Task: Forward email and add a link Link0000000012 from Email0000000010 including the signature Sign0000000001 to Aakash.mishra@softage.net with a cc to Email0000000002@outlook.com with a subject Subject0000000011 and add a message Message0000000013. Forward email and add a link Link0000000012 from Email0000000010 including the signature Sign0000000001 to Aakash.mishra@softage.net with a cc to Email0000000002@outlook.com and bcc to Email0000000003@outlook.com@outlook.com with a subject Subject0000000011 and add a message Message0000000013. Forward email and add a link Link0000000012 from Email0000000010 including the signature Sign0000000001 to Aakash.mishra@softage.net; Email000000002 with a cc to Email0000000003@outlook.com@outlook.com; Email0000000004@outlook.com and bcc to Email0000000005@outlook.com@outlook.com with a subject Subject0000000011 and add a message Message0000000013. Forward email and add a link Link0000000012 from Email0000000010 including the signature Sign0000000001 to Aakash.mishra@softage.net with a cc to Email0000000002@outlook.com with a subject Subject0000000011 and add a message Message0000000013 and with an attachment of Attach0000000002. Forward email and add a link Link0000000012 from Email0000000010 including the signature Sign0000000001 to Aakash.mishra@softage.net with a cc to Email0000000002@outlook.com and bcc to Email0000000003@outlook.com@outlook.com with a subject Subject0000000011 and add a message Message0000000013 and with an attachment of Attach0000000003
Action: Mouse moved to (672, 287)
Screenshot: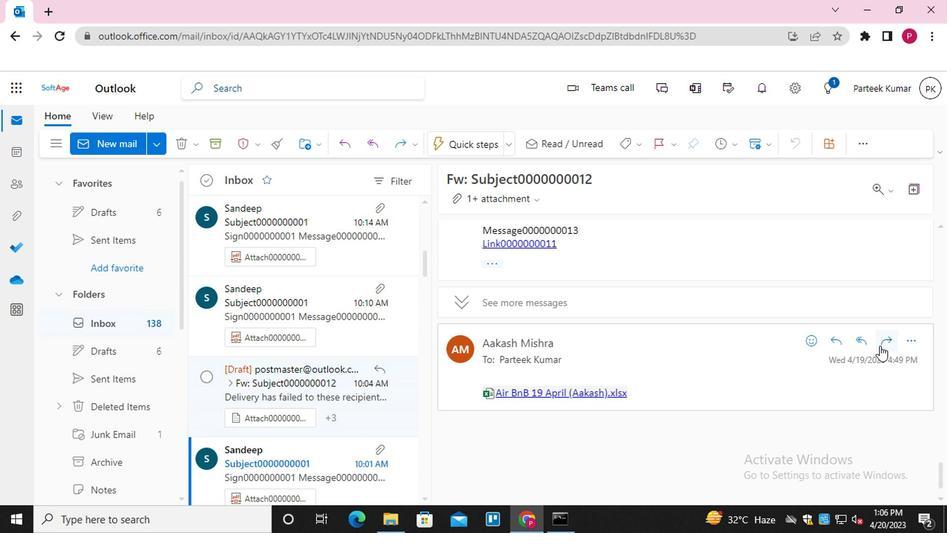 
Action: Mouse pressed left at (672, 287)
Screenshot: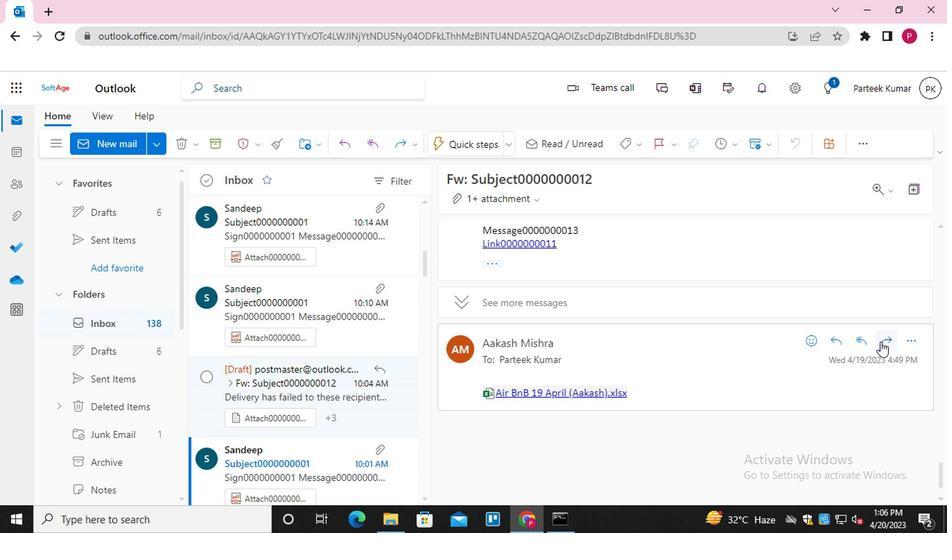 
Action: Mouse moved to (363, 288)
Screenshot: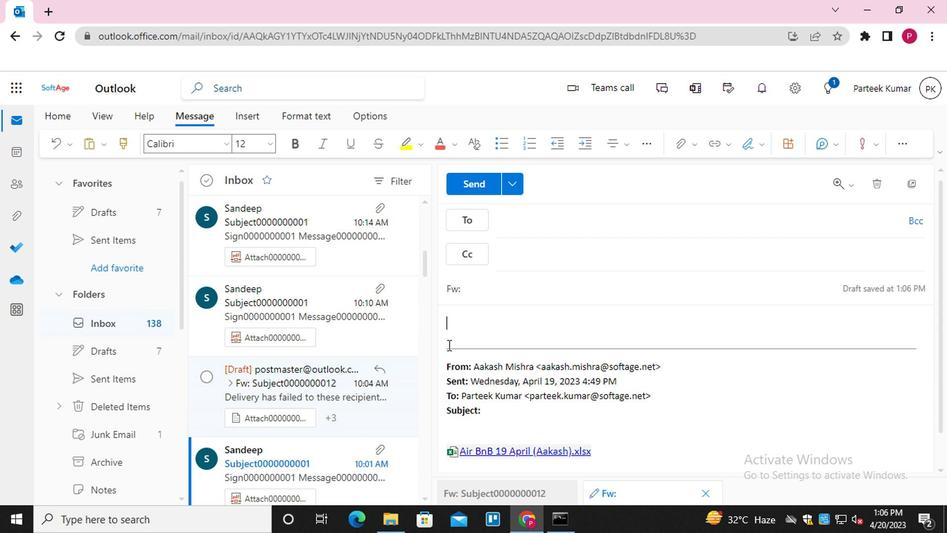 
Action: Mouse pressed left at (363, 288)
Screenshot: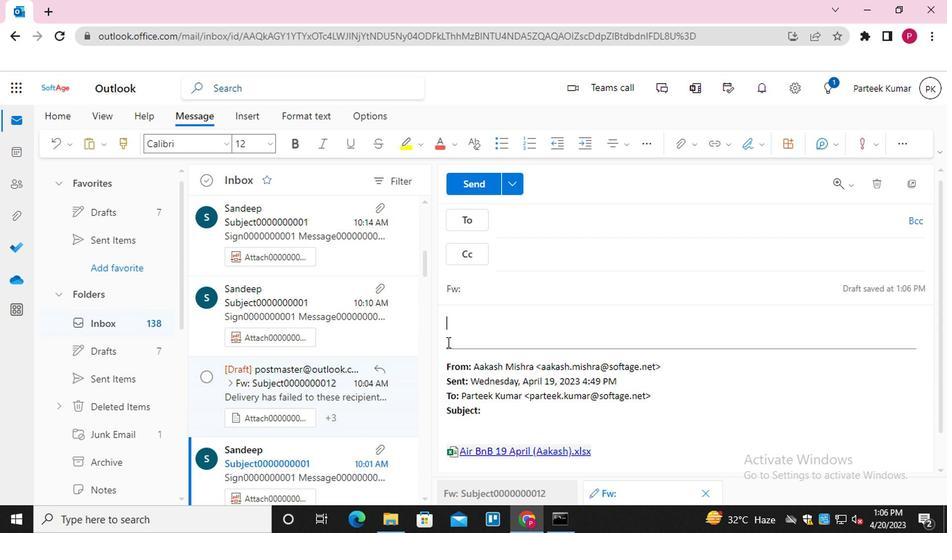 
Action: Mouse moved to (549, 148)
Screenshot: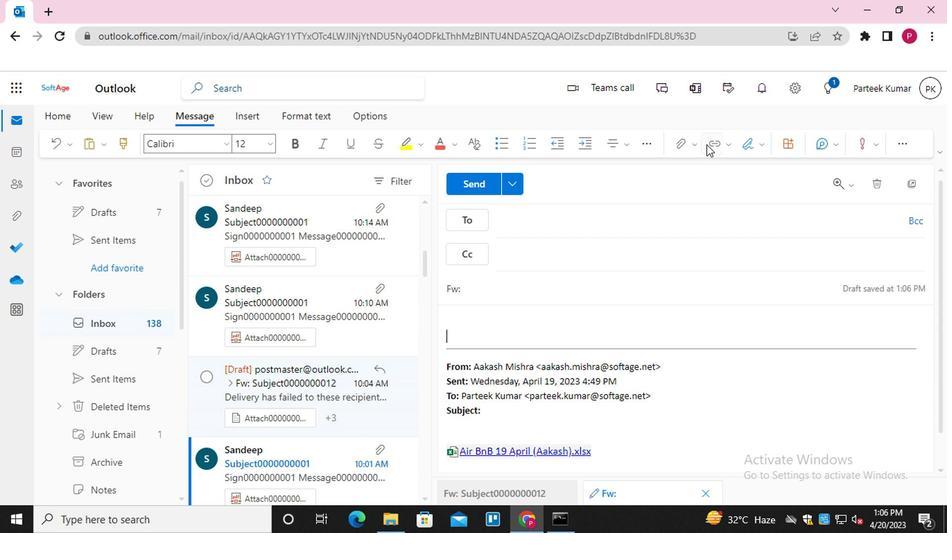 
Action: Mouse pressed left at (549, 148)
Screenshot: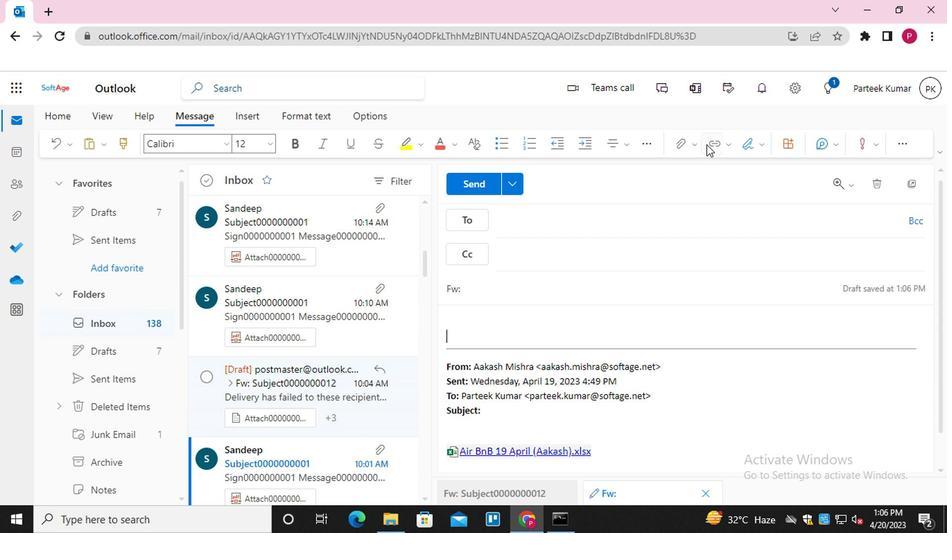 
Action: Mouse moved to (420, 242)
Screenshot: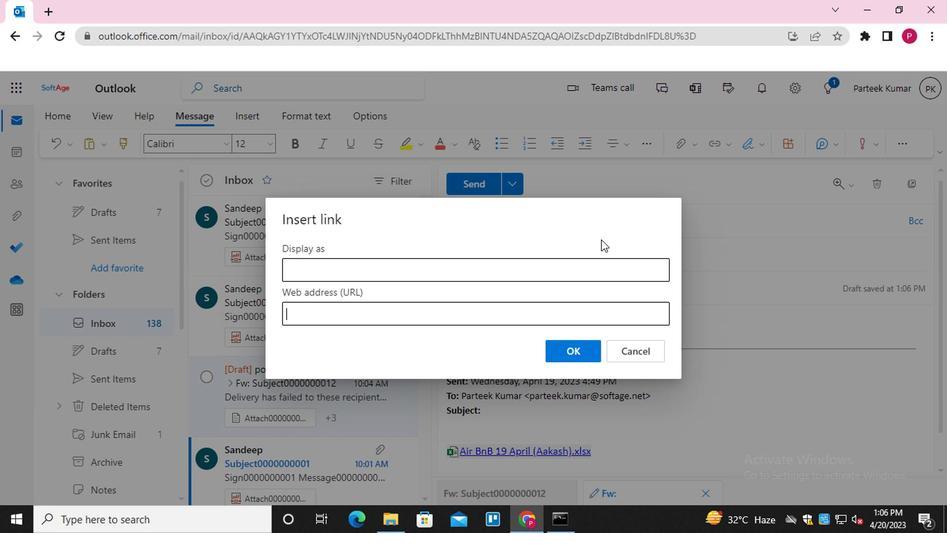 
Action: Mouse pressed left at (420, 242)
Screenshot: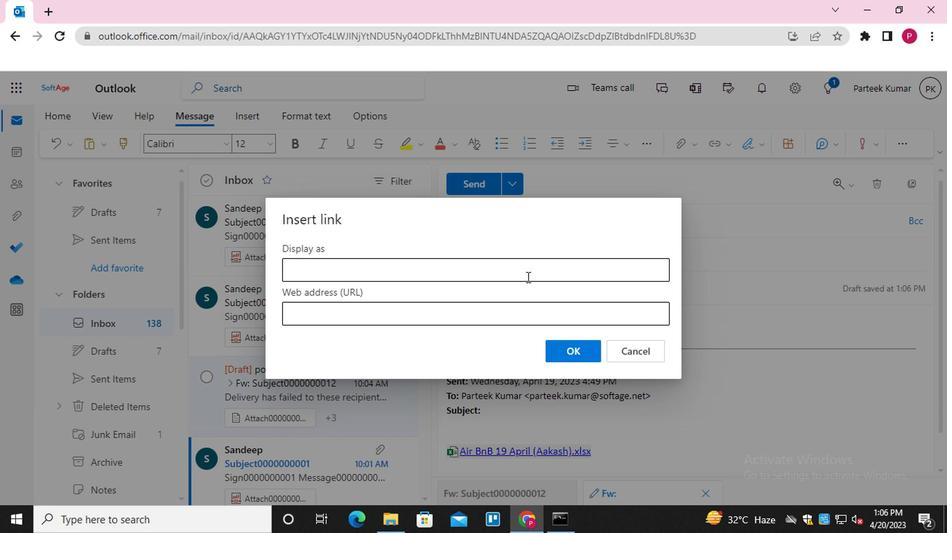 
Action: Mouse moved to (336, 316)
Screenshot: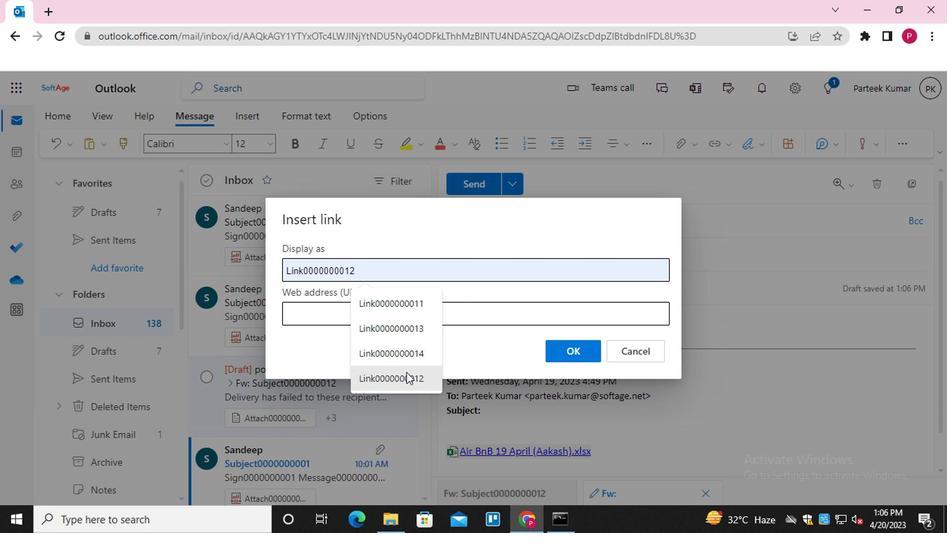 
Action: Mouse pressed left at (336, 316)
Screenshot: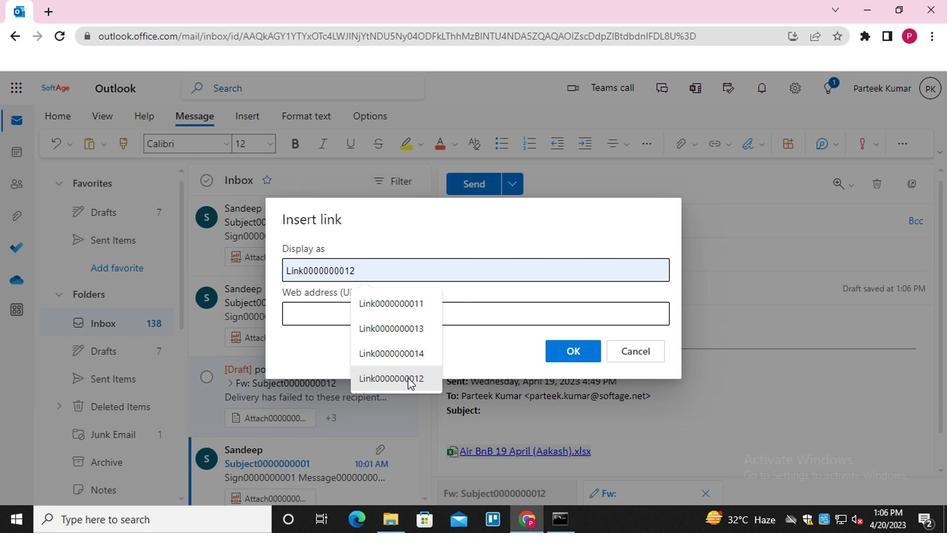 
Action: Mouse moved to (343, 270)
Screenshot: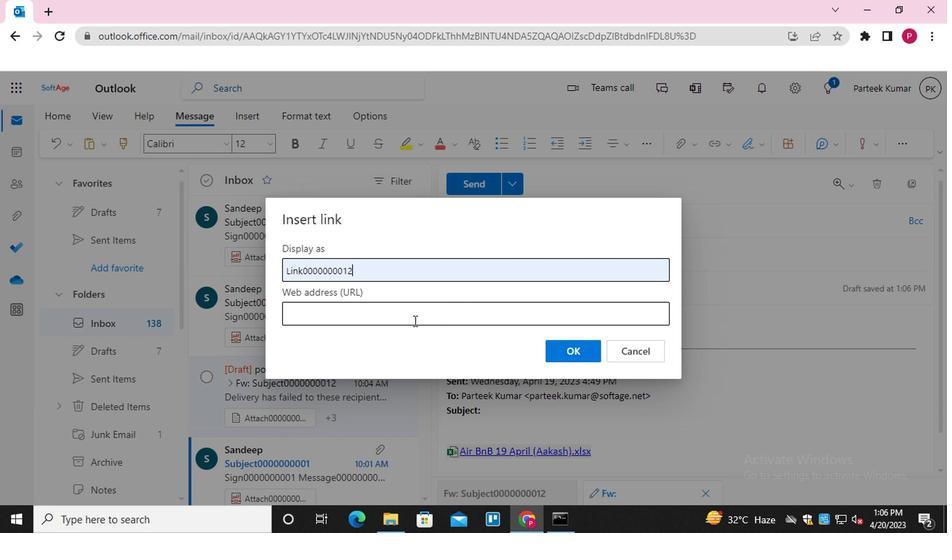 
Action: Mouse pressed left at (343, 270)
Screenshot: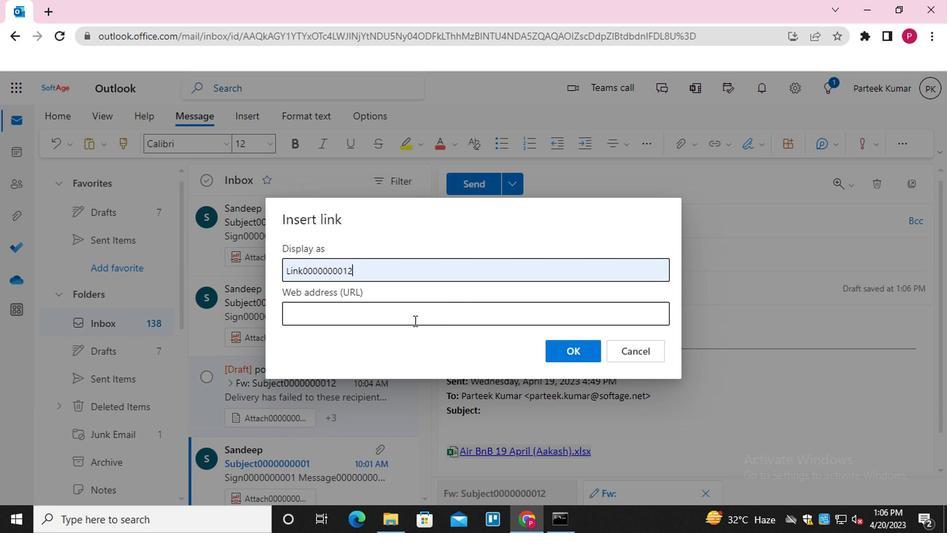 
Action: Mouse moved to (344, 343)
Screenshot: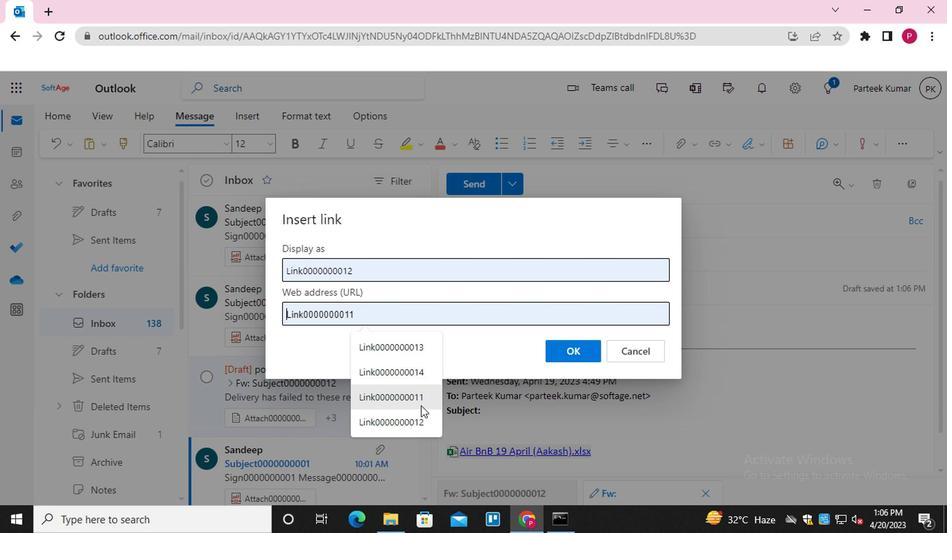 
Action: Mouse pressed left at (344, 343)
Screenshot: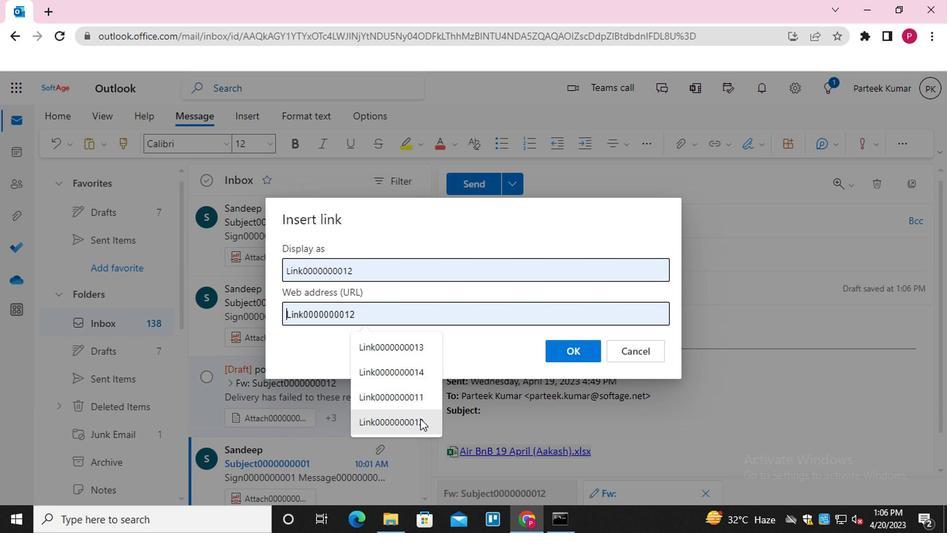 
Action: Mouse moved to (458, 290)
Screenshot: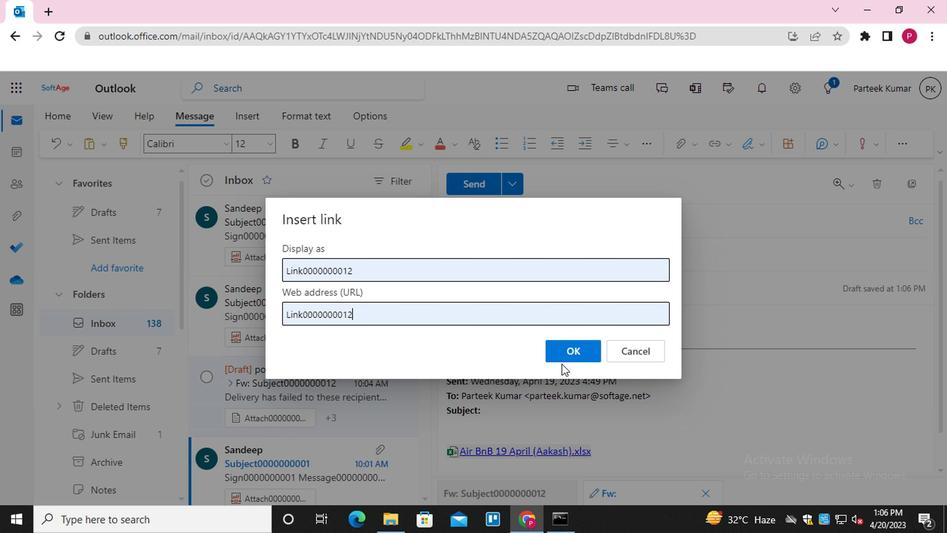
Action: Mouse pressed left at (458, 290)
Screenshot: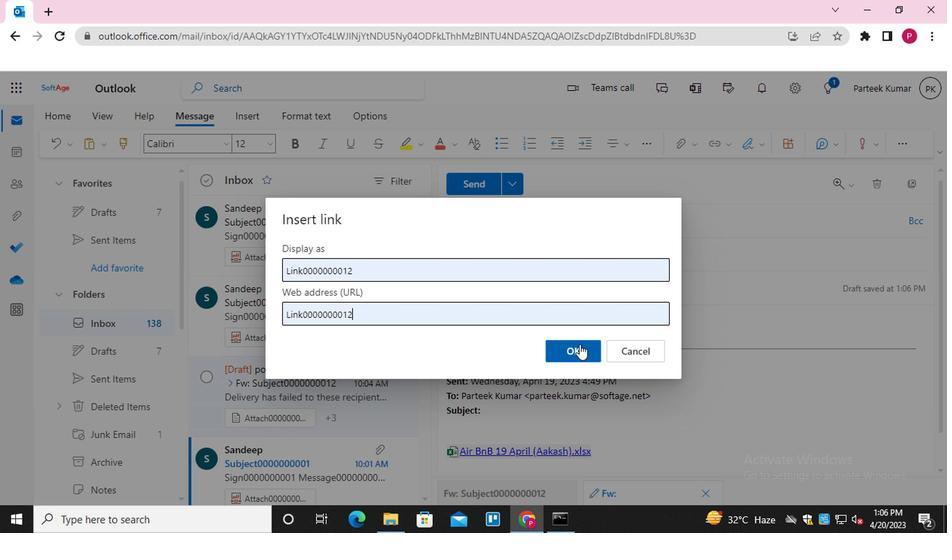 
Action: Mouse moved to (381, 273)
Screenshot: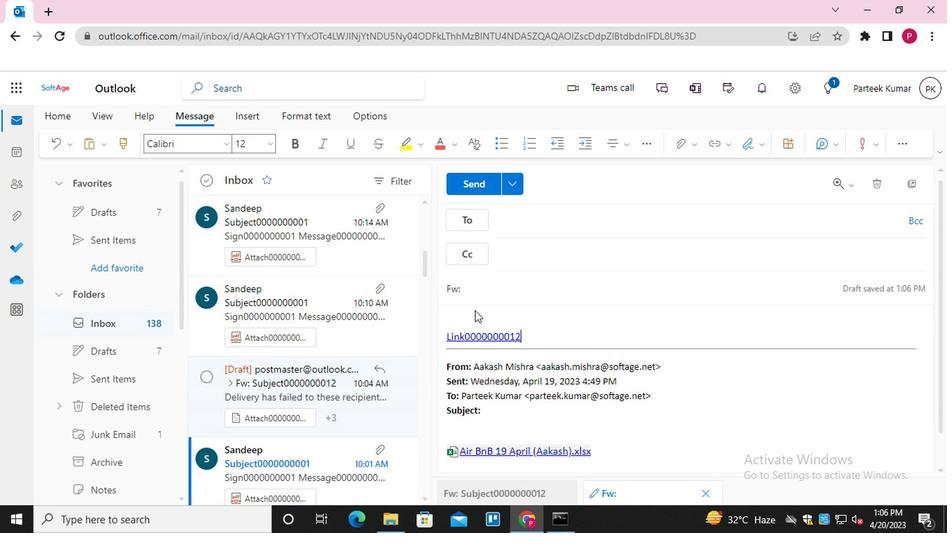 
Action: Mouse pressed left at (381, 273)
Screenshot: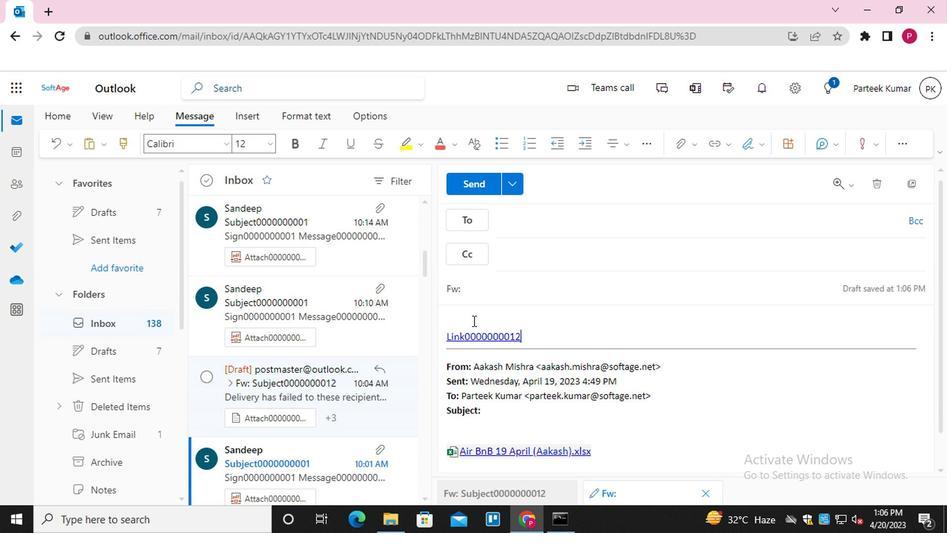 
Action: Mouse moved to (579, 148)
Screenshot: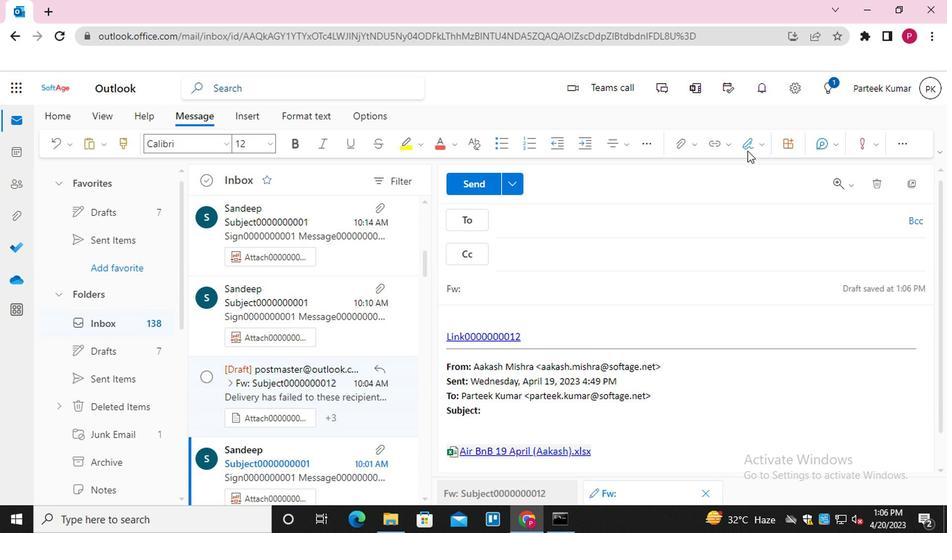 
Action: Mouse pressed left at (579, 148)
Screenshot: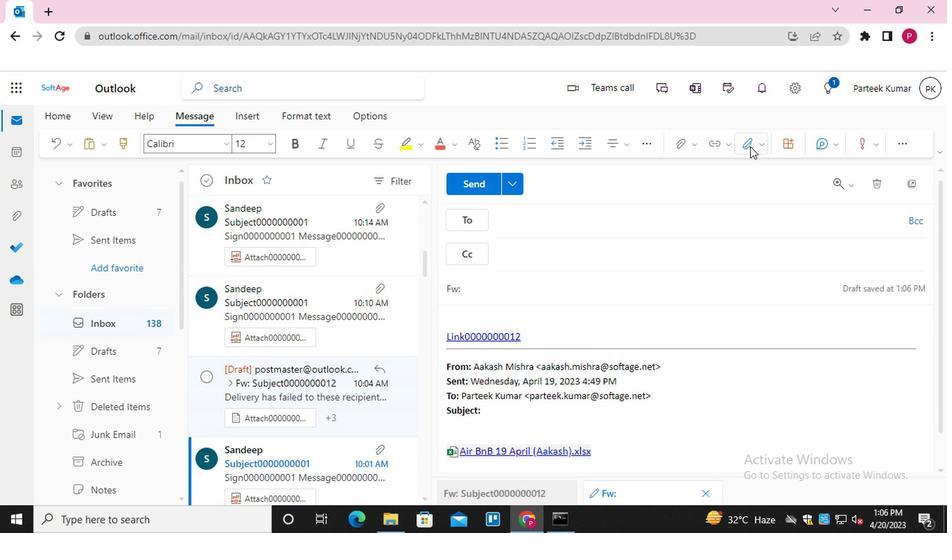 
Action: Mouse moved to (573, 170)
Screenshot: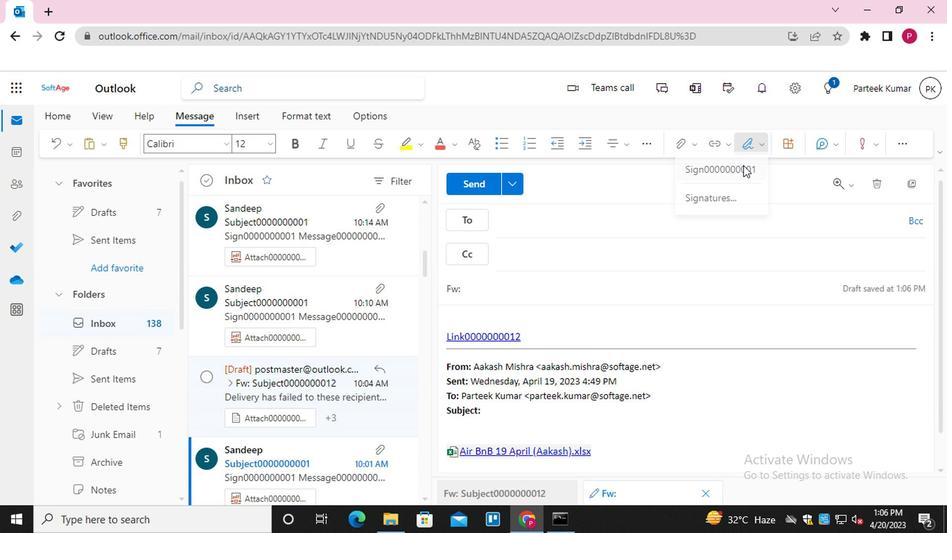 
Action: Mouse pressed left at (573, 170)
Screenshot: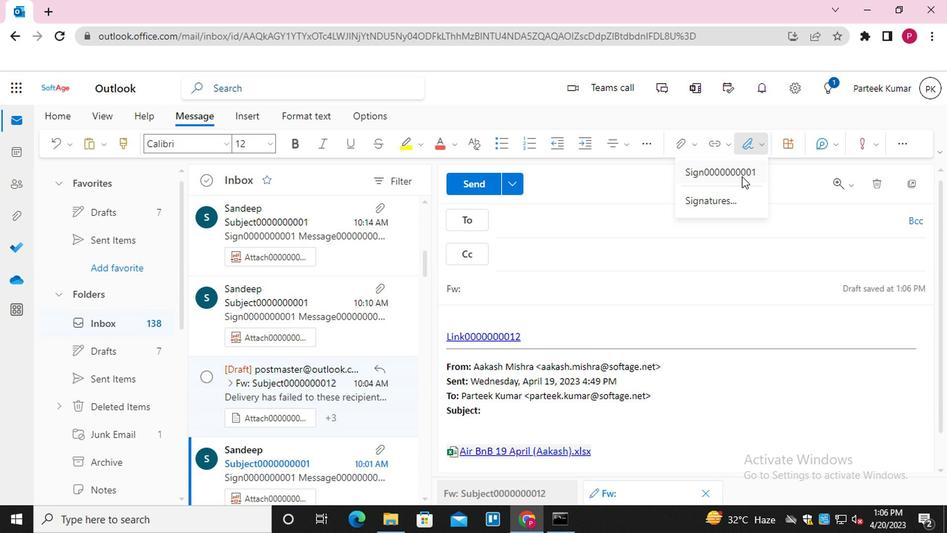 
Action: Mouse moved to (456, 201)
Screenshot: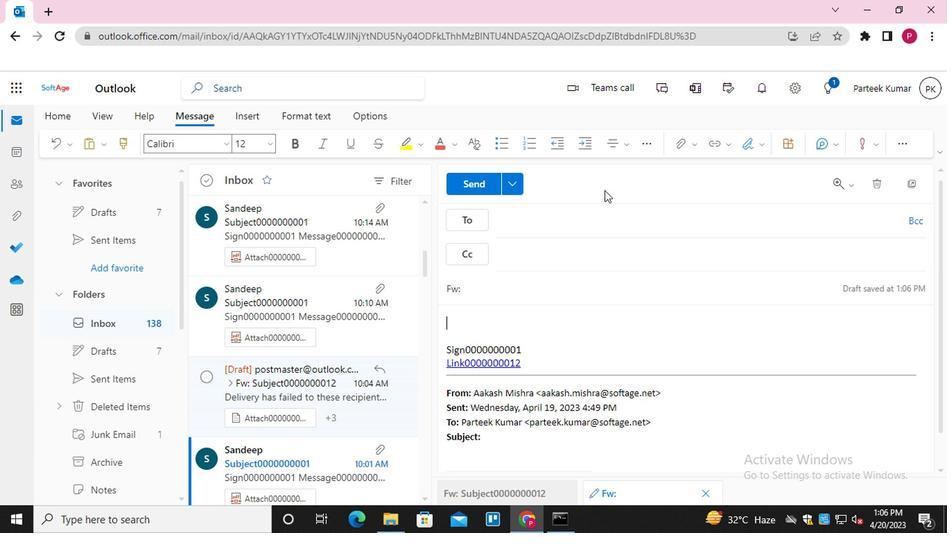 
Action: Mouse pressed left at (456, 201)
Screenshot: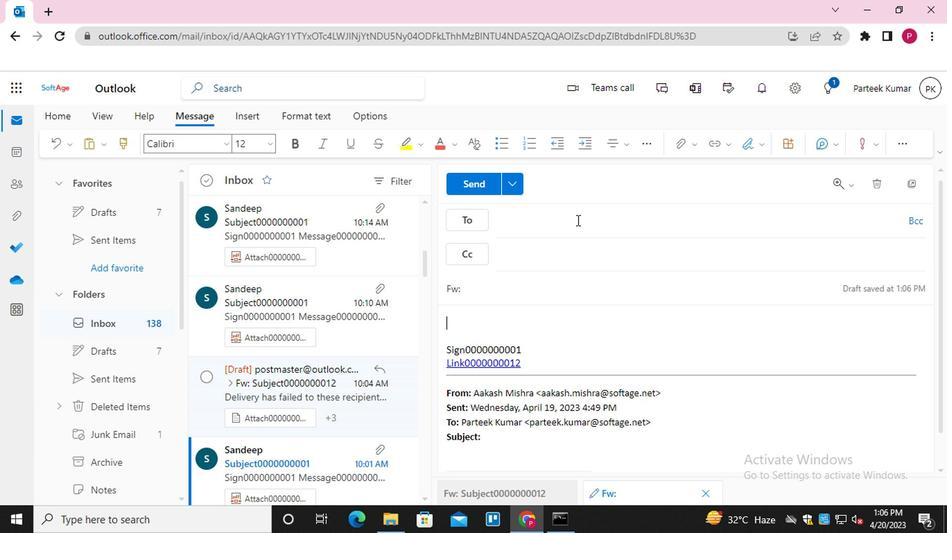 
Action: Mouse moved to (455, 274)
Screenshot: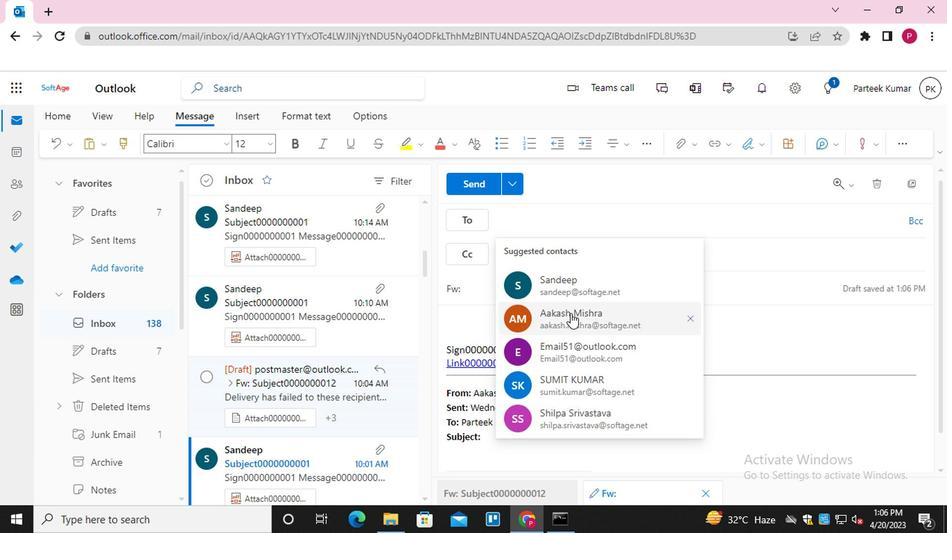 
Action: Mouse pressed left at (455, 274)
Screenshot: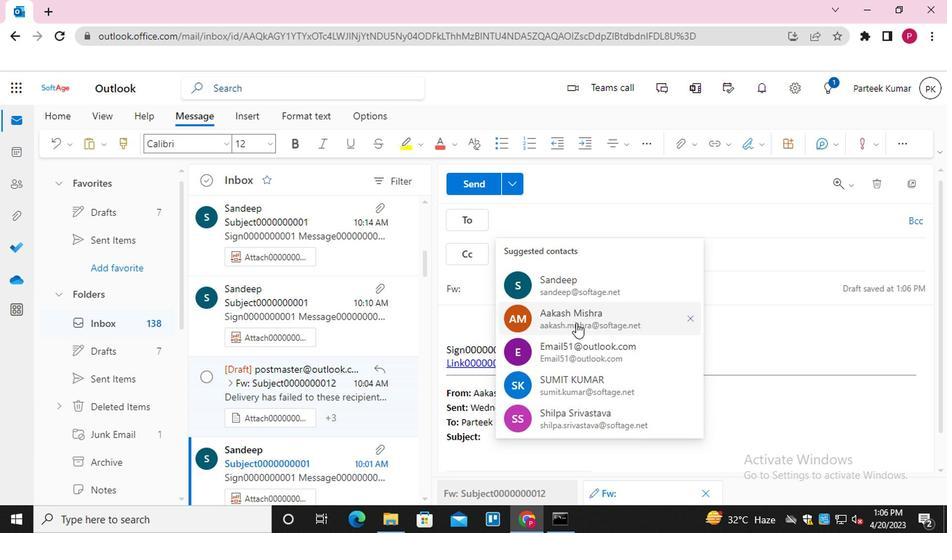 
Action: Mouse moved to (450, 228)
Screenshot: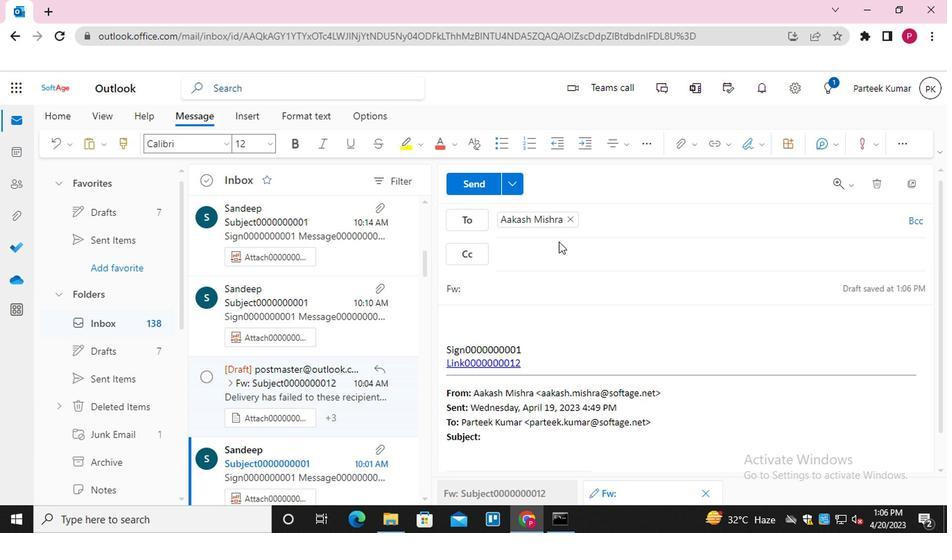 
Action: Mouse pressed left at (450, 228)
Screenshot: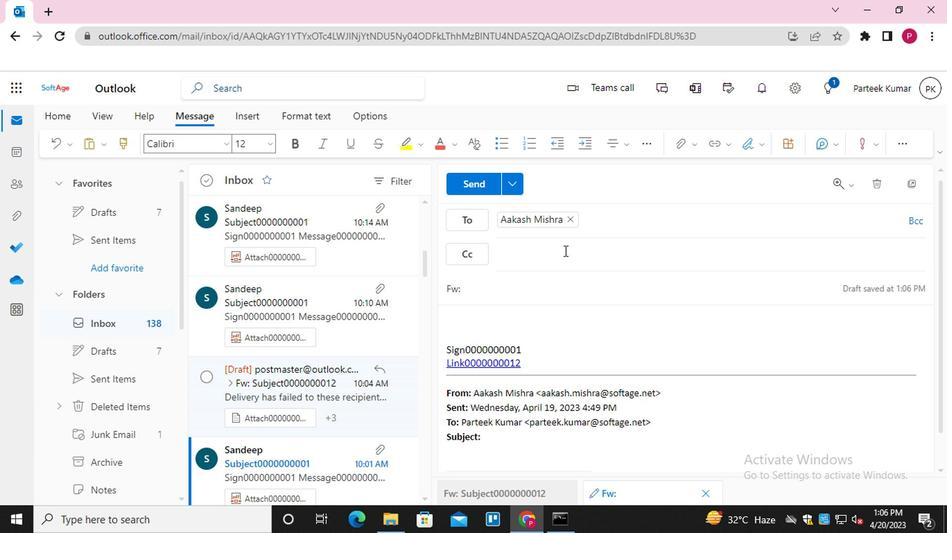 
Action: Key pressed <Key.shift>EMAIL0000000002<Key.enter>
Screenshot: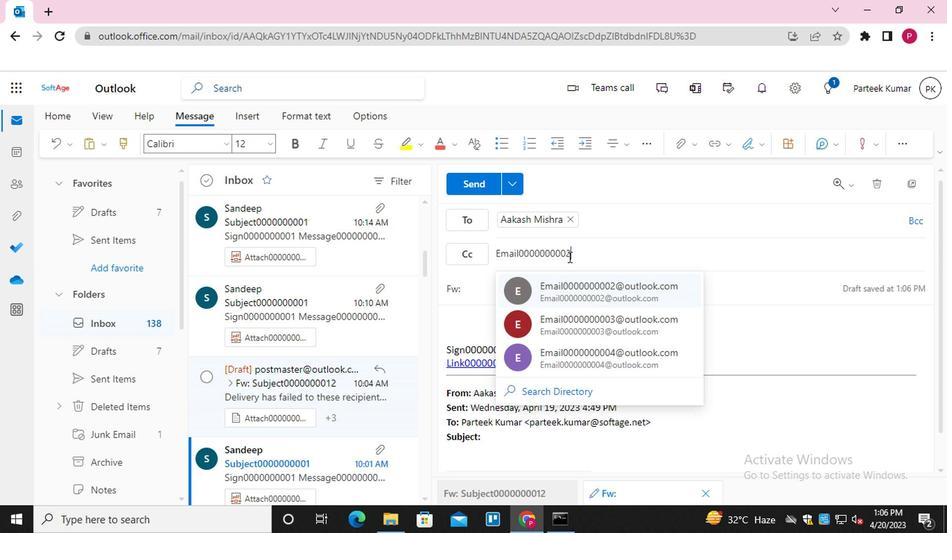 
Action: Mouse moved to (408, 260)
Screenshot: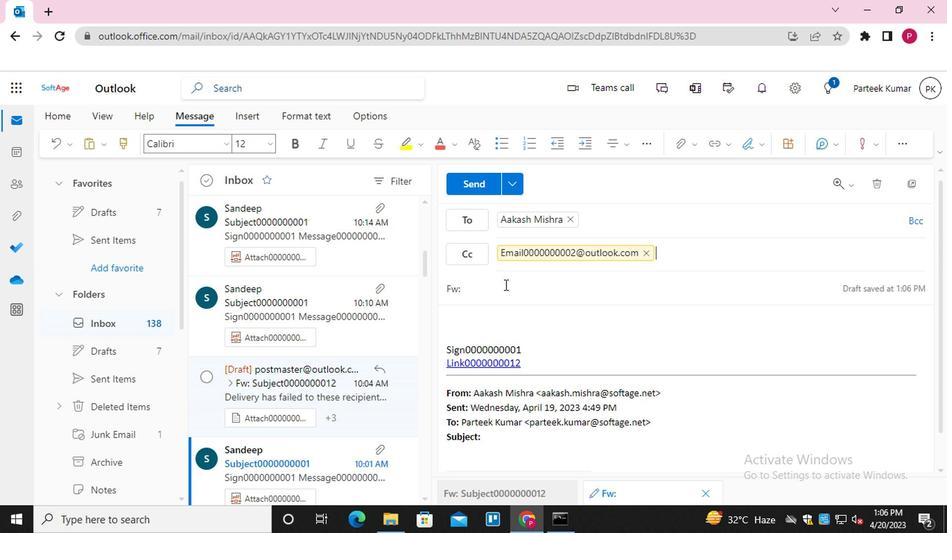 
Action: Mouse pressed left at (408, 260)
Screenshot: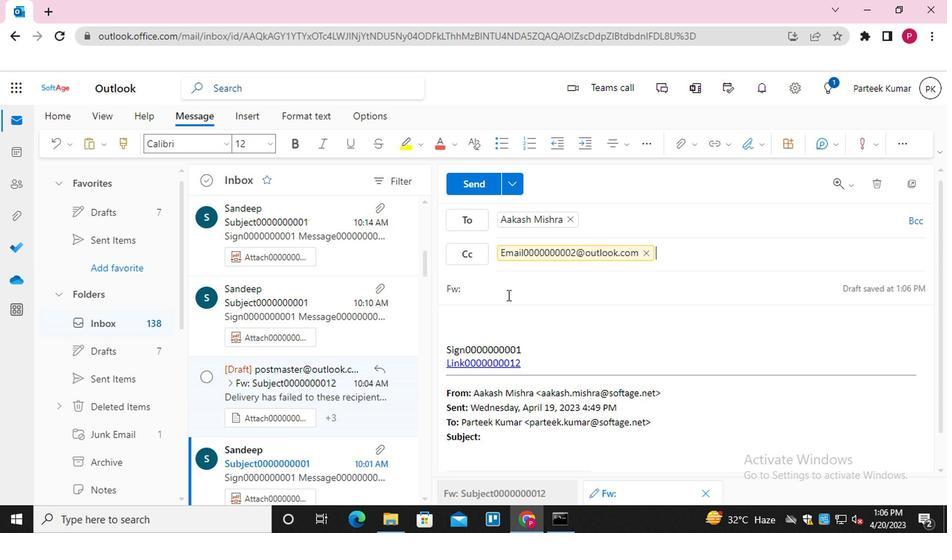 
Action: Mouse moved to (412, 248)
Screenshot: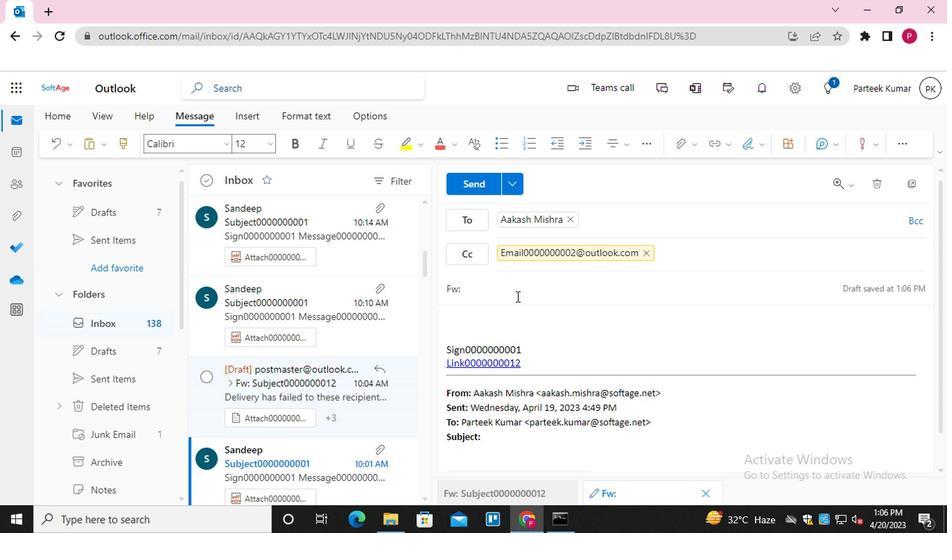 
Action: Mouse pressed left at (412, 248)
Screenshot: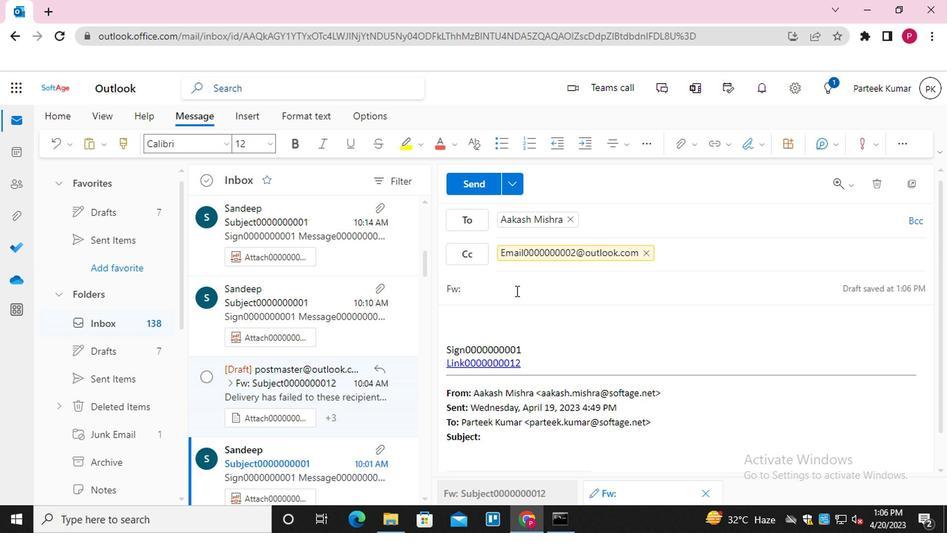 
Action: Mouse moved to (412, 248)
Screenshot: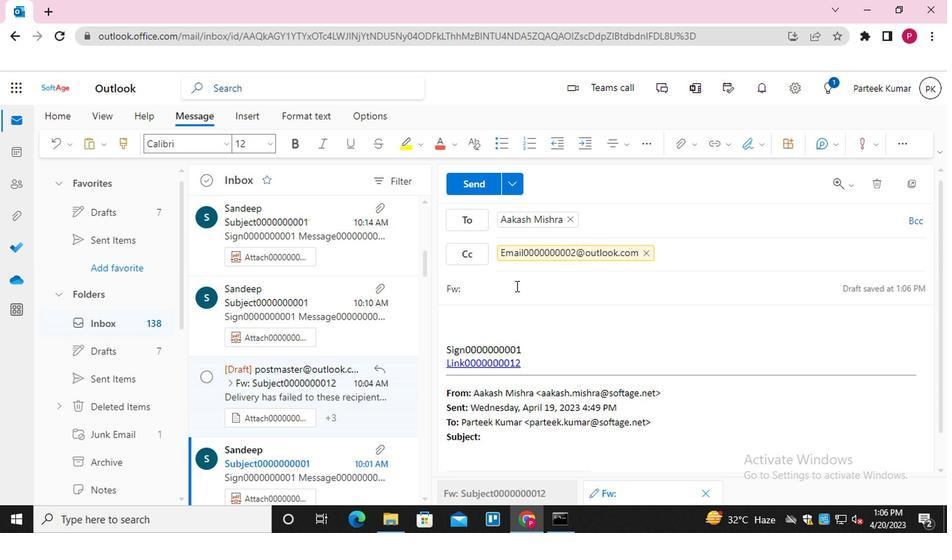 
Action: Key pressed <Key.shift>SUBJECT0000000011
Screenshot: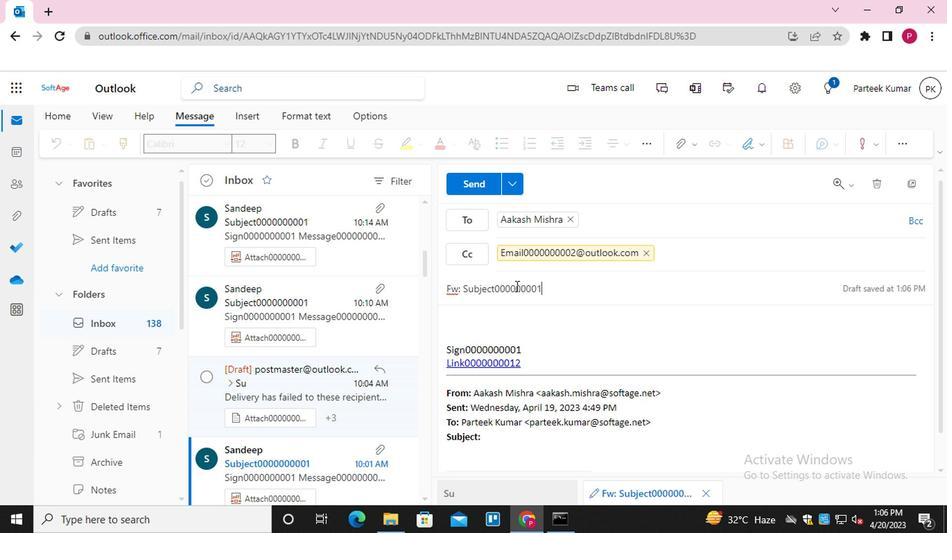 
Action: Mouse moved to (409, 286)
Screenshot: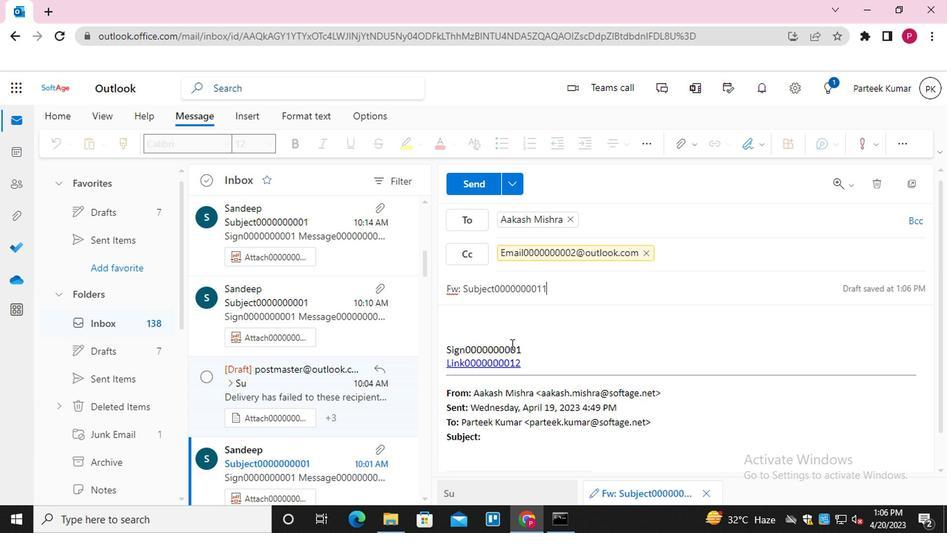 
Action: Mouse pressed left at (409, 286)
Screenshot: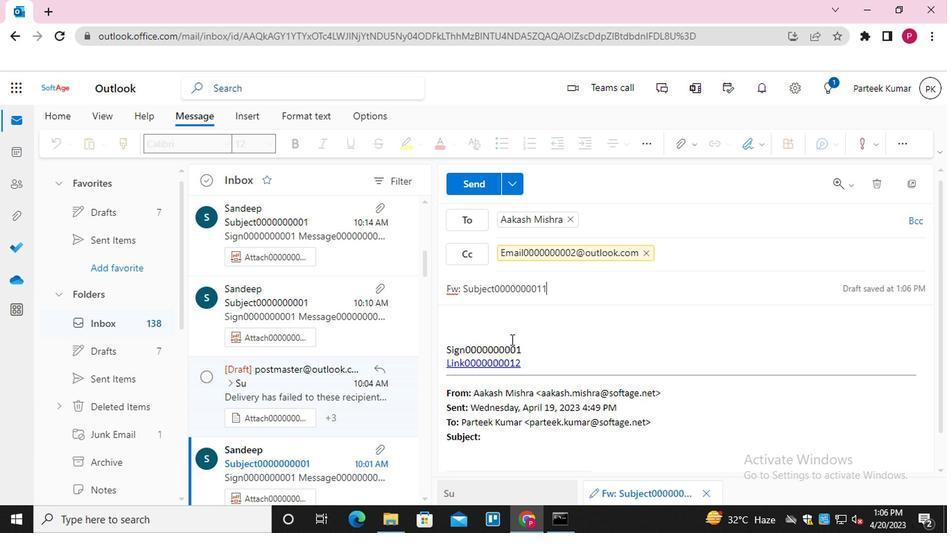 
Action: Key pressed <Key.shift_r><<Key.backspace><Key.shift_r>MESSS<Key.backspace>AGE0000000013
Screenshot: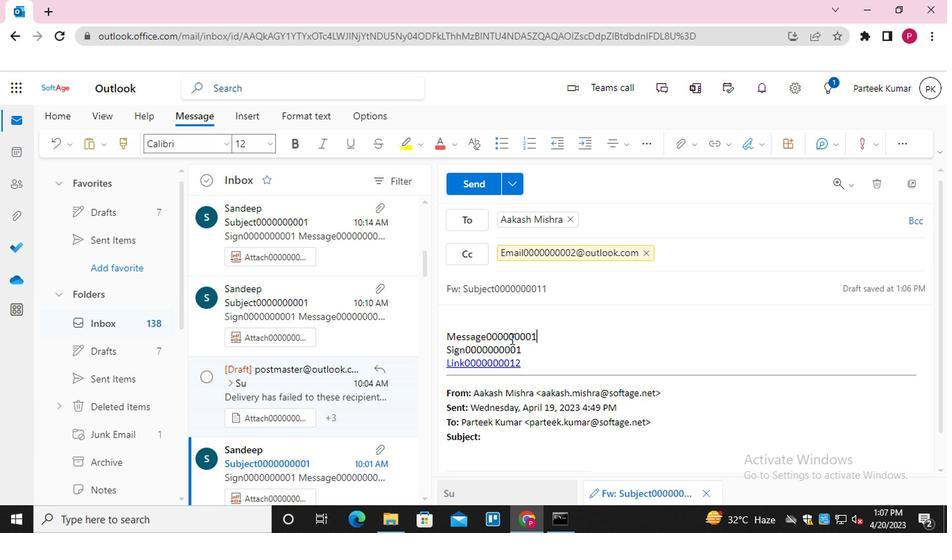 
Action: Mouse moved to (384, 181)
Screenshot: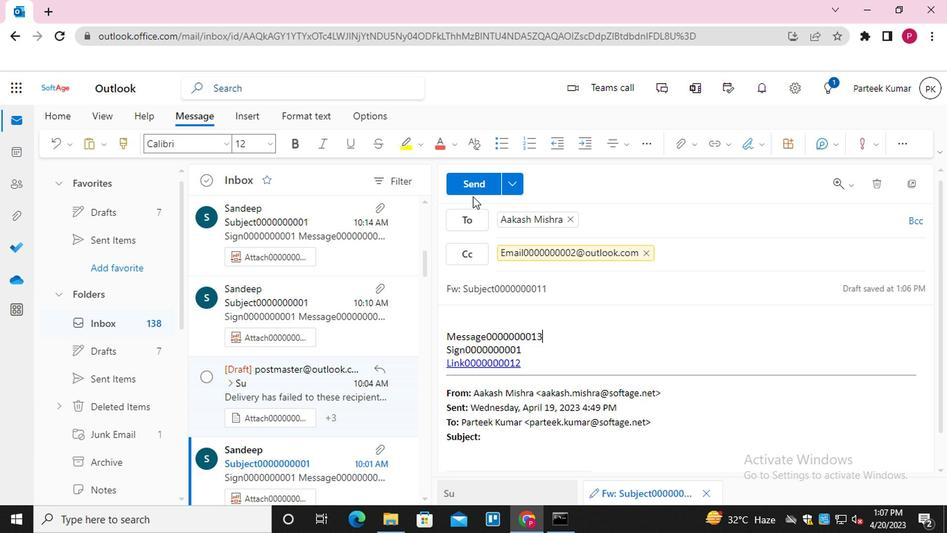 
Action: Mouse pressed left at (384, 181)
Screenshot: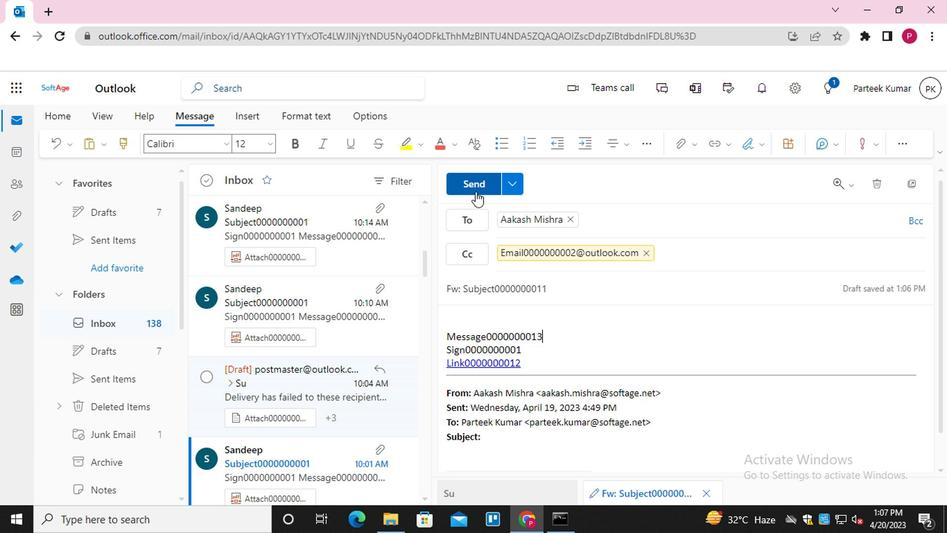 
Action: Mouse moved to (677, 287)
Screenshot: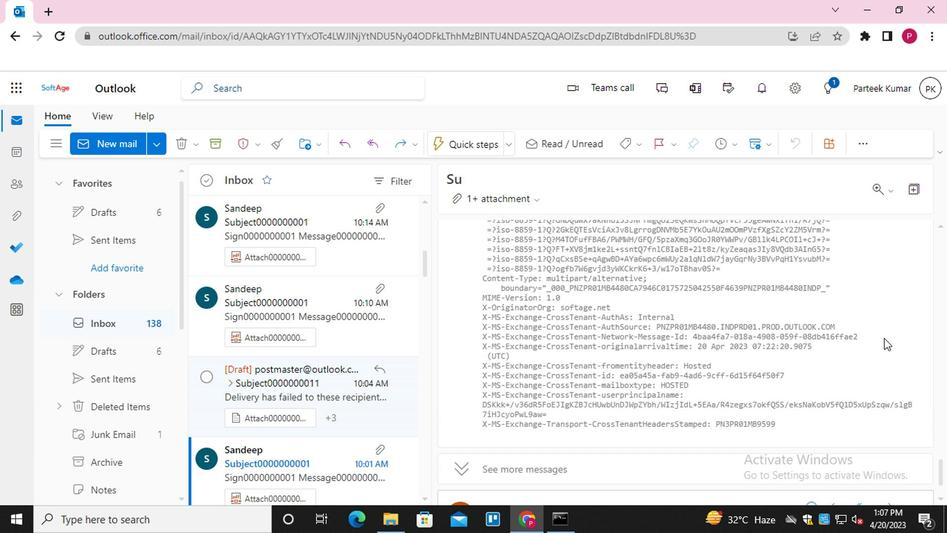 
Action: Mouse pressed left at (677, 287)
Screenshot: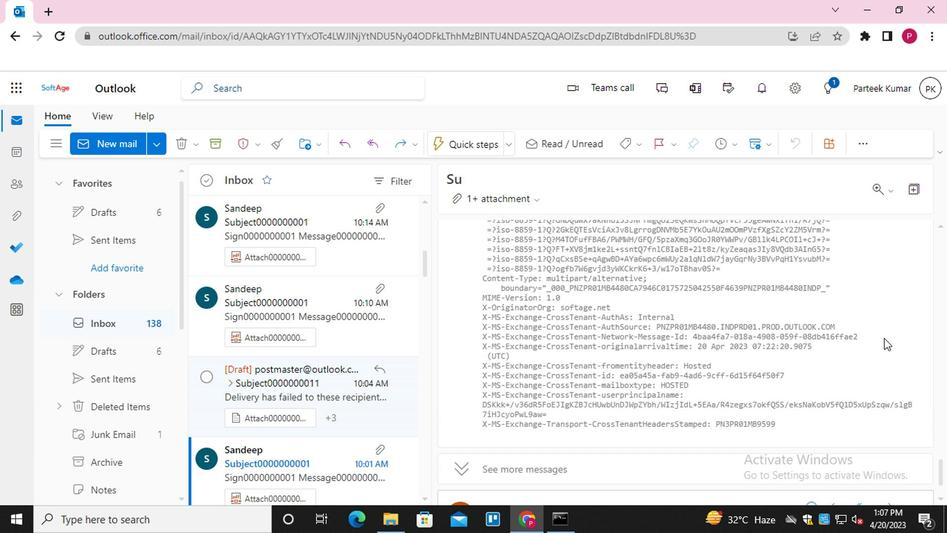 
Action: Mouse scrolled (677, 286) with delta (0, 0)
Screenshot: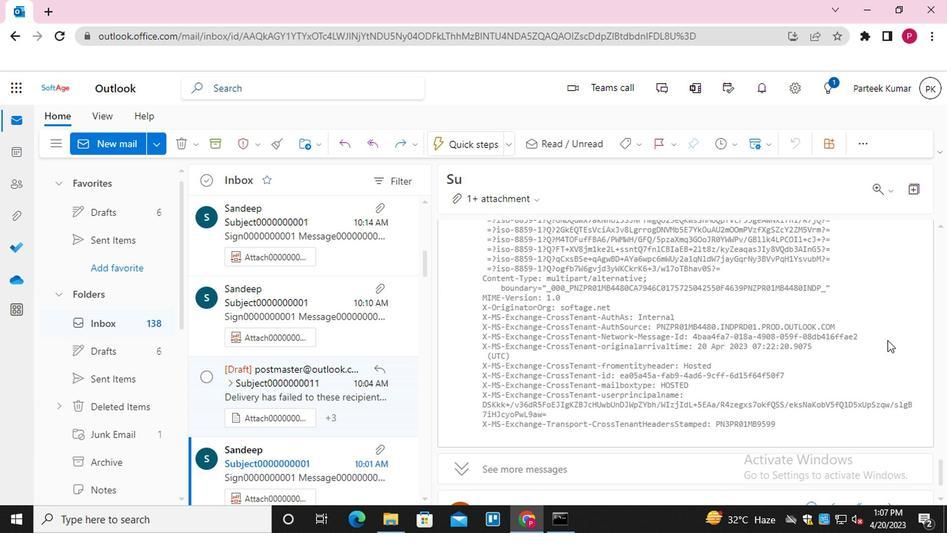 
Action: Mouse scrolled (677, 286) with delta (0, 0)
Screenshot: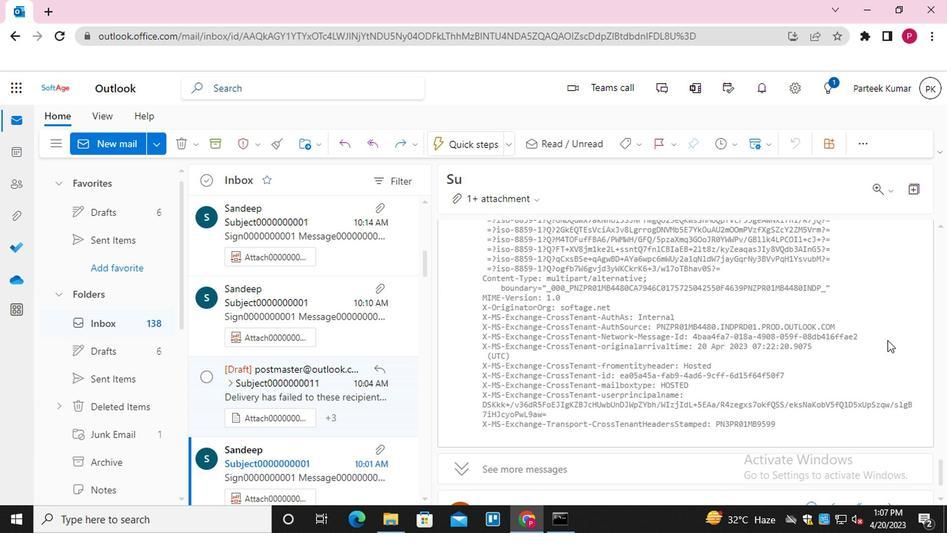 
Action: Mouse scrolled (677, 286) with delta (0, 0)
Screenshot: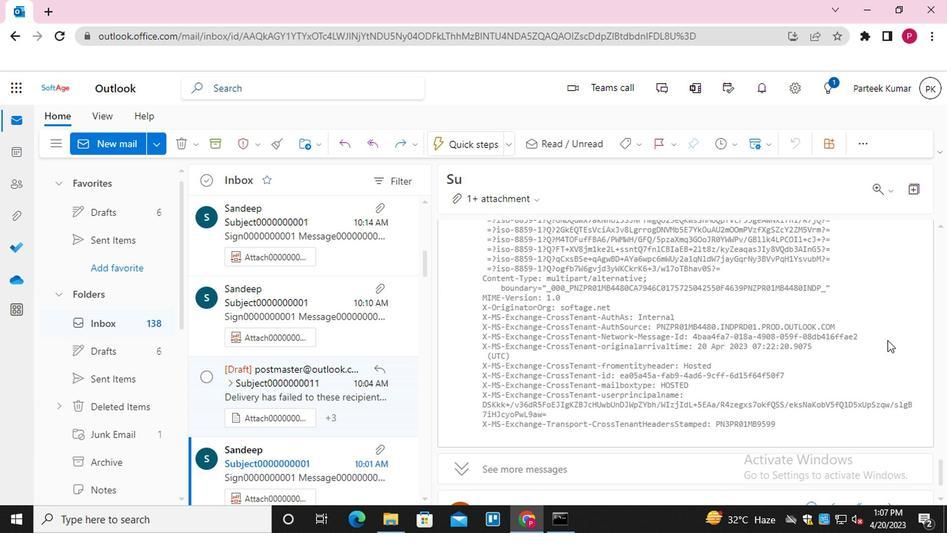 
Action: Mouse scrolled (677, 286) with delta (0, 0)
Screenshot: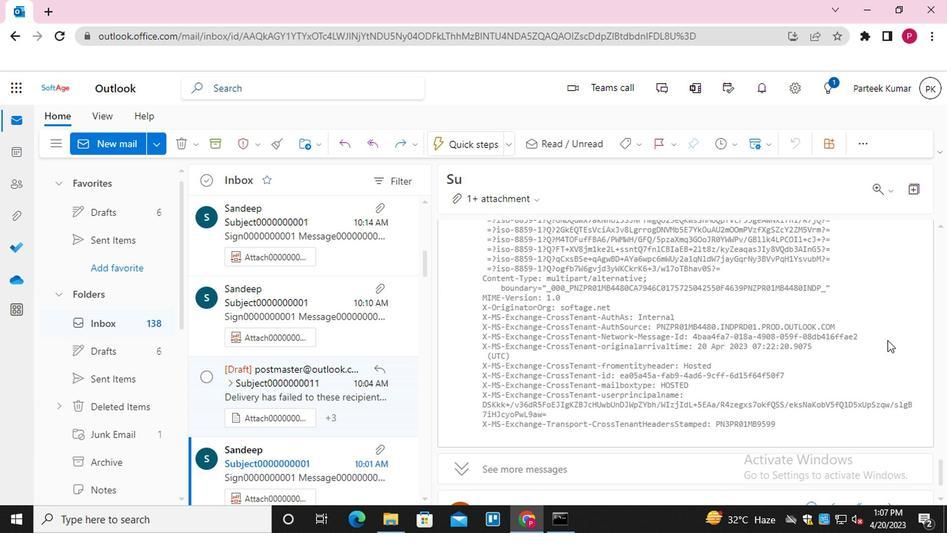 
Action: Mouse moved to (675, 285)
Screenshot: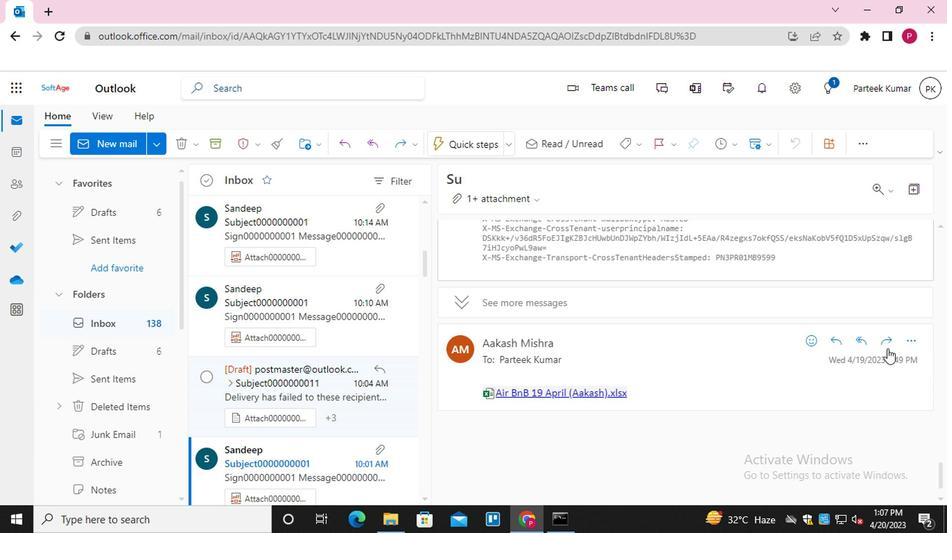 
Action: Mouse pressed left at (675, 285)
Screenshot: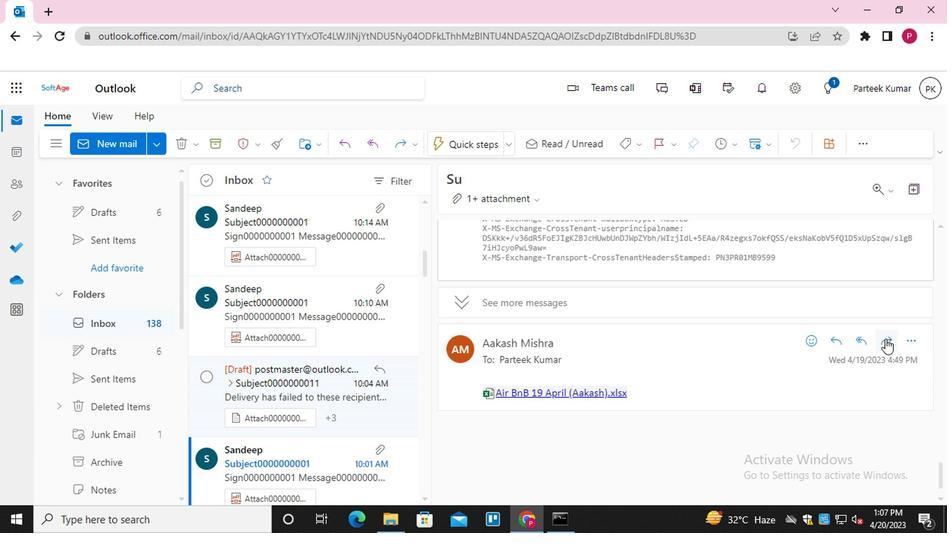 
Action: Mouse moved to (364, 285)
Screenshot: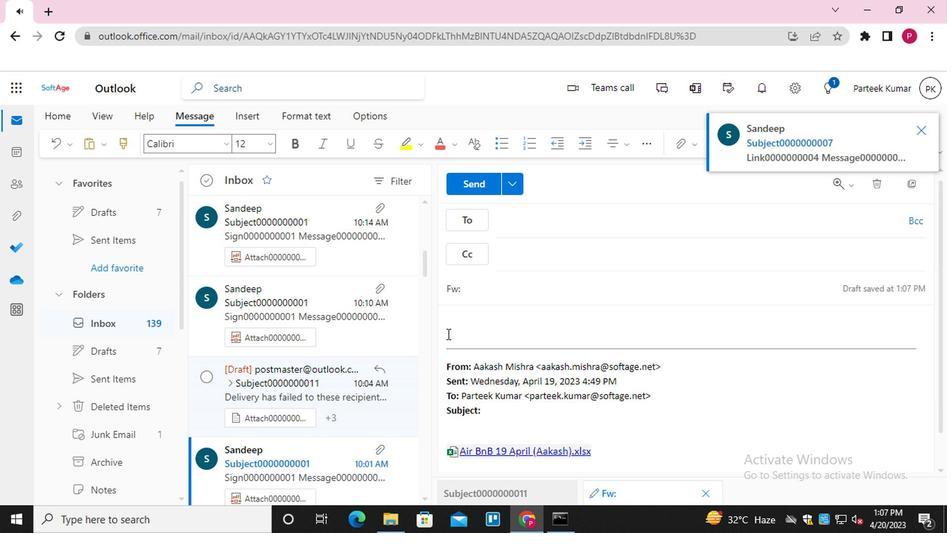 
Action: Mouse pressed left at (364, 285)
Screenshot: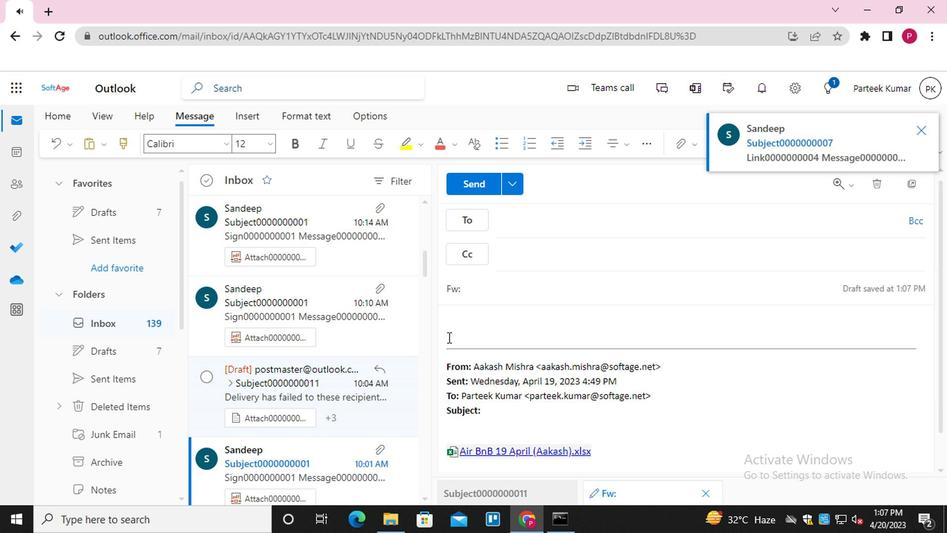 
Action: Mouse moved to (700, 137)
Screenshot: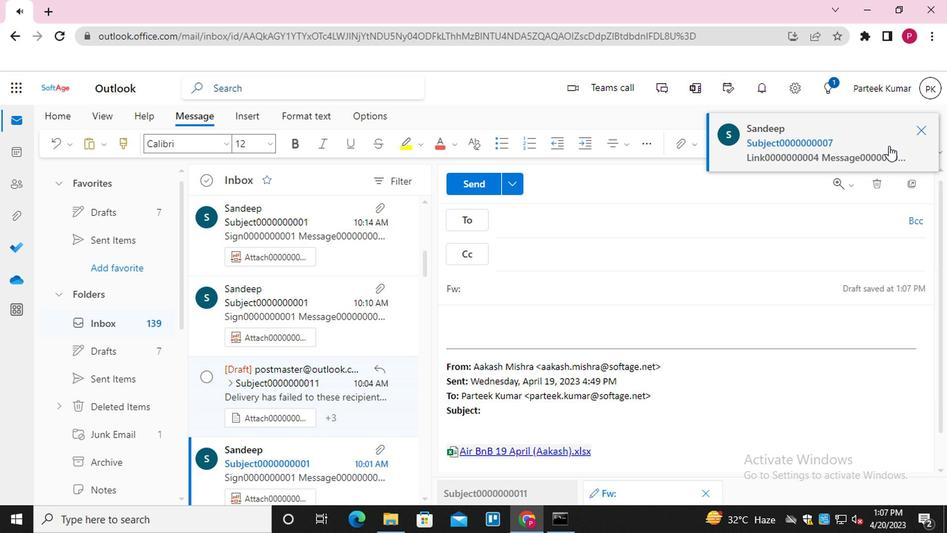 
Action: Mouse pressed left at (700, 137)
Screenshot: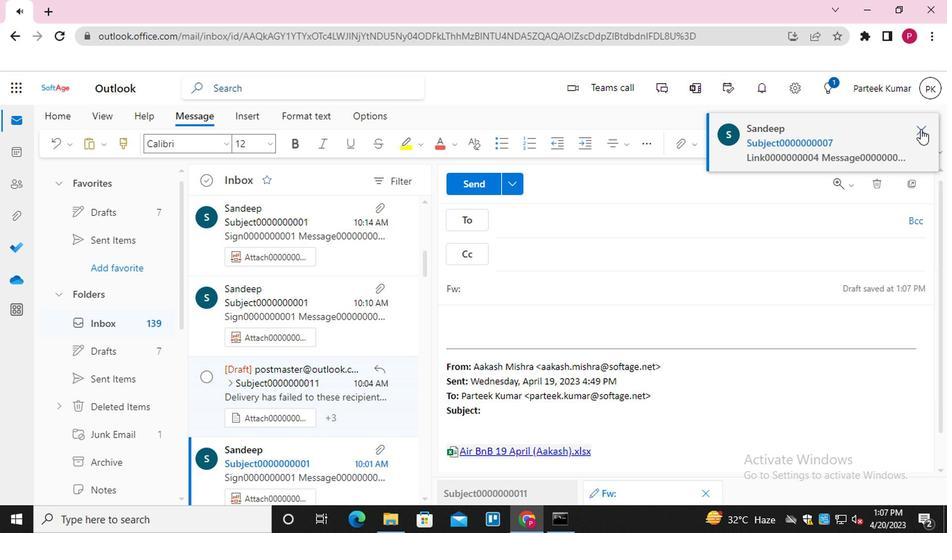 
Action: Mouse moved to (365, 281)
Screenshot: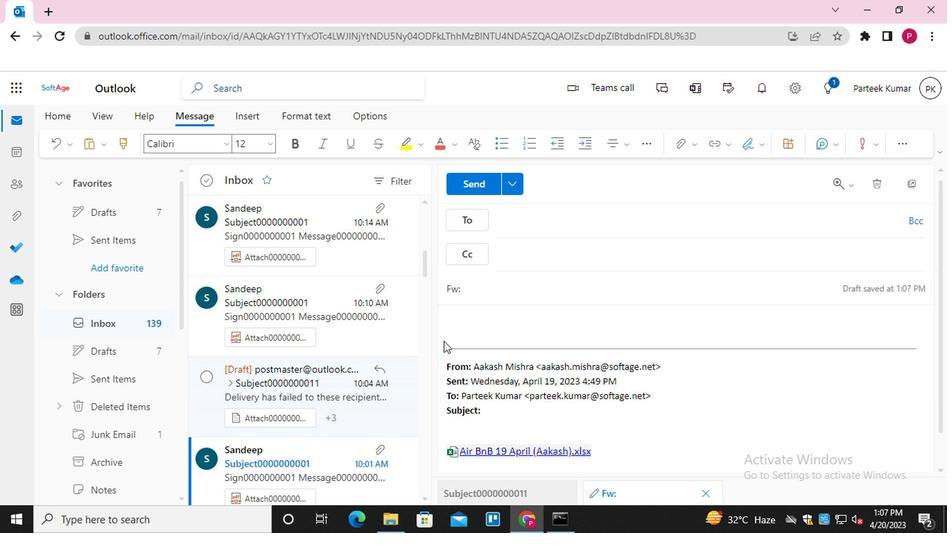 
Action: Mouse pressed left at (365, 281)
Screenshot: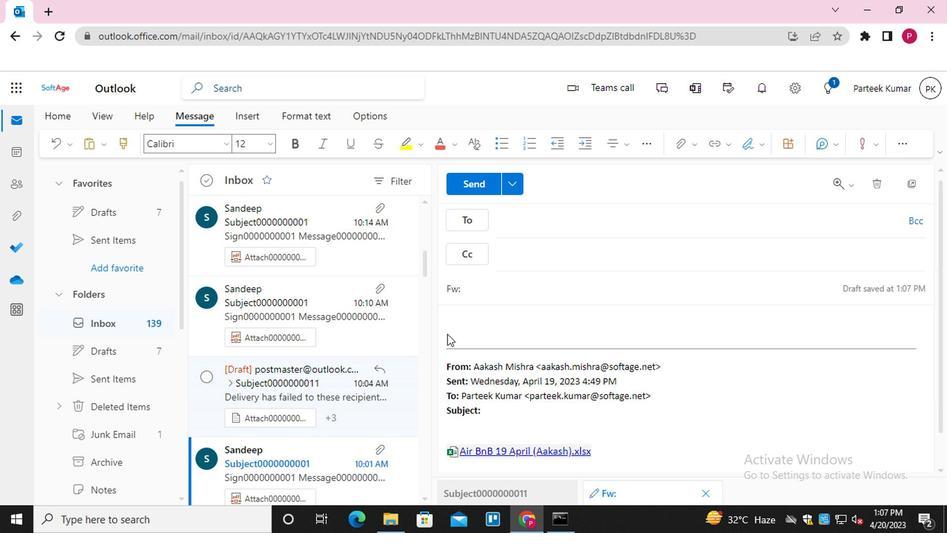 
Action: Mouse moved to (701, 136)
Screenshot: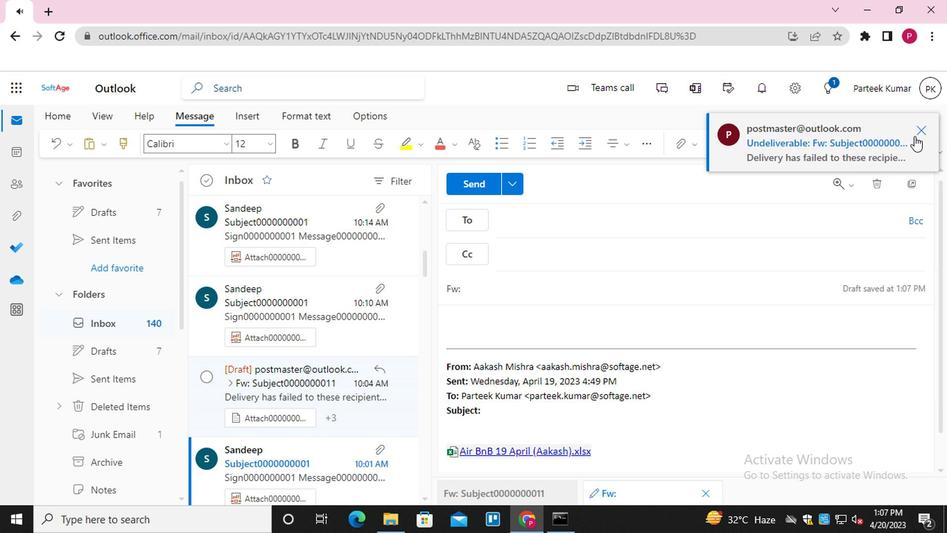 
Action: Mouse pressed left at (701, 136)
Screenshot: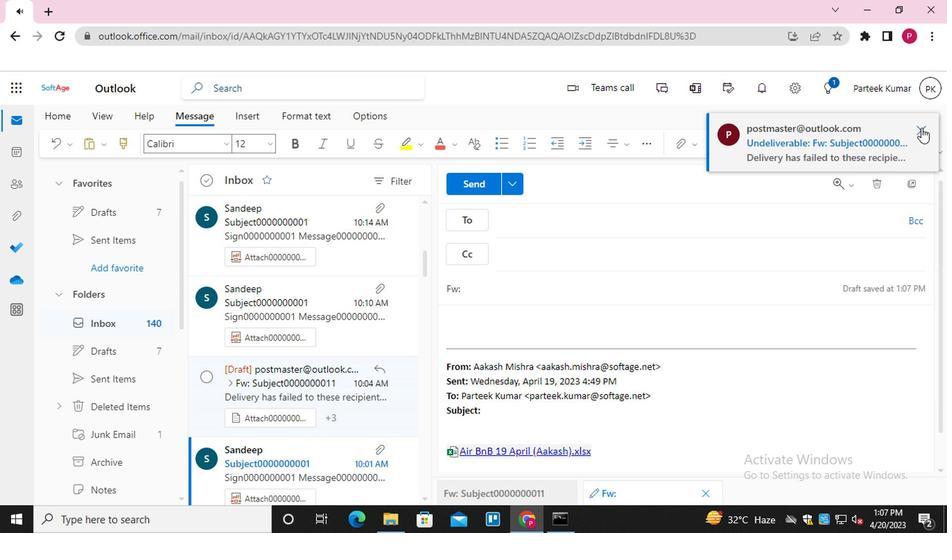 
Action: Mouse moved to (373, 282)
Screenshot: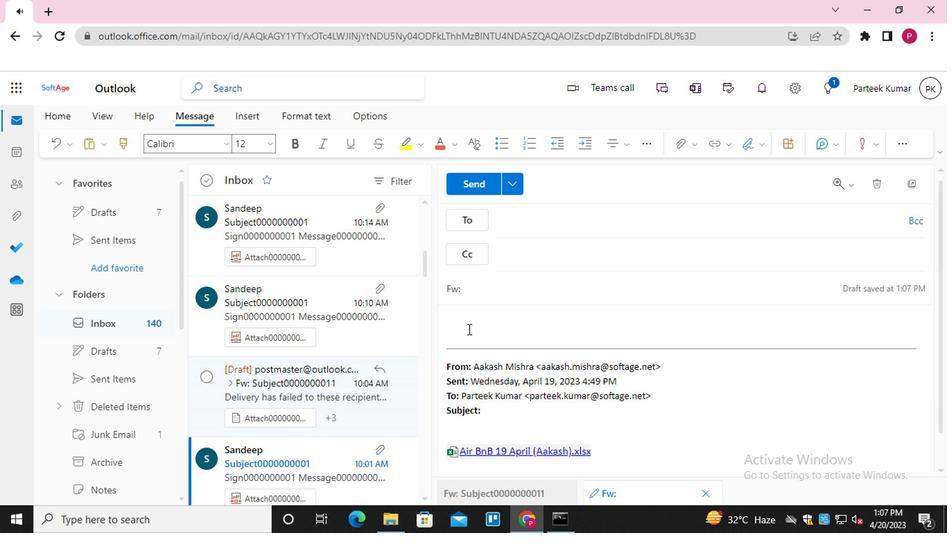 
Action: Mouse pressed left at (373, 282)
Screenshot: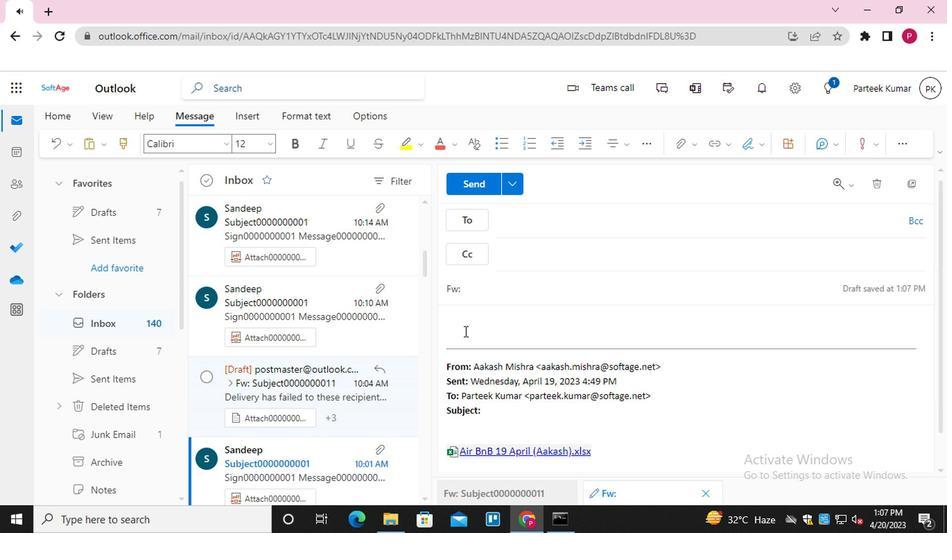 
Action: Mouse moved to (552, 150)
Screenshot: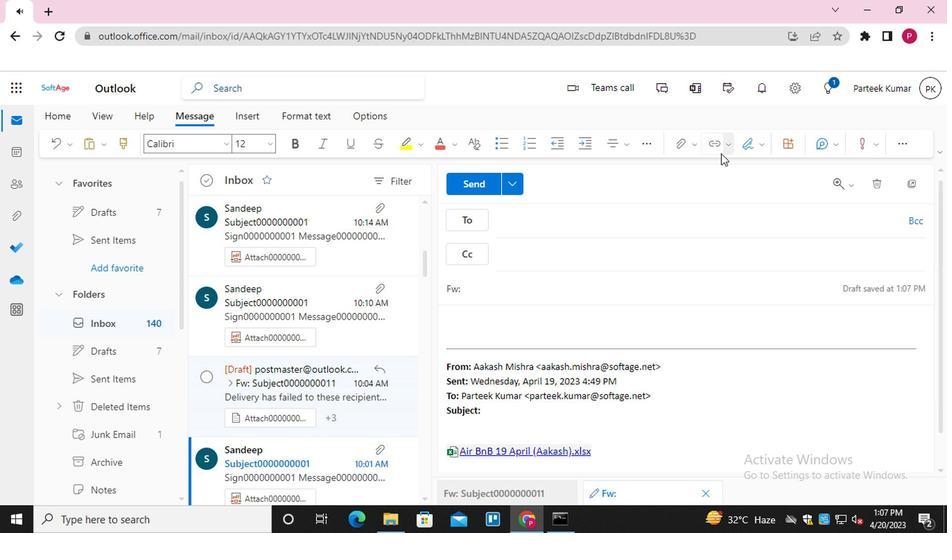 
Action: Mouse pressed left at (552, 150)
Screenshot: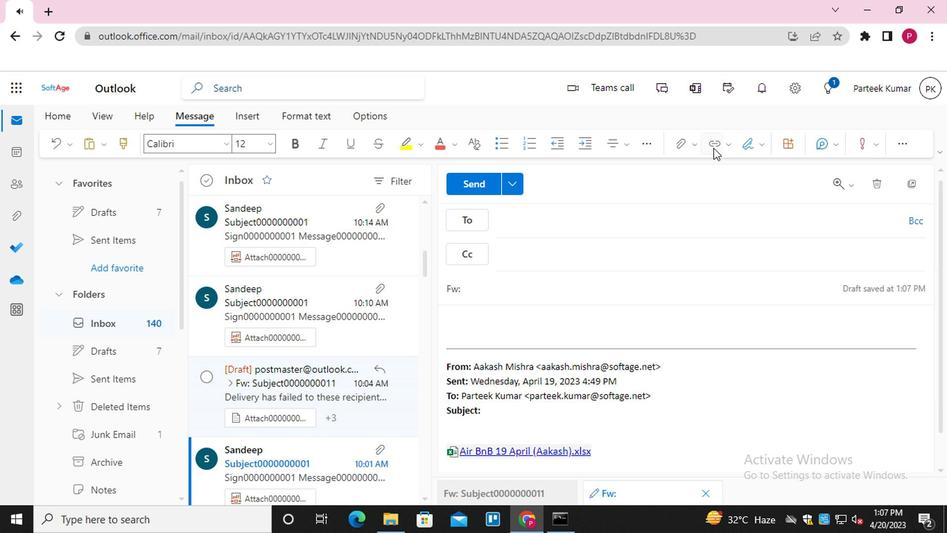 
Action: Mouse moved to (425, 233)
Screenshot: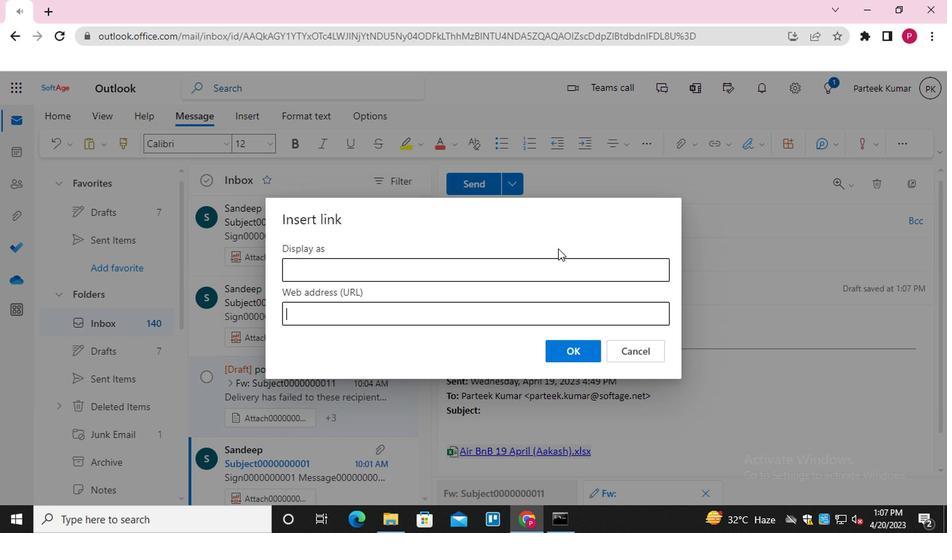 
Action: Mouse pressed left at (425, 233)
Screenshot: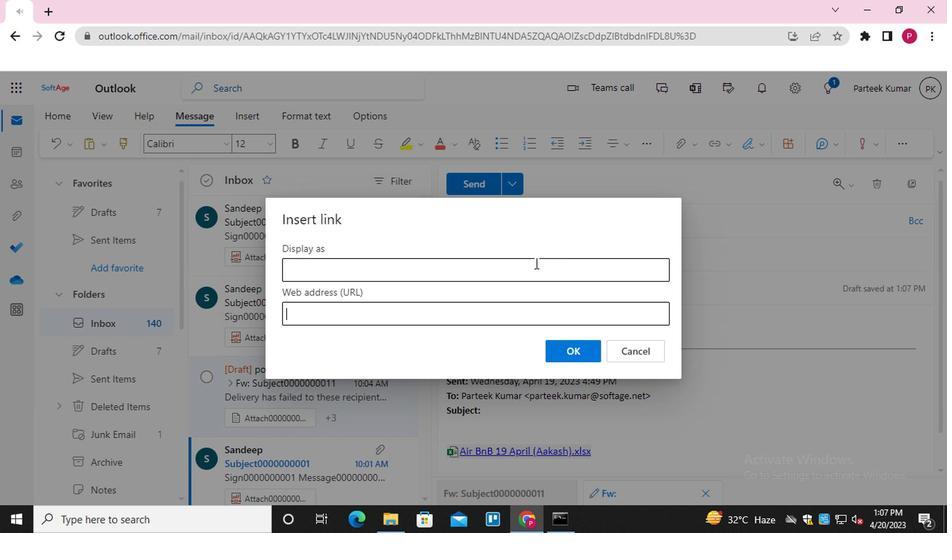 
Action: Mouse moved to (343, 311)
Screenshot: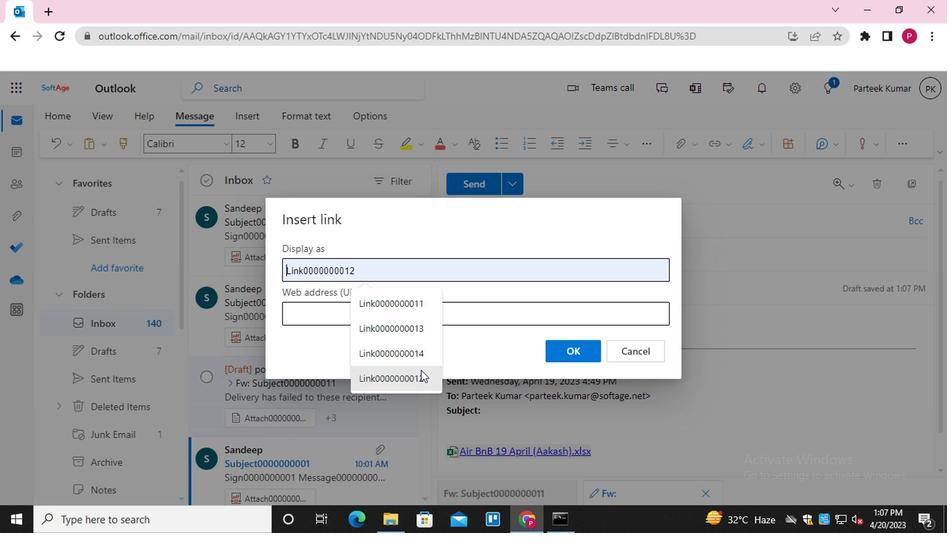 
Action: Mouse pressed left at (343, 311)
Screenshot: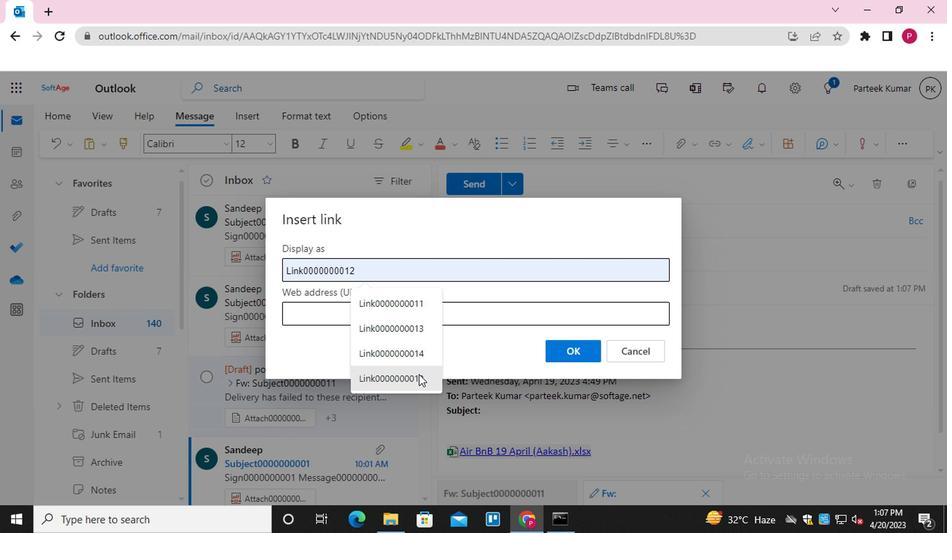 
Action: Mouse moved to (354, 273)
Screenshot: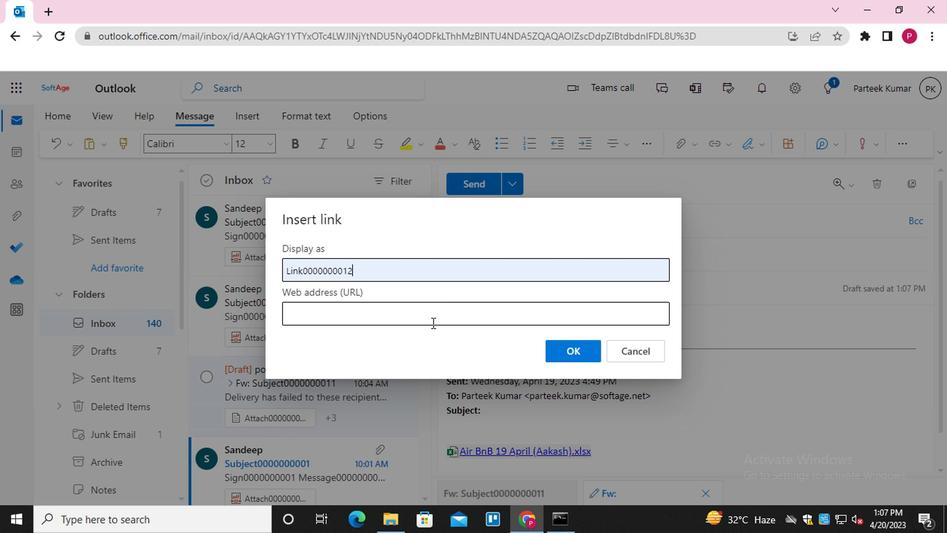 
Action: Mouse pressed left at (354, 273)
Screenshot: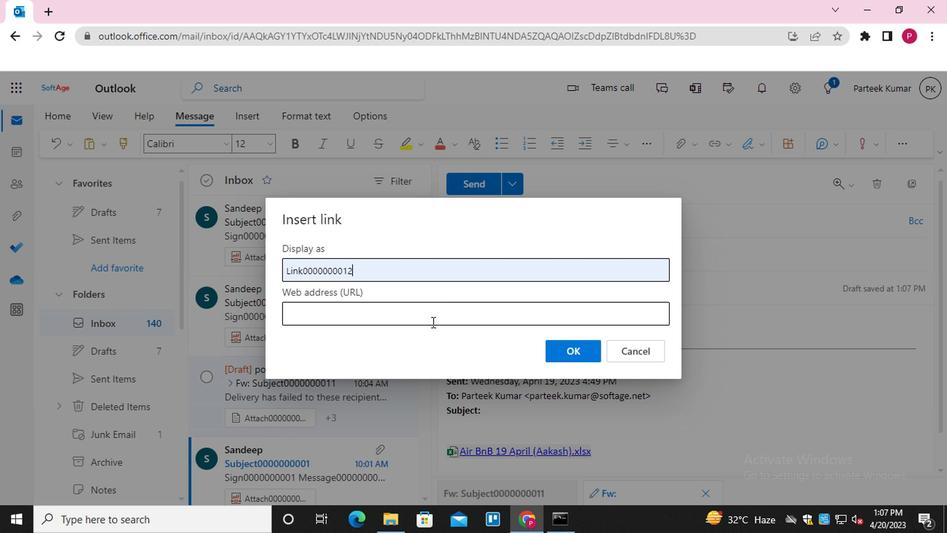 
Action: Mouse moved to (342, 350)
Screenshot: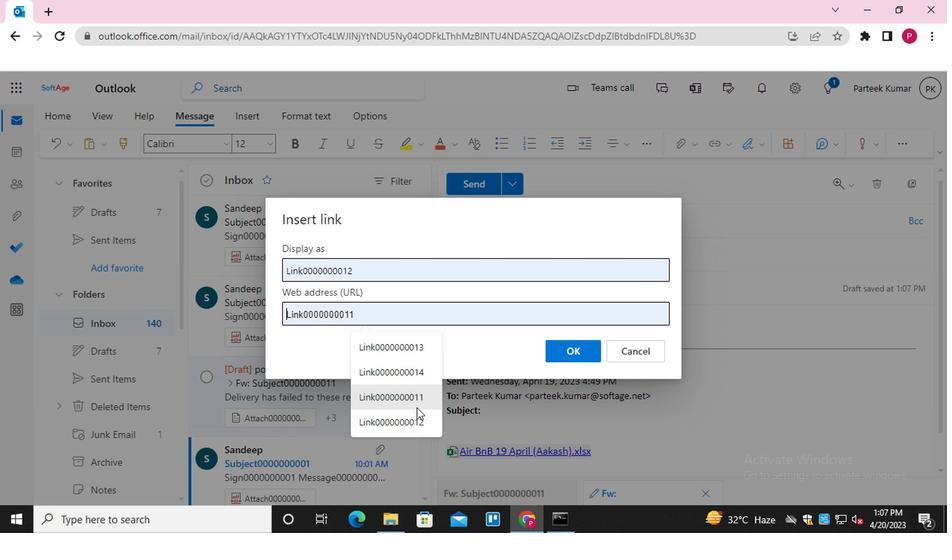 
Action: Mouse pressed left at (342, 350)
Screenshot: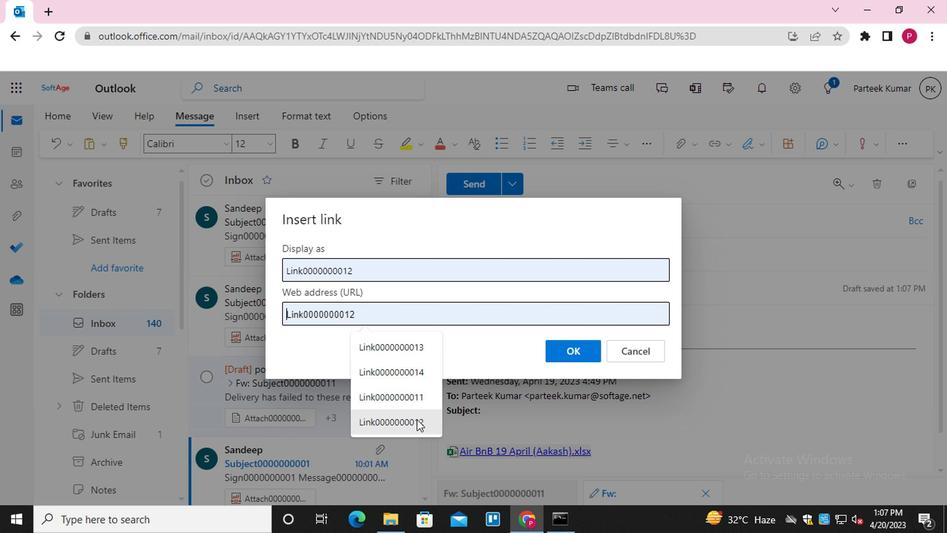
Action: Mouse moved to (452, 297)
Screenshot: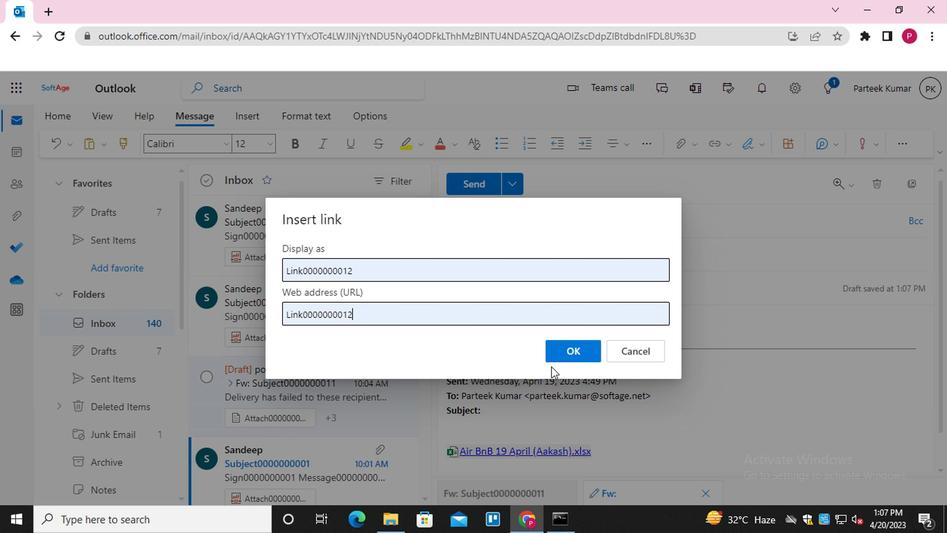 
Action: Mouse pressed left at (452, 297)
Screenshot: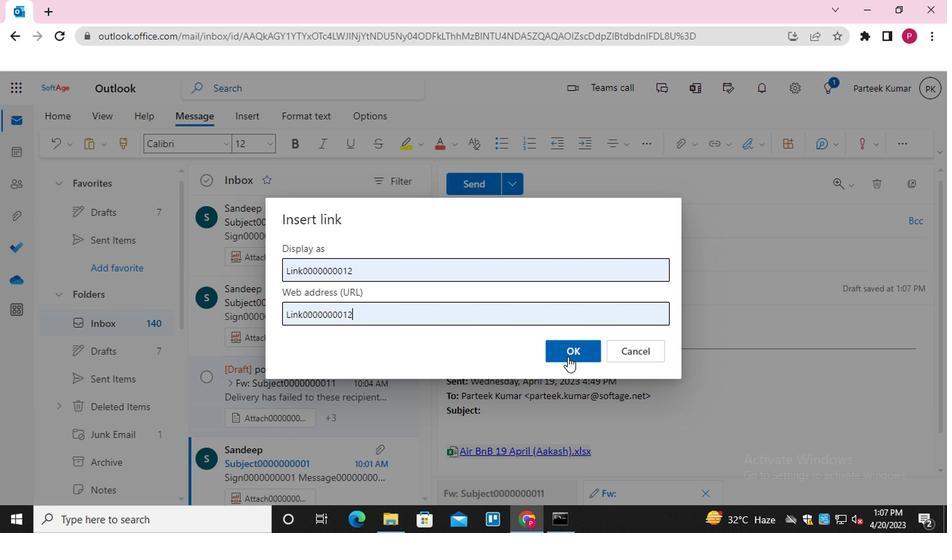 
Action: Mouse moved to (405, 272)
Screenshot: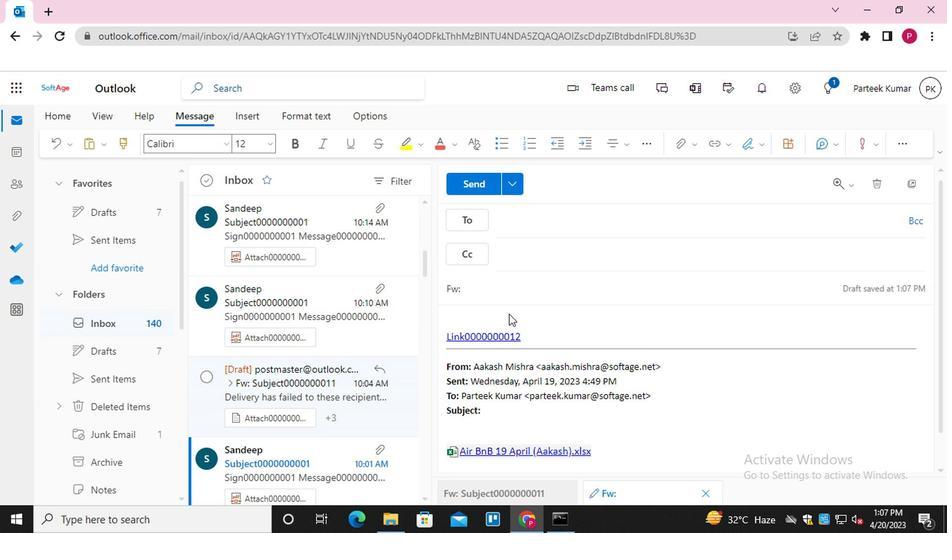 
Action: Mouse pressed left at (405, 272)
Screenshot: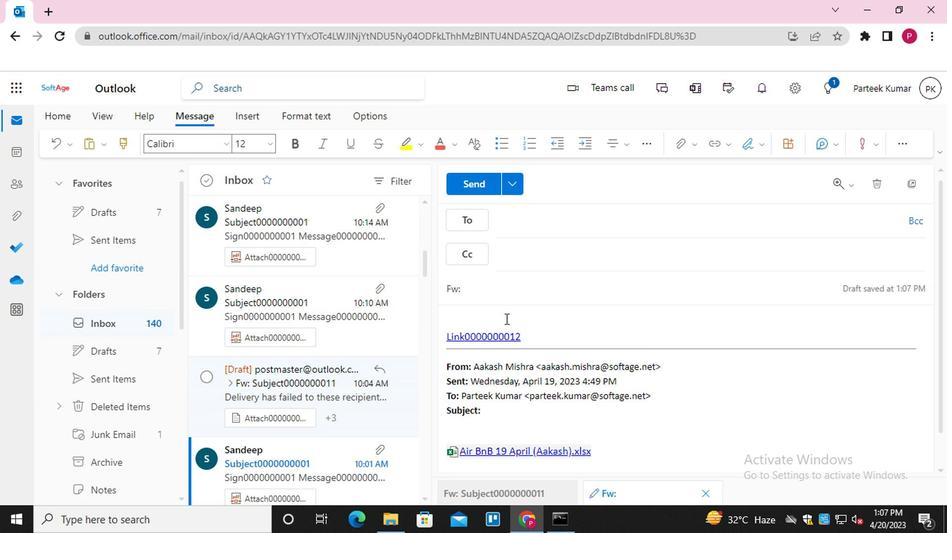 
Action: Mouse moved to (580, 146)
Screenshot: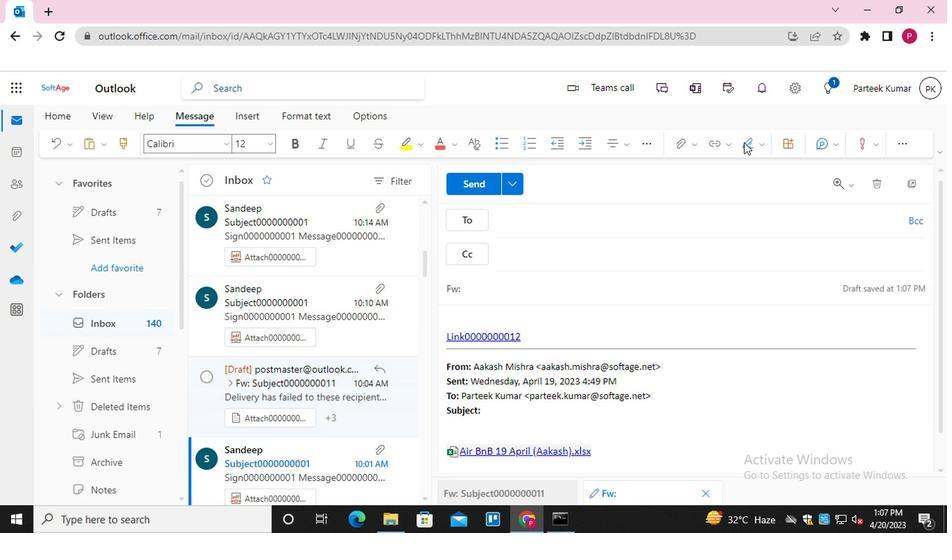 
Action: Mouse pressed left at (580, 146)
Screenshot: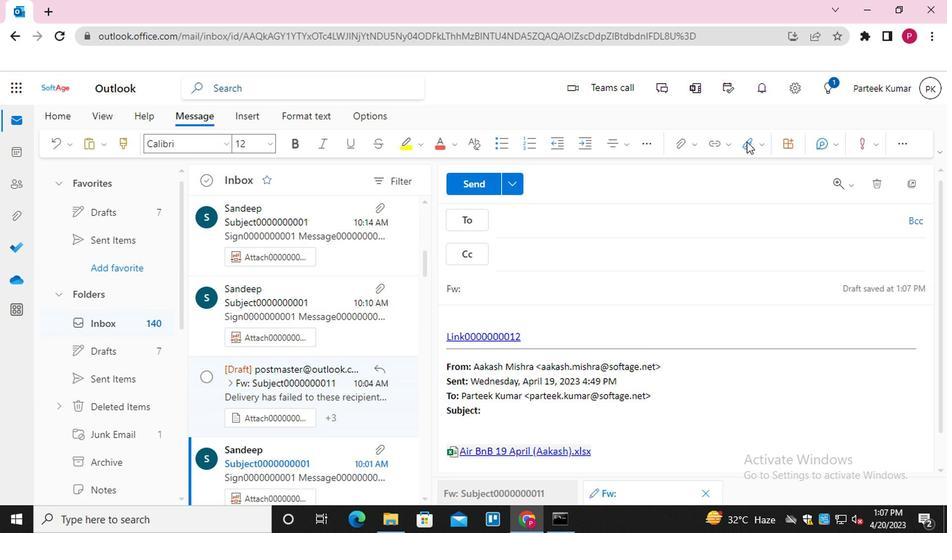 
Action: Mouse moved to (577, 144)
Screenshot: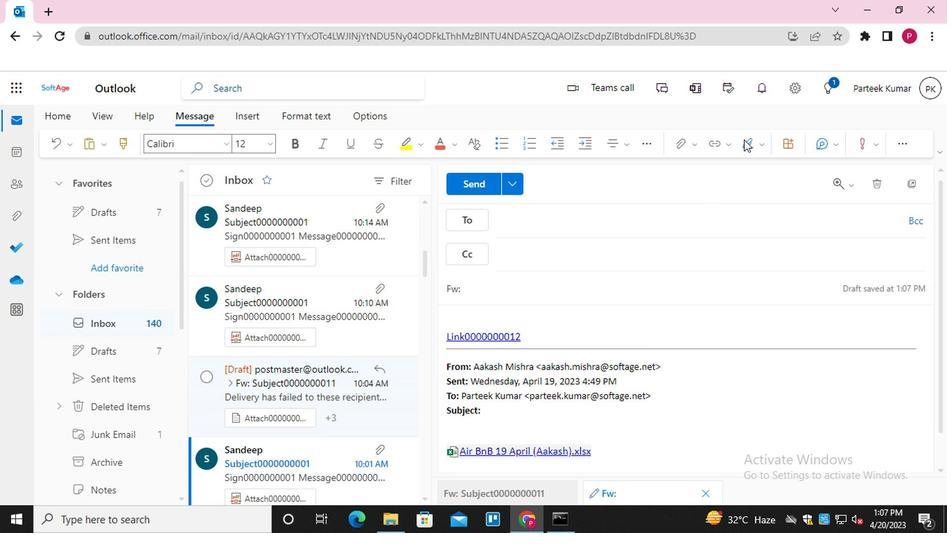
Action: Mouse pressed left at (577, 144)
Screenshot: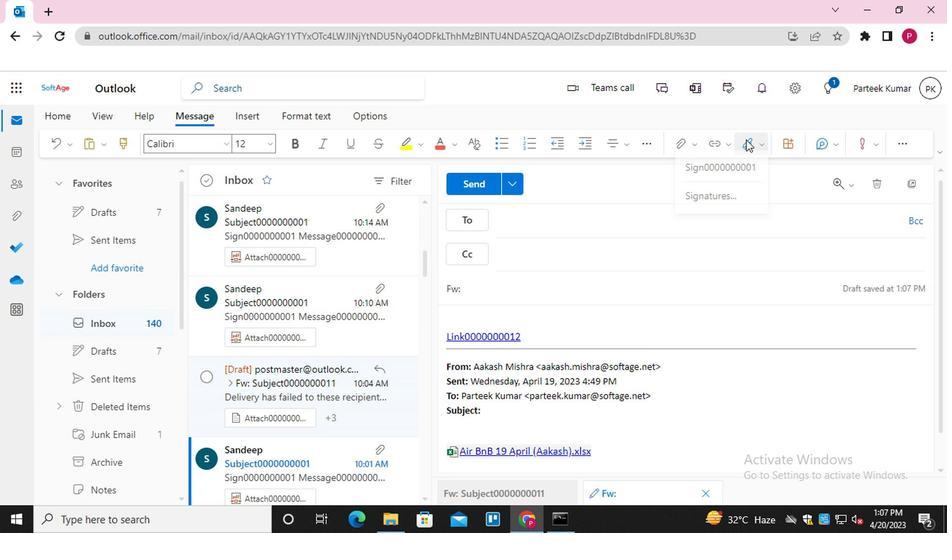 
Action: Mouse moved to (575, 148)
Screenshot: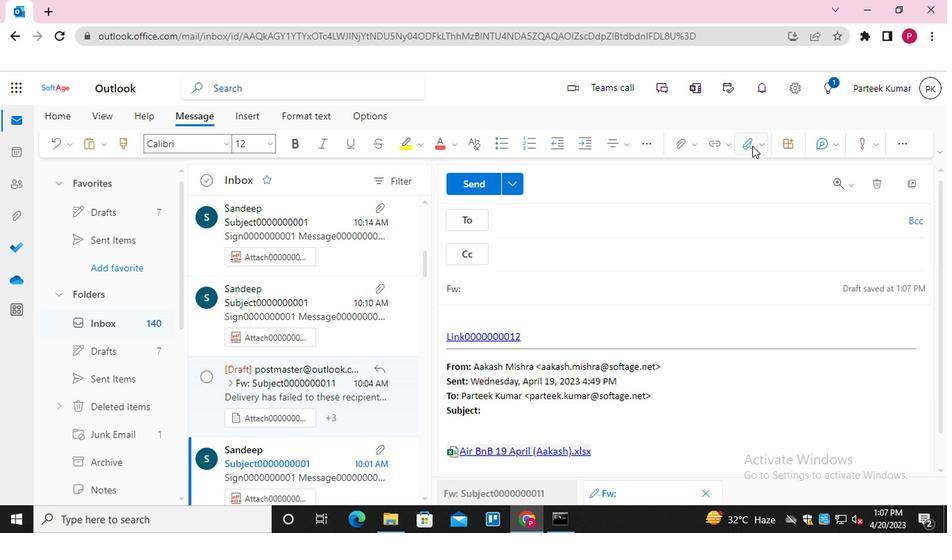 
Action: Mouse pressed left at (575, 148)
Screenshot: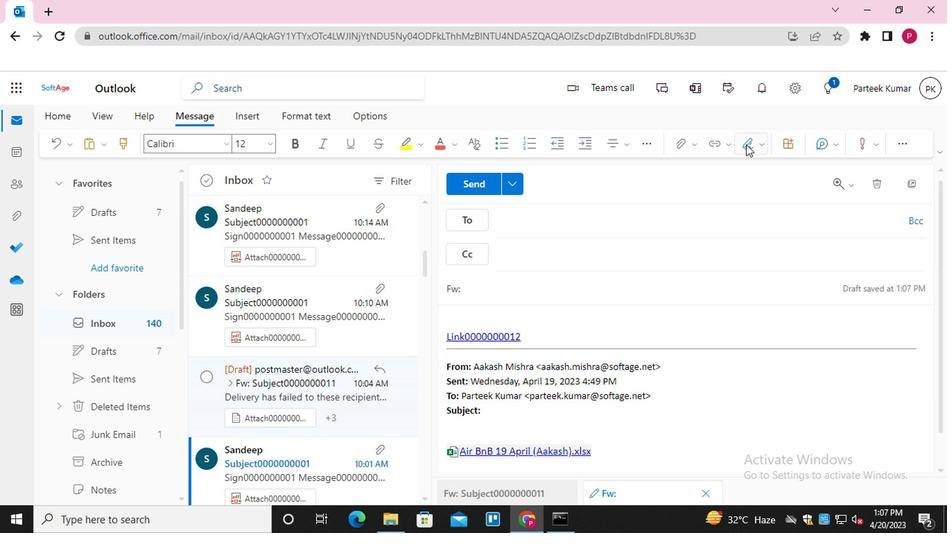 
Action: Mouse moved to (555, 170)
Screenshot: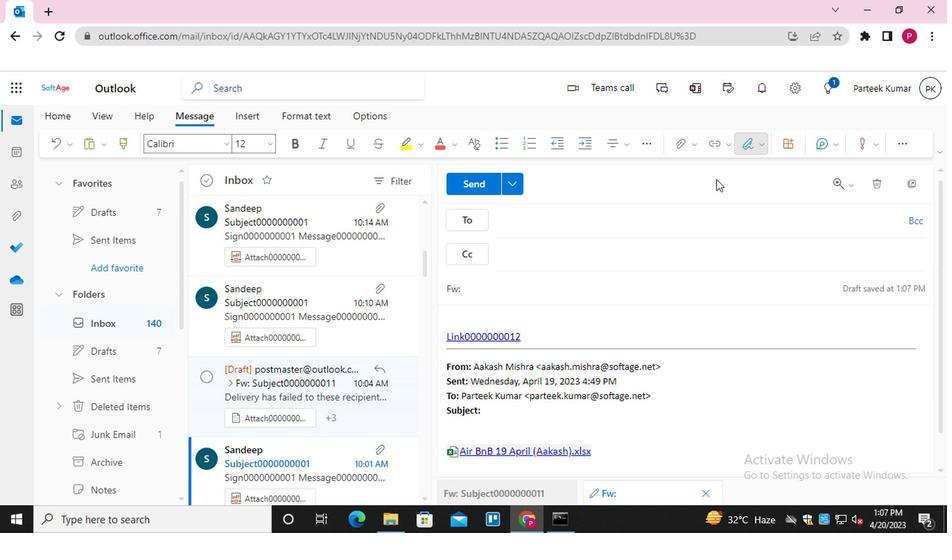 
Action: Mouse pressed left at (555, 170)
Screenshot: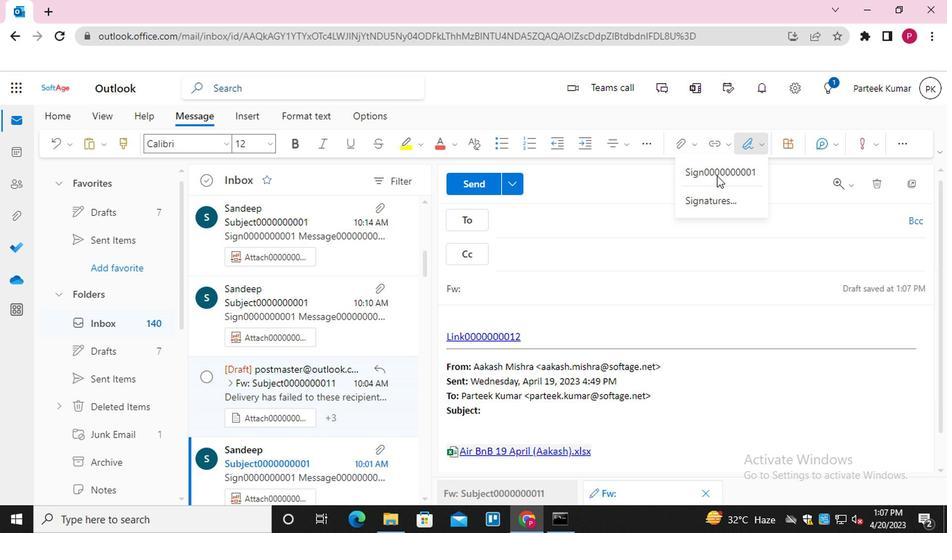 
Action: Mouse moved to (466, 196)
Screenshot: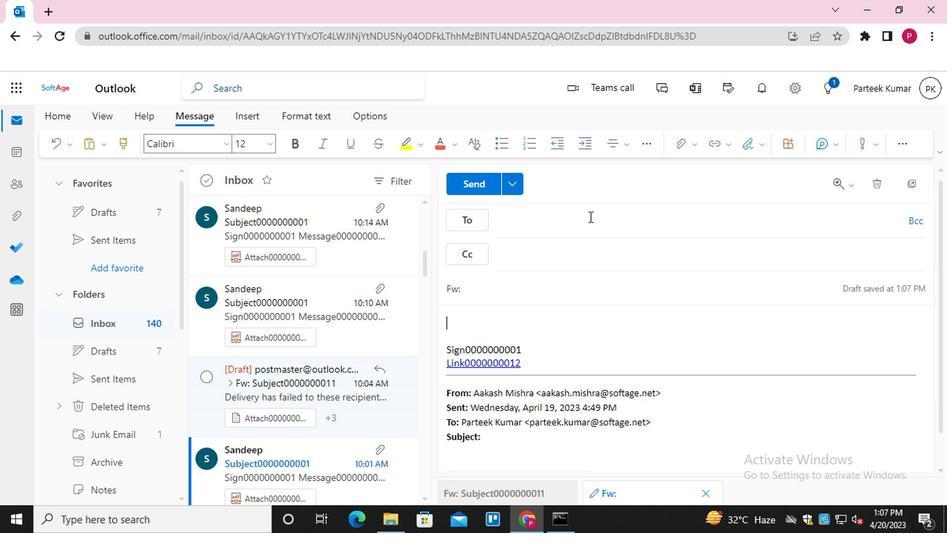 
Action: Mouse pressed left at (466, 196)
Screenshot: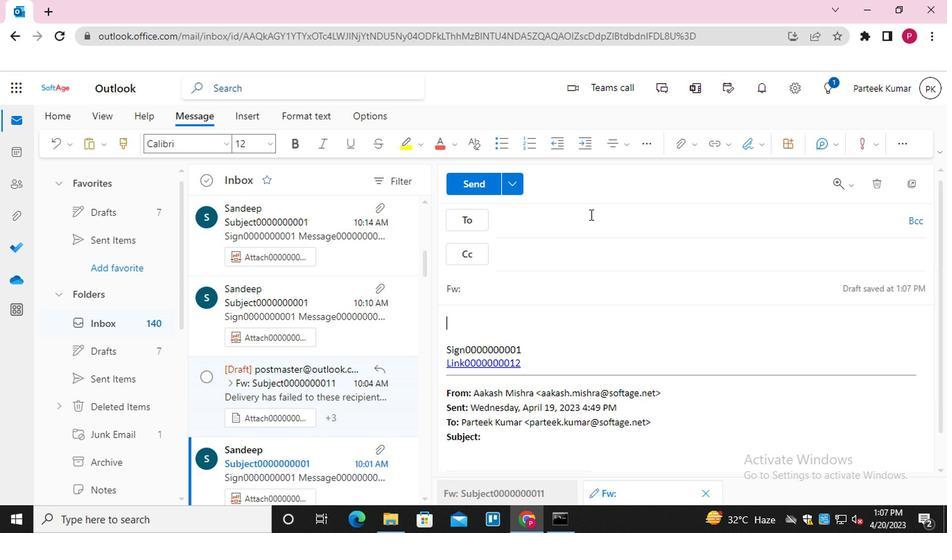
Action: Mouse moved to (443, 268)
Screenshot: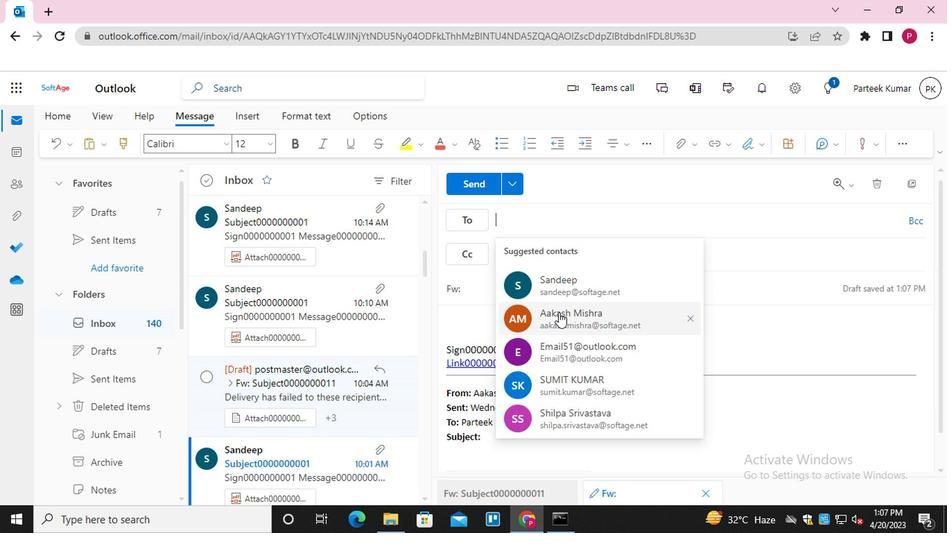 
Action: Mouse pressed left at (443, 268)
Screenshot: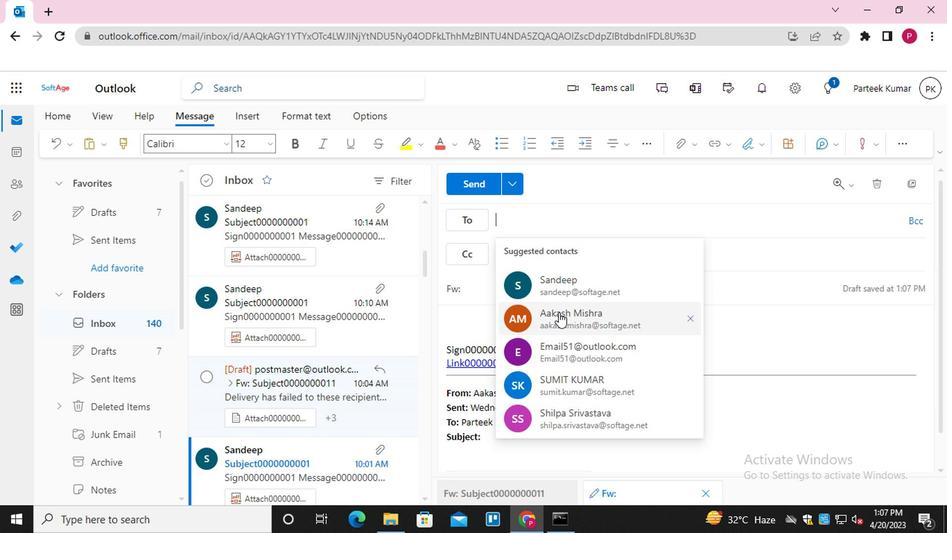 
Action: Mouse moved to (467, 218)
Screenshot: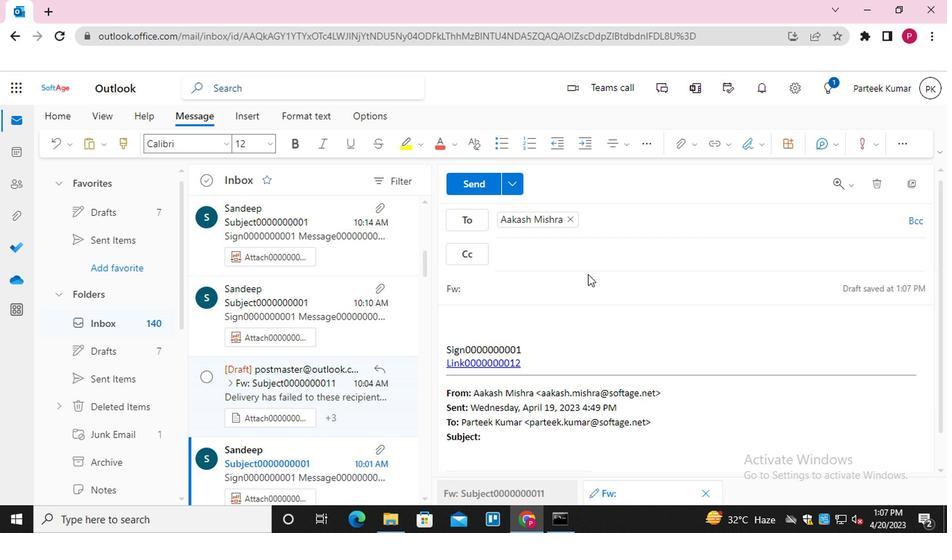 
Action: Mouse pressed left at (467, 218)
Screenshot: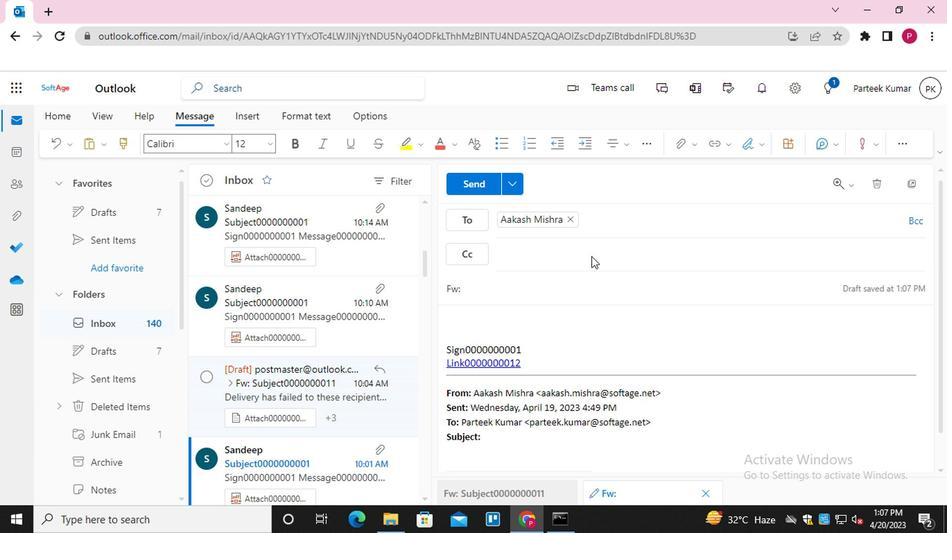 
Action: Mouse moved to (462, 223)
Screenshot: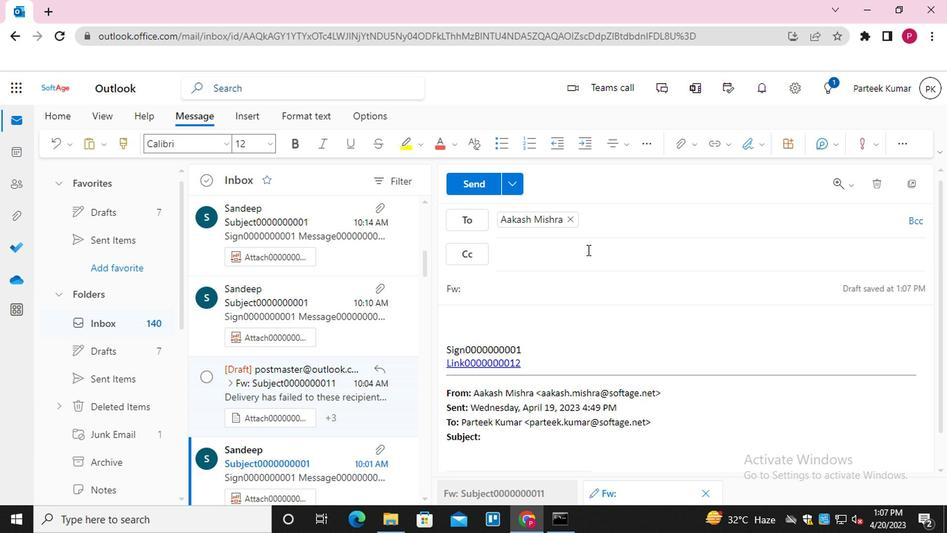 
Action: Mouse pressed left at (462, 223)
Screenshot: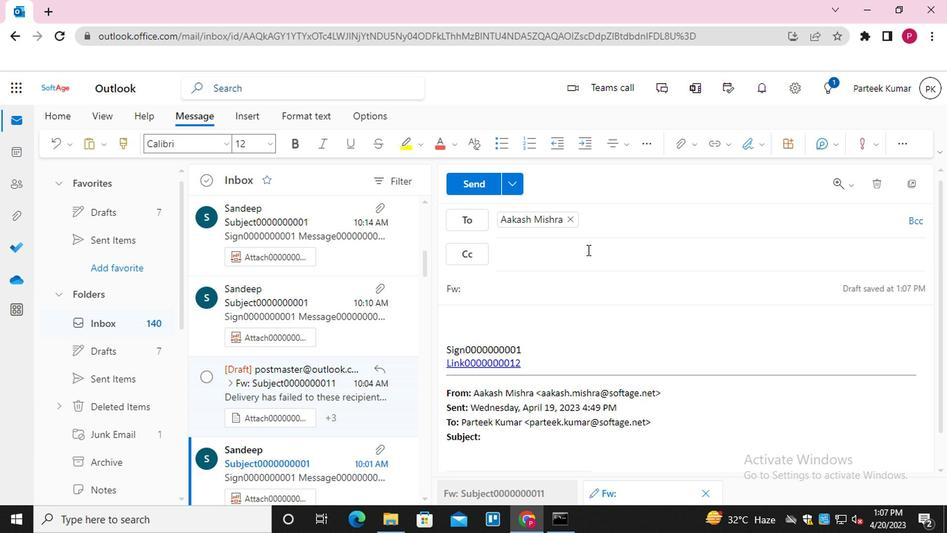 
Action: Key pressed <Key.shift>EMAIL0000000002<Key.enter>
Screenshot: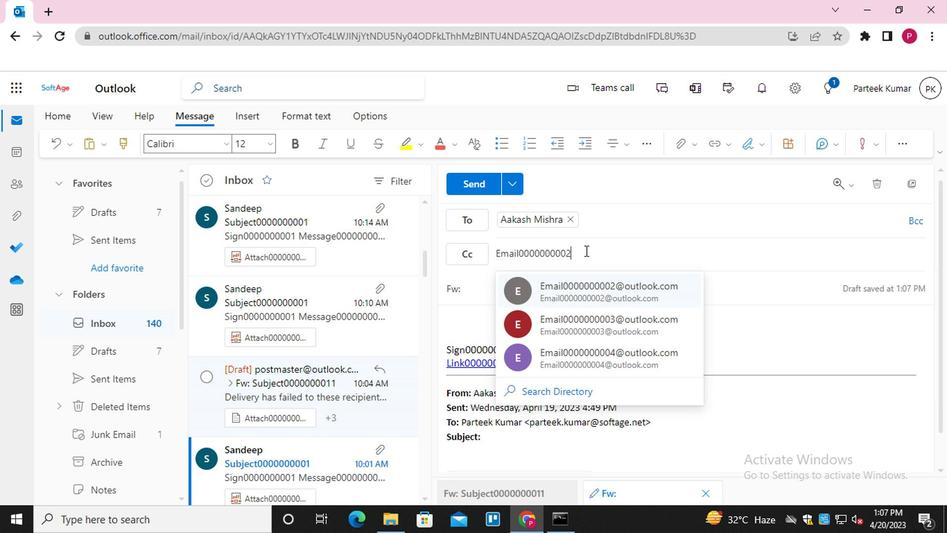 
Action: Mouse moved to (692, 201)
Screenshot: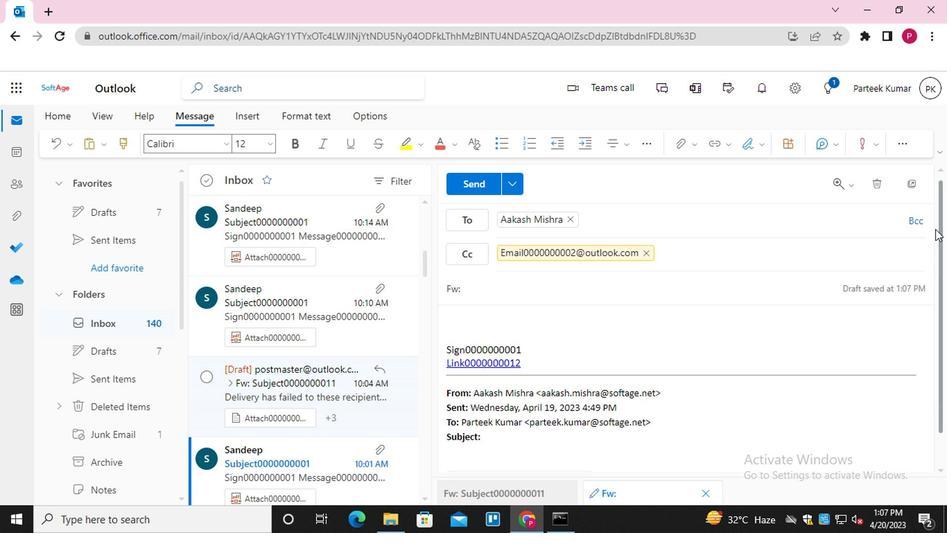 
Action: Mouse pressed left at (692, 201)
Screenshot: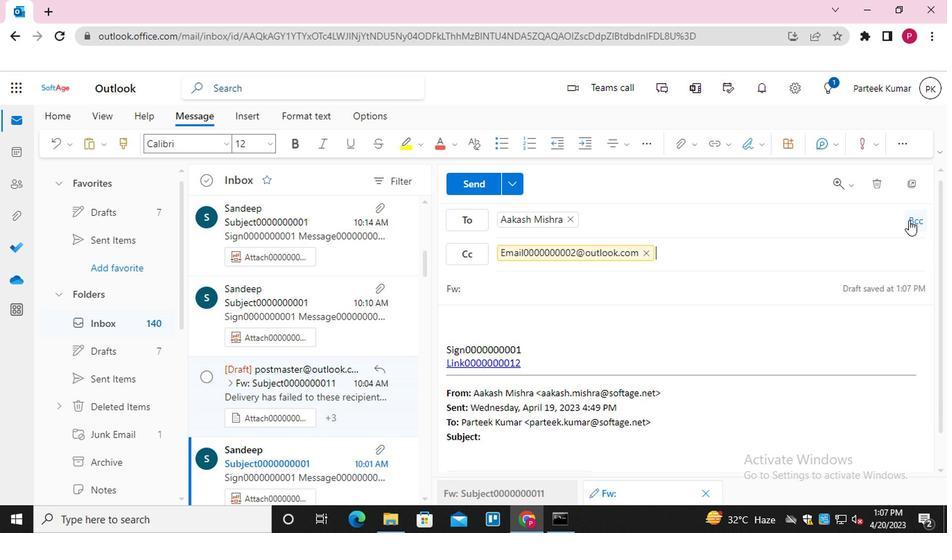 
Action: Mouse moved to (456, 249)
Screenshot: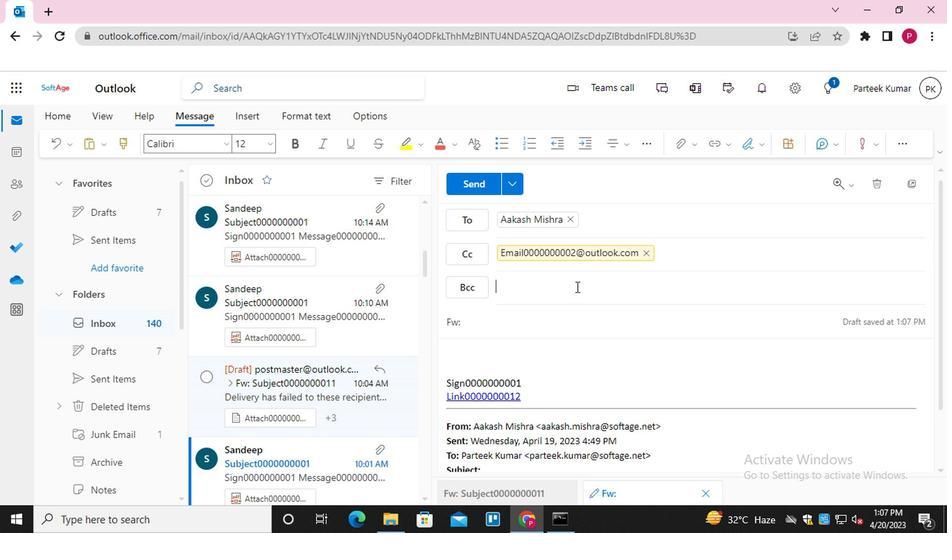 
Action: Key pressed <Key.shift>EMAIL0000000005<Key.backspace>3<Key.enter>
Screenshot: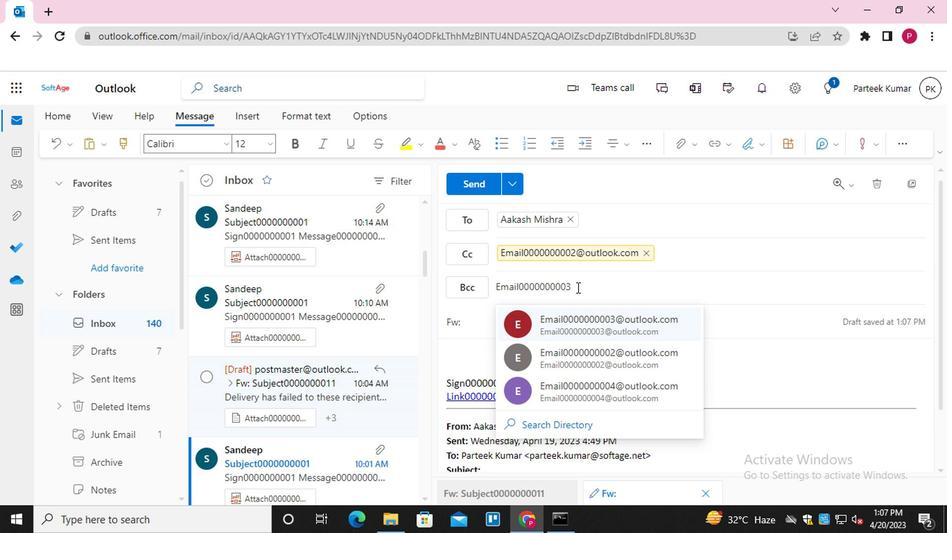 
Action: Mouse moved to (406, 275)
Screenshot: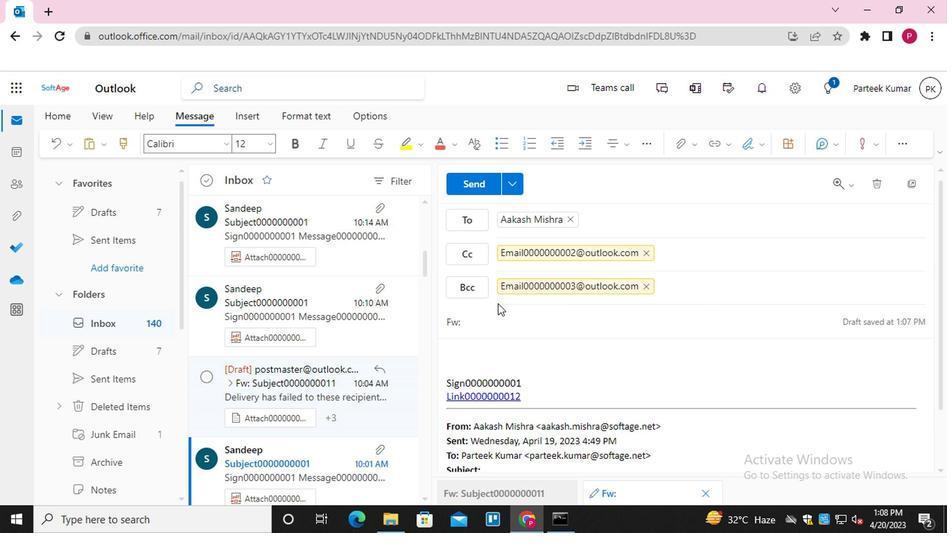 
Action: Mouse pressed left at (406, 275)
Screenshot: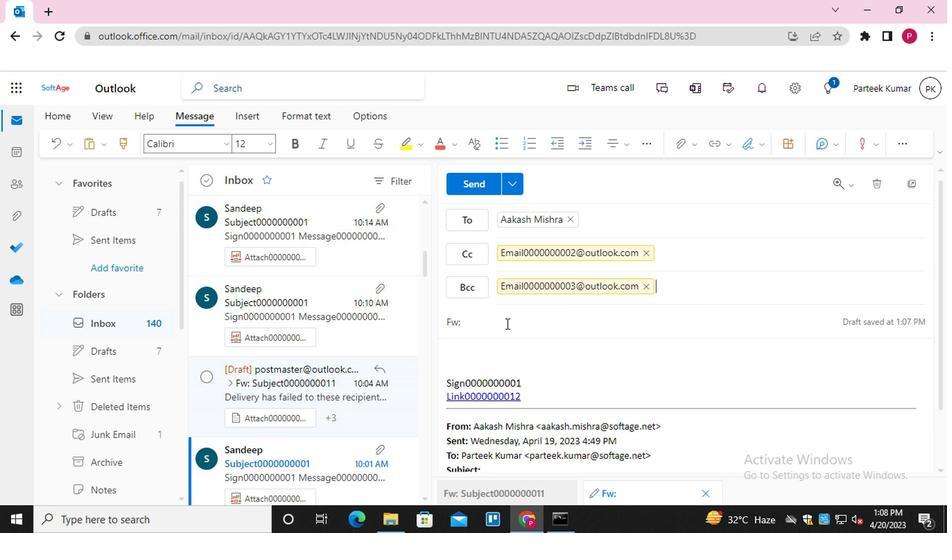 
Action: Key pressed <Key.shift>SUBJECT0000000011
Screenshot: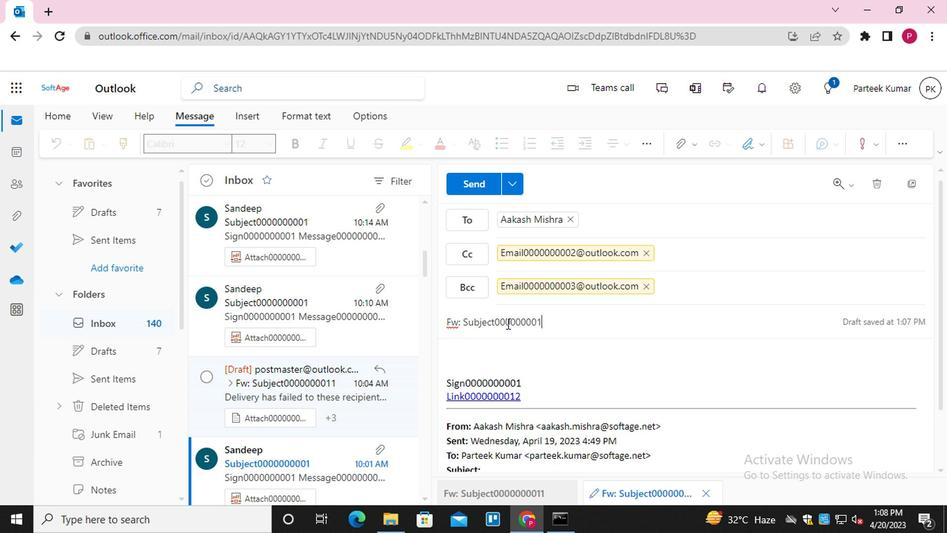 
Action: Mouse moved to (402, 311)
Screenshot: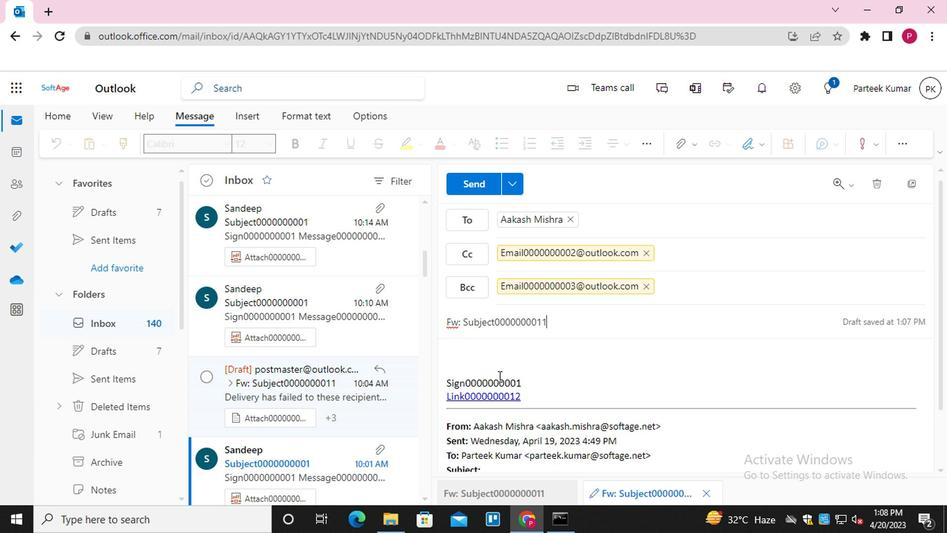 
Action: Mouse pressed left at (402, 311)
Screenshot: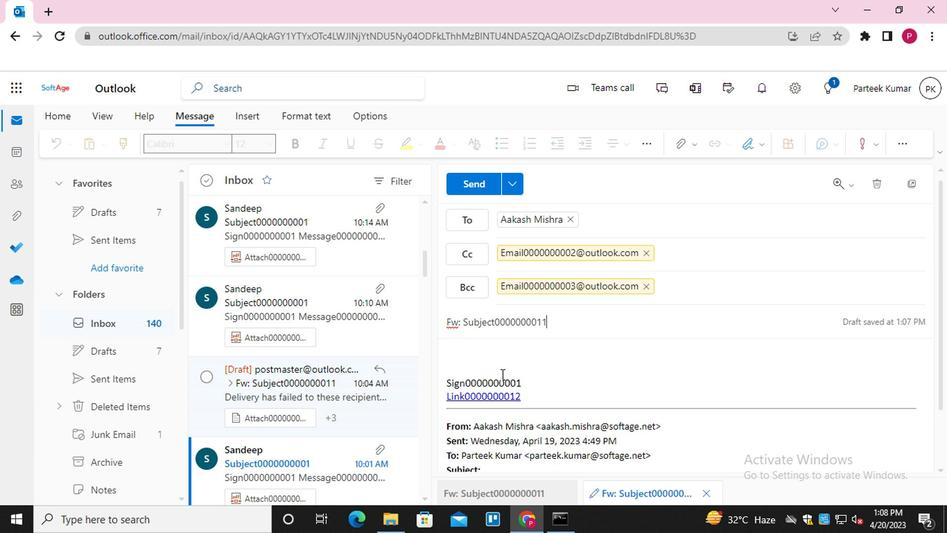 
Action: Key pressed <Key.shift_r><Key.shift_r>MESSAGE0000000013
Screenshot: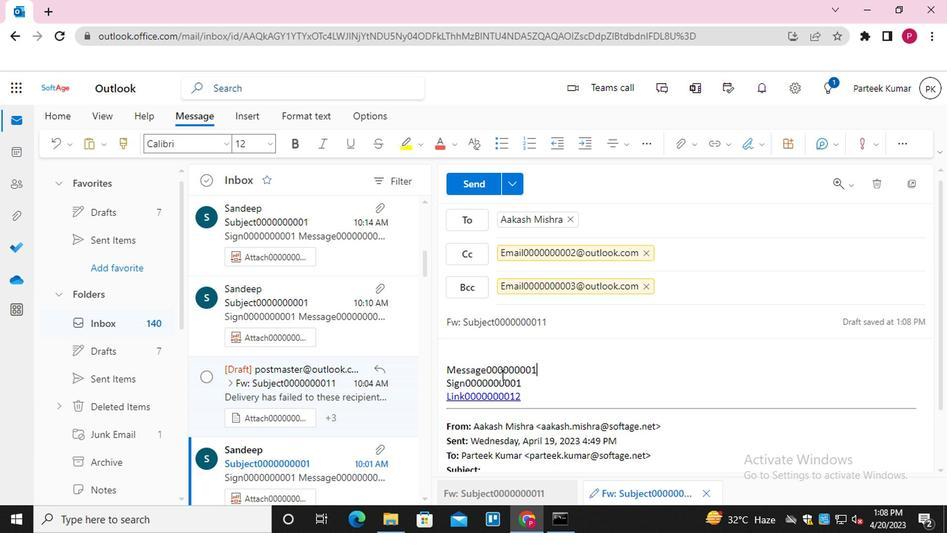 
Action: Mouse moved to (379, 177)
Screenshot: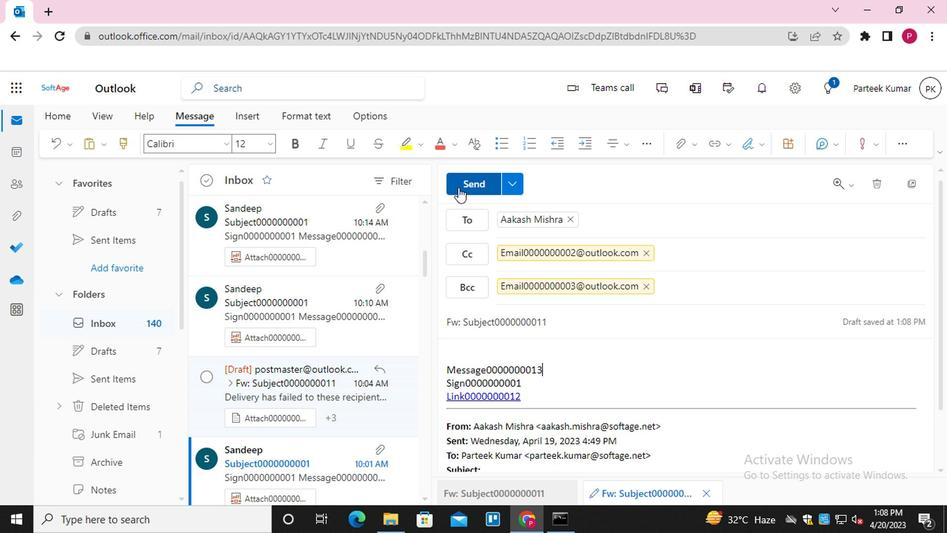 
Action: Mouse pressed left at (379, 177)
Screenshot: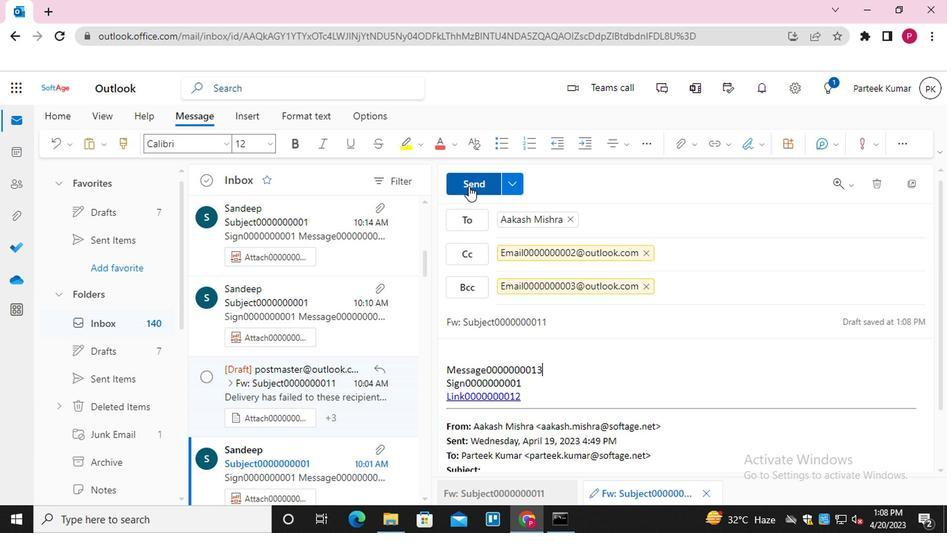 
Action: Mouse moved to (677, 286)
Screenshot: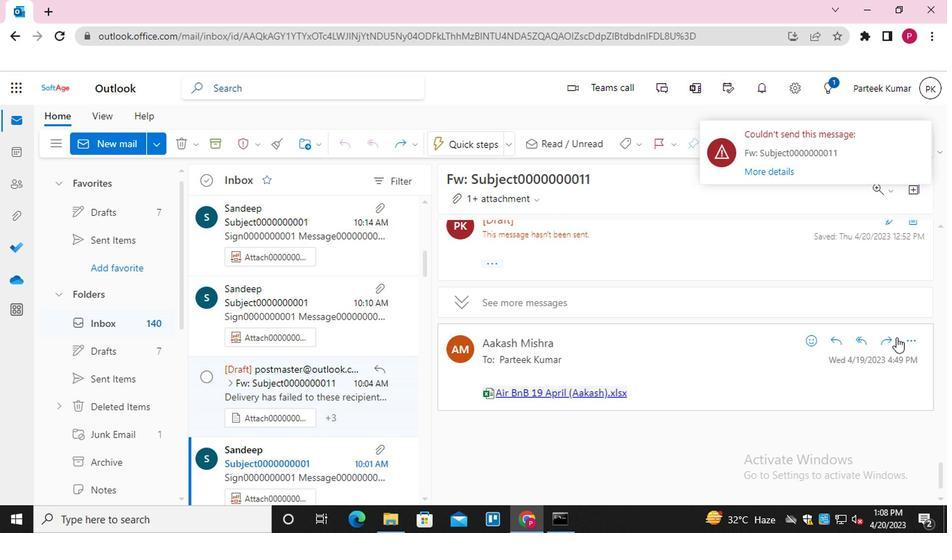 
Action: Mouse pressed left at (677, 286)
Screenshot: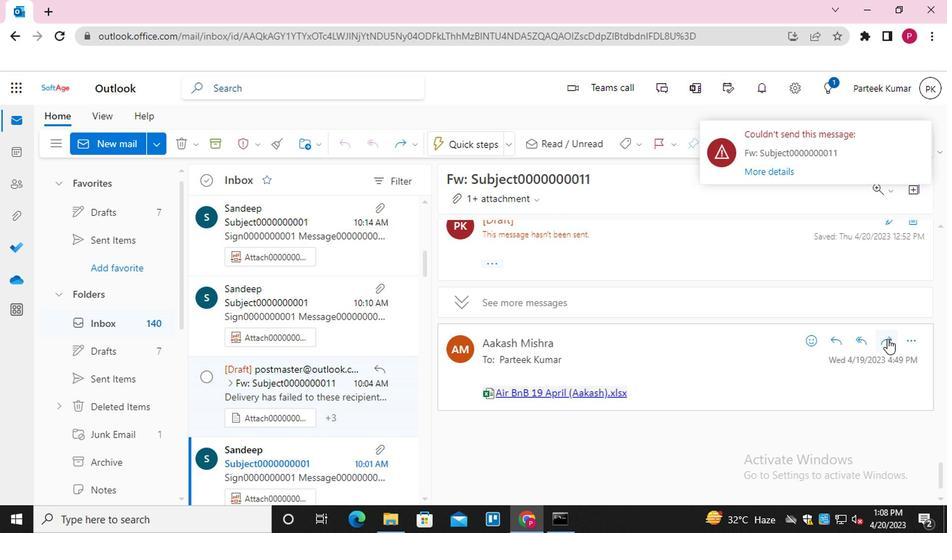 
Action: Mouse moved to (366, 288)
Screenshot: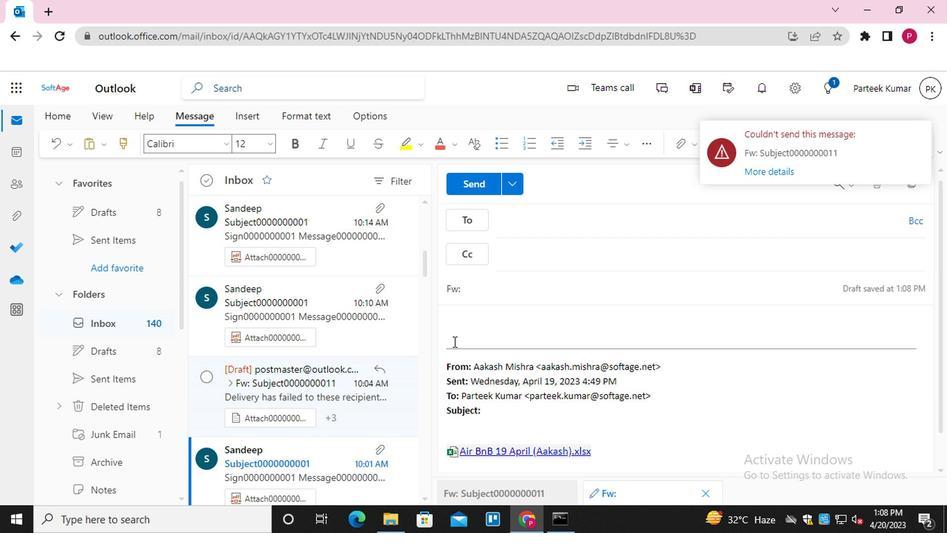 
Action: Mouse pressed left at (366, 288)
Screenshot: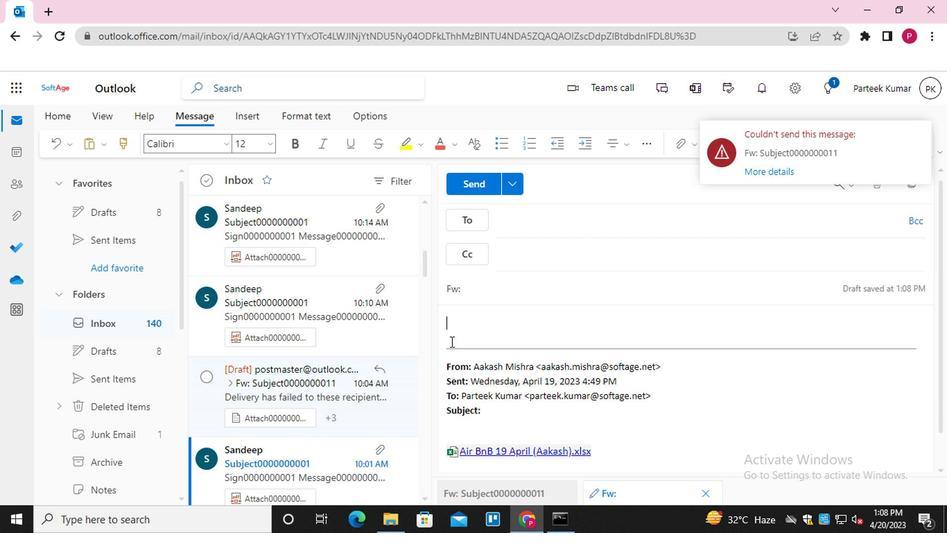
Action: Mouse moved to (550, 216)
Screenshot: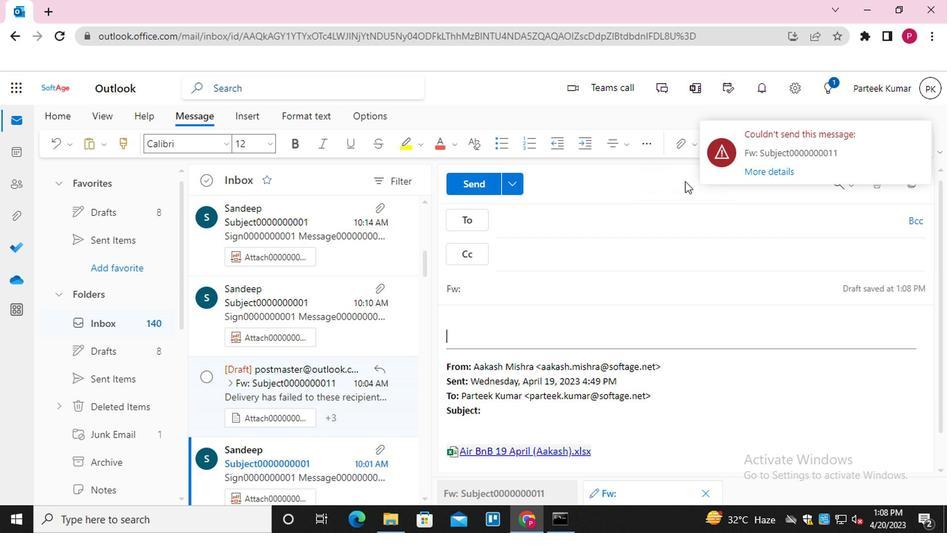 
Action: Mouse pressed left at (550, 216)
Screenshot: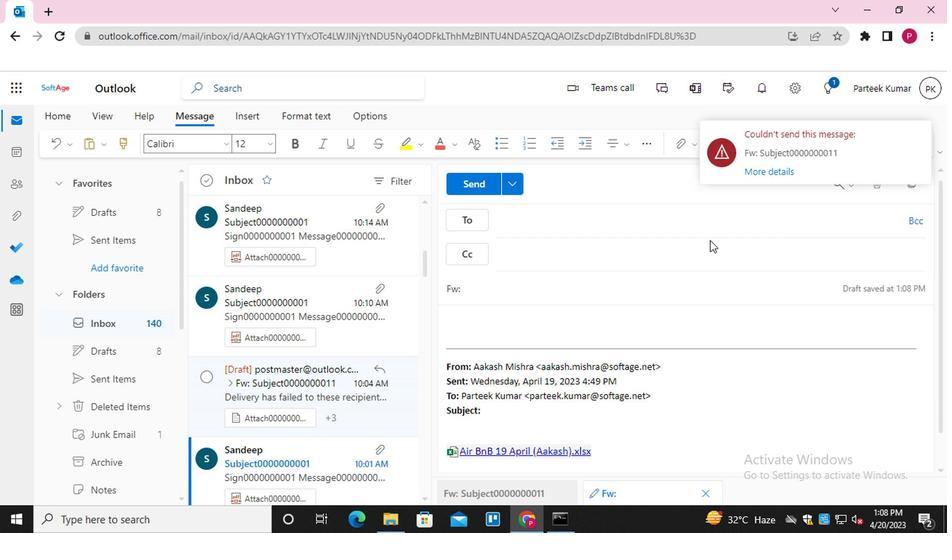 
Action: Mouse moved to (624, 223)
Screenshot: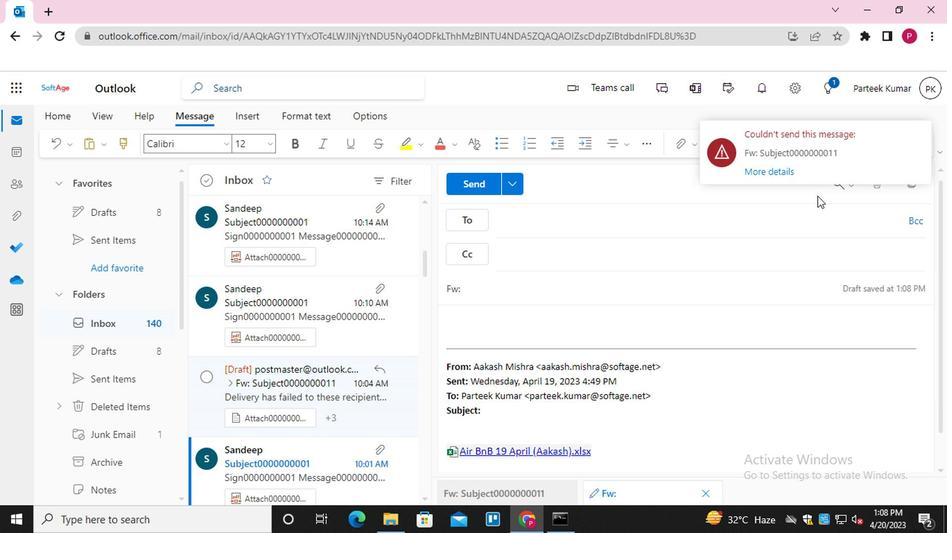 
Action: Mouse pressed left at (624, 223)
Screenshot: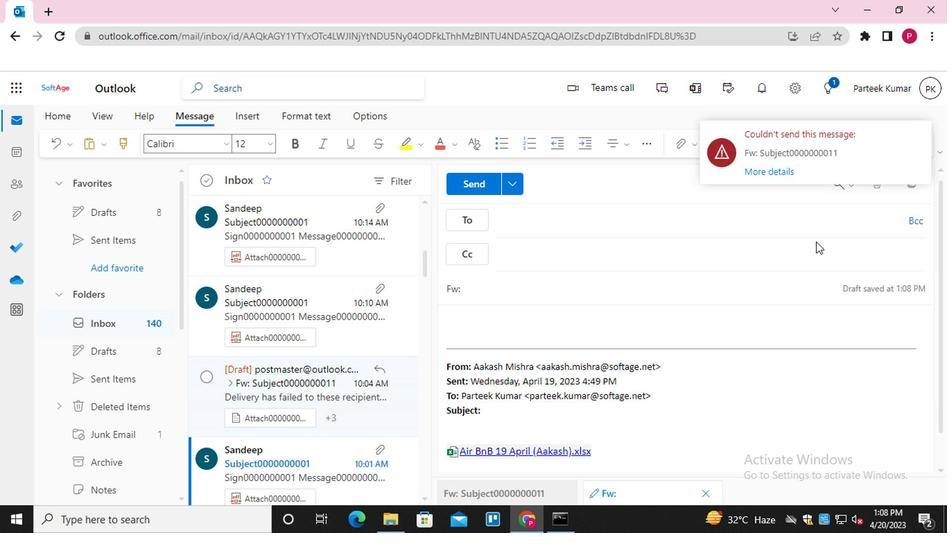 
Action: Mouse moved to (586, 148)
Screenshot: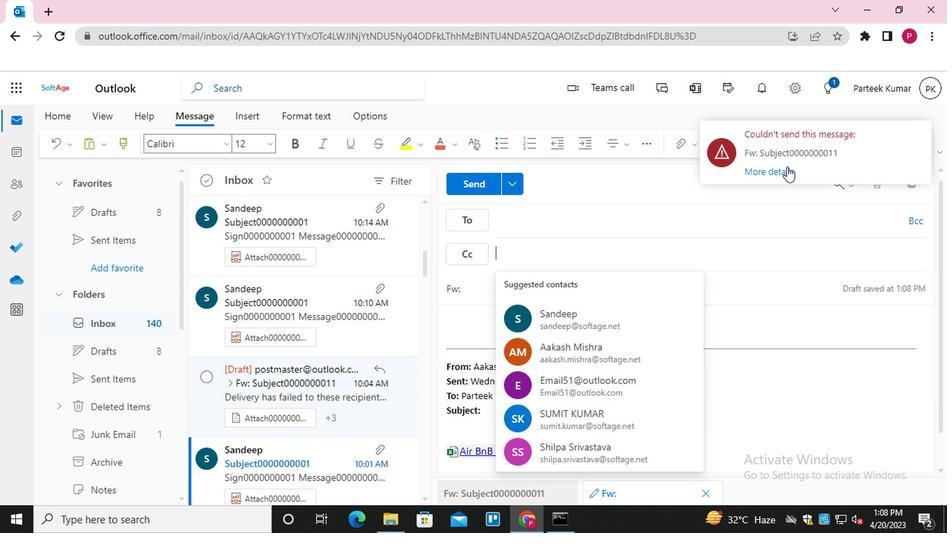 
Action: Mouse pressed left at (586, 148)
Screenshot: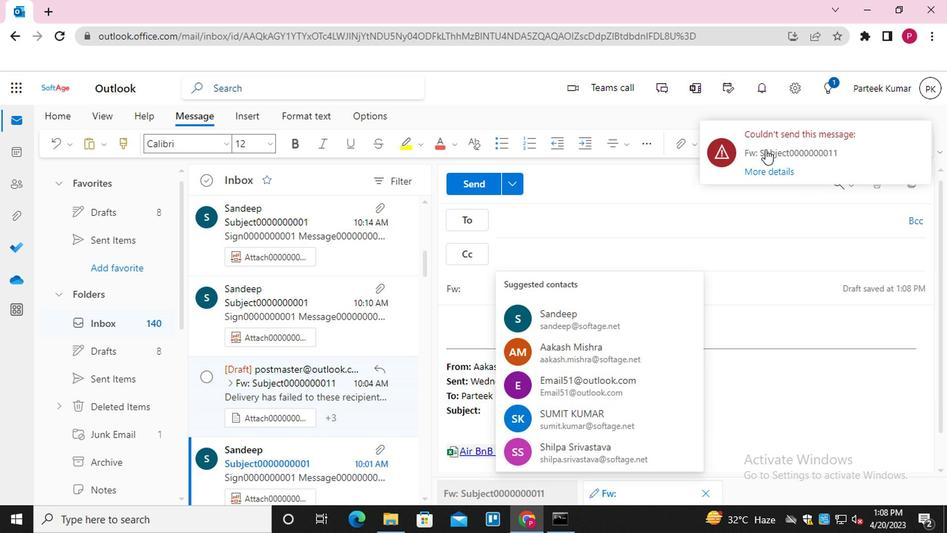 
Action: Mouse moved to (364, 290)
Screenshot: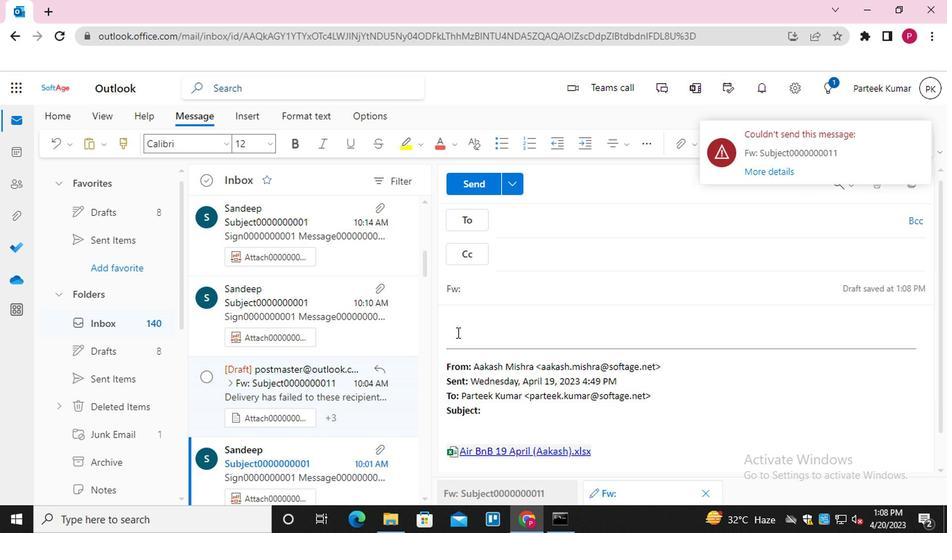
Action: Mouse pressed left at (364, 290)
Screenshot: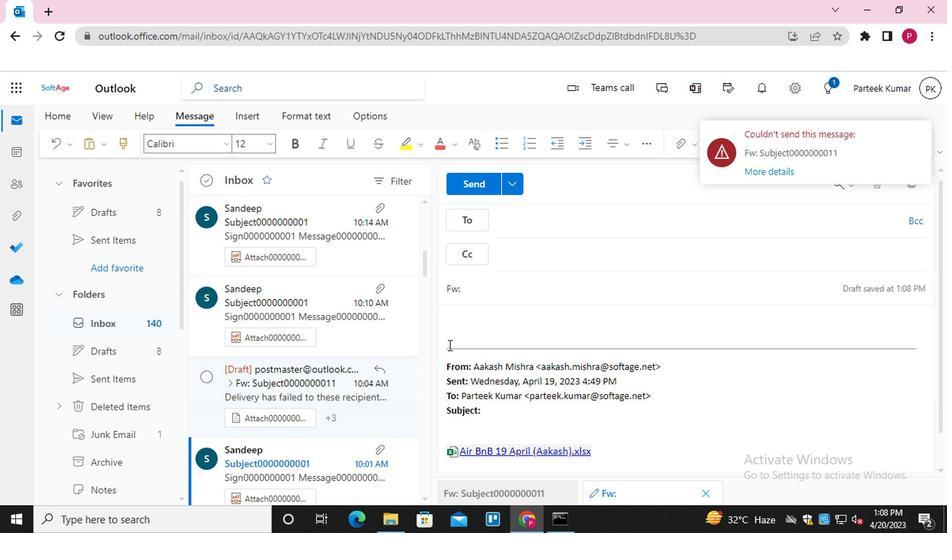 
Action: Mouse moved to (364, 283)
Screenshot: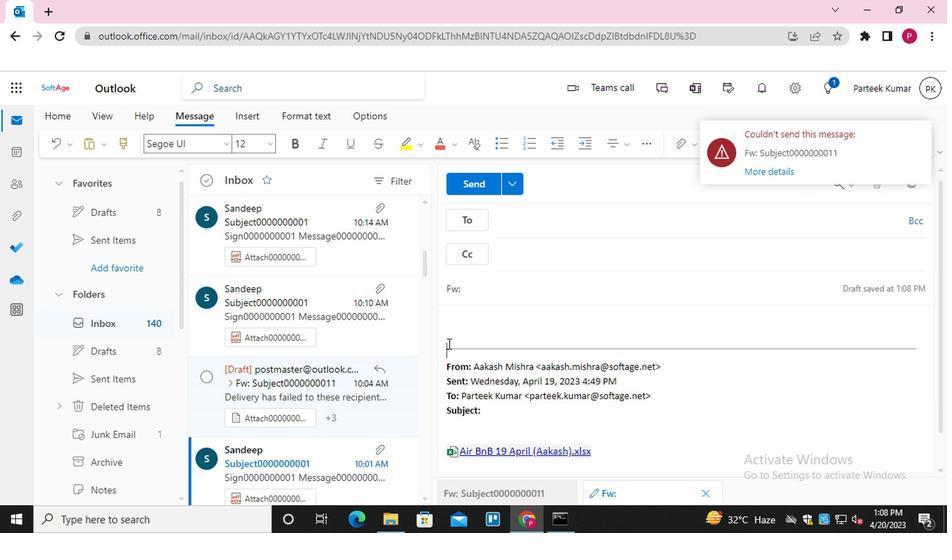 
Action: Mouse pressed left at (364, 283)
Screenshot: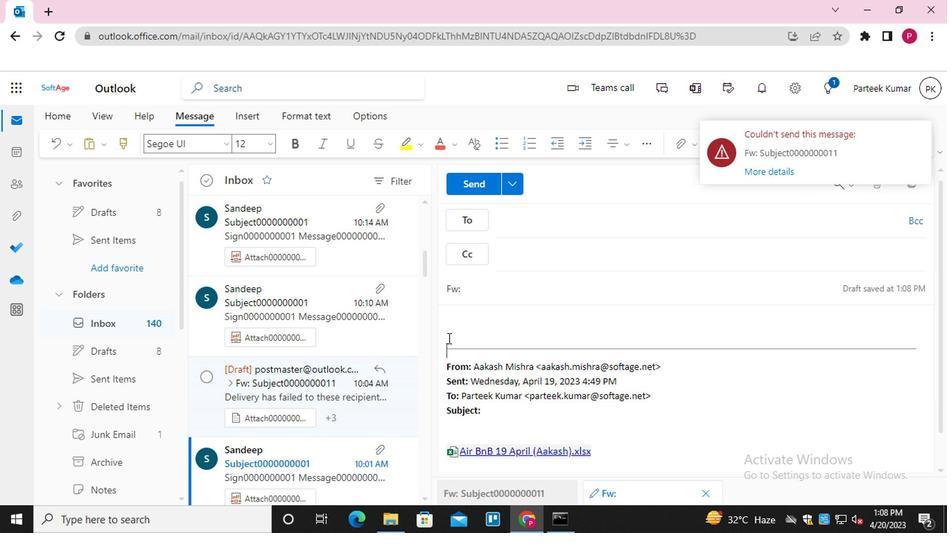 
Action: Mouse moved to (532, 147)
Screenshot: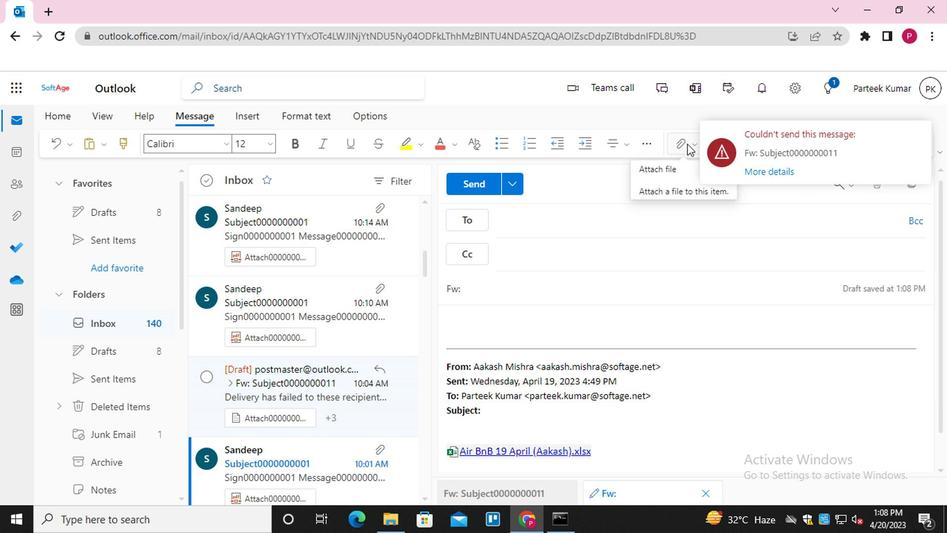 
Action: Mouse pressed left at (532, 147)
Screenshot: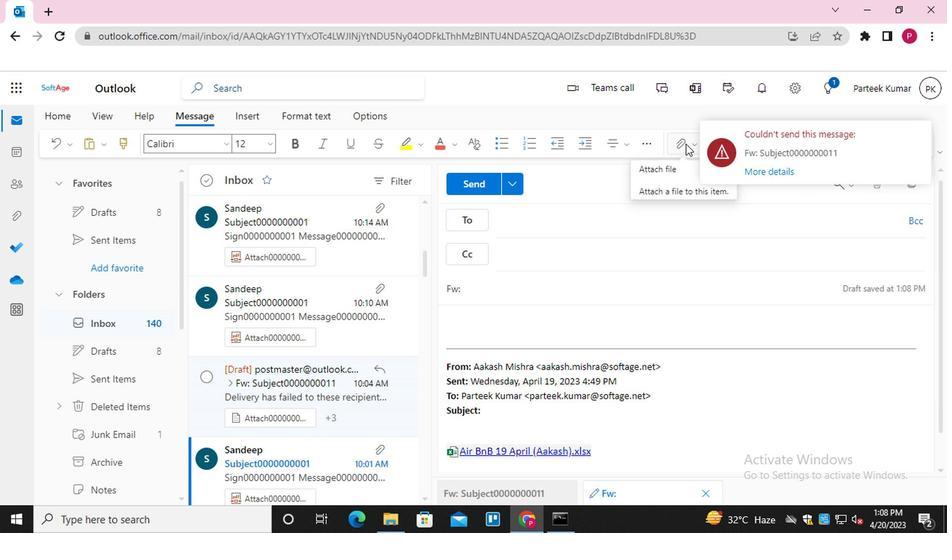 
Action: Mouse moved to (484, 225)
Screenshot: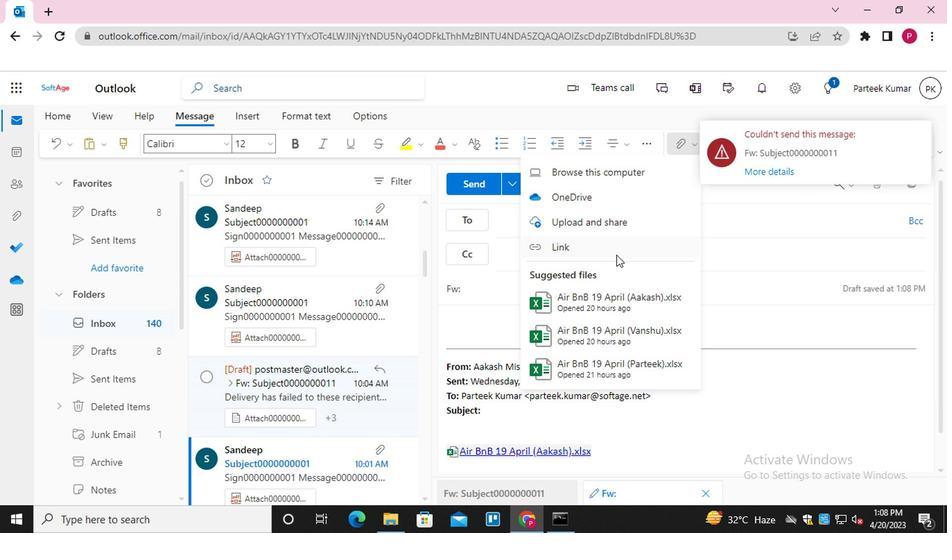 
Action: Mouse pressed left at (484, 225)
Screenshot: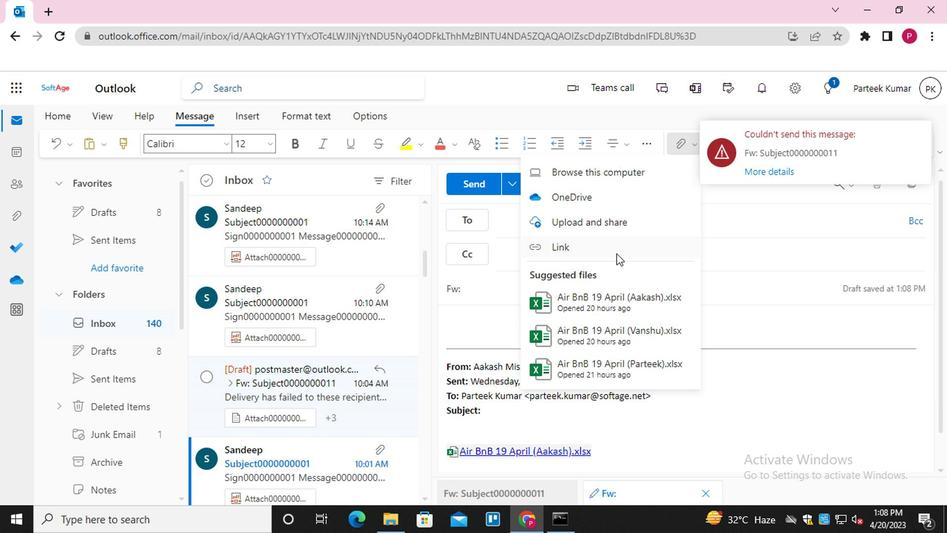 
Action: Mouse moved to (407, 236)
Screenshot: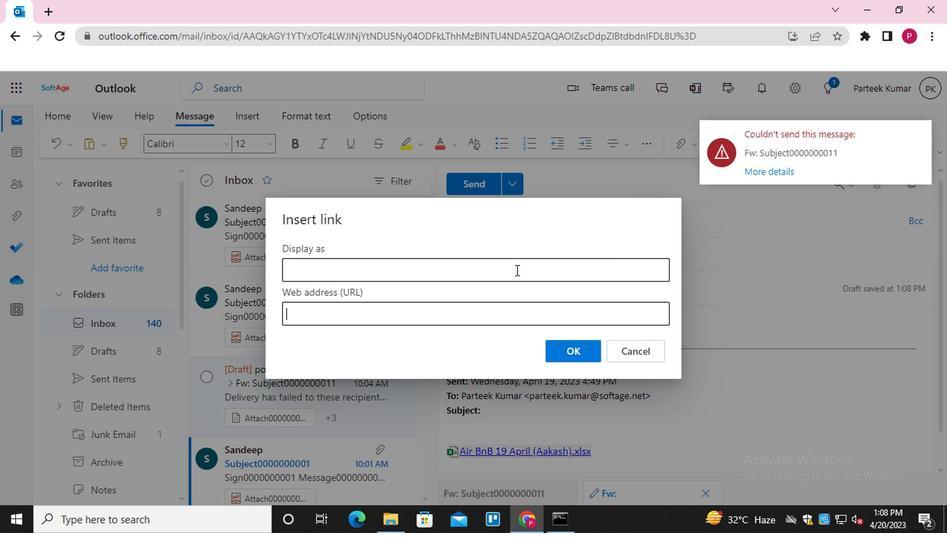 
Action: Mouse pressed left at (407, 236)
Screenshot: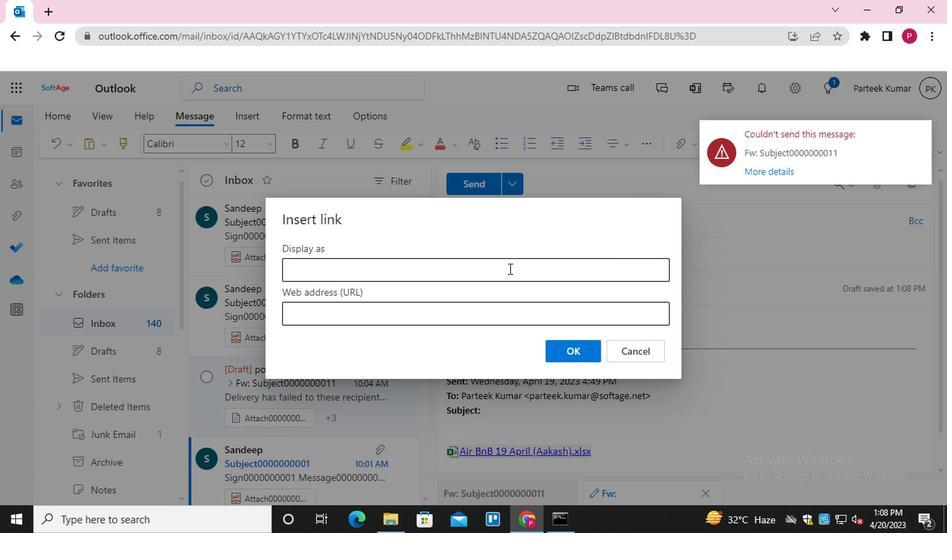 
Action: Mouse moved to (332, 316)
Screenshot: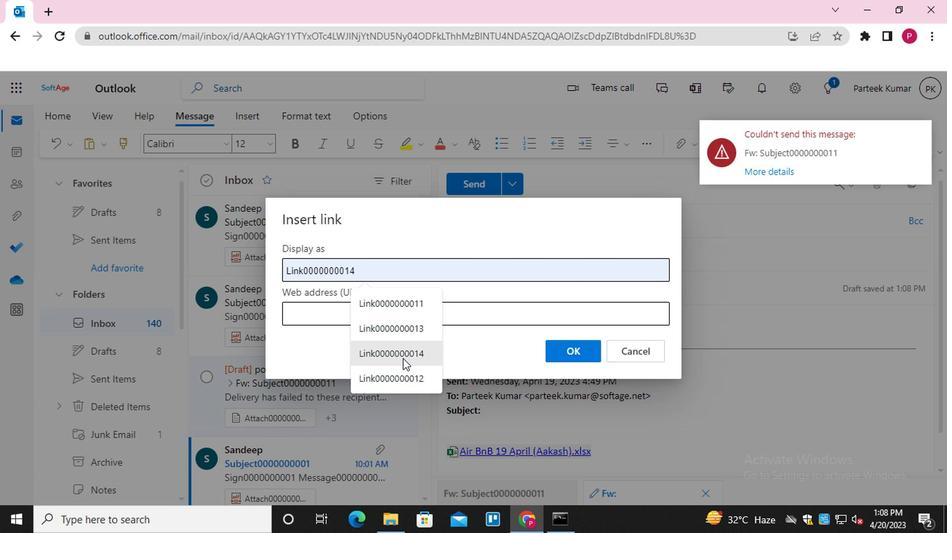 
Action: Mouse pressed left at (332, 316)
Screenshot: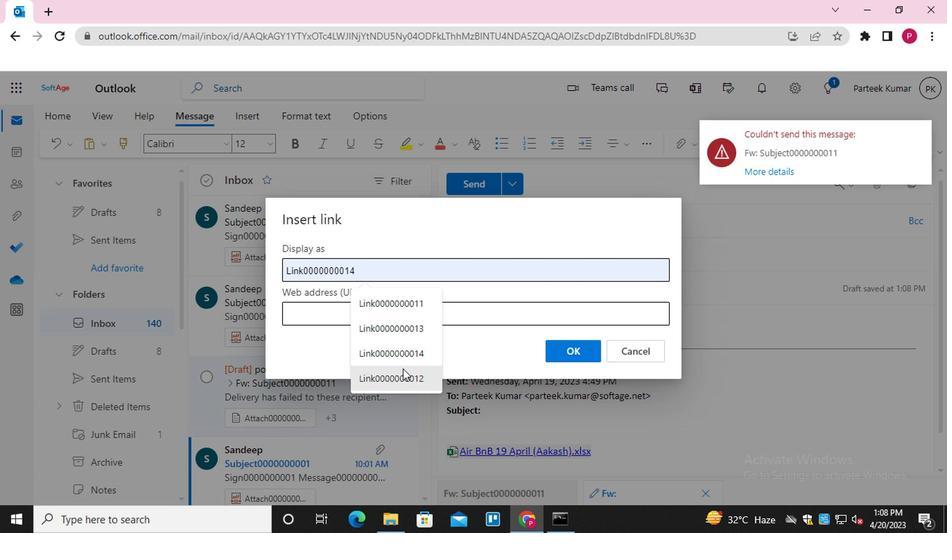 
Action: Mouse moved to (331, 271)
Screenshot: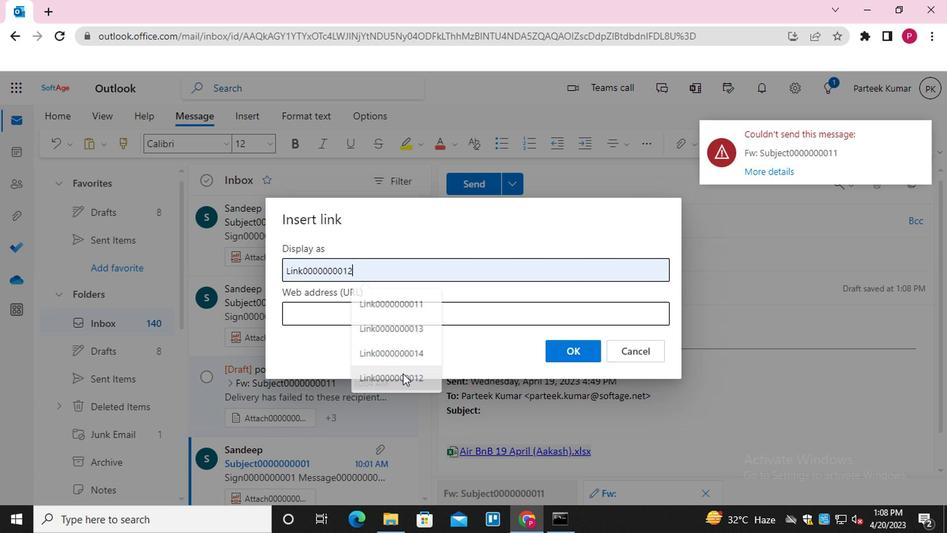 
Action: Mouse pressed left at (331, 271)
Screenshot: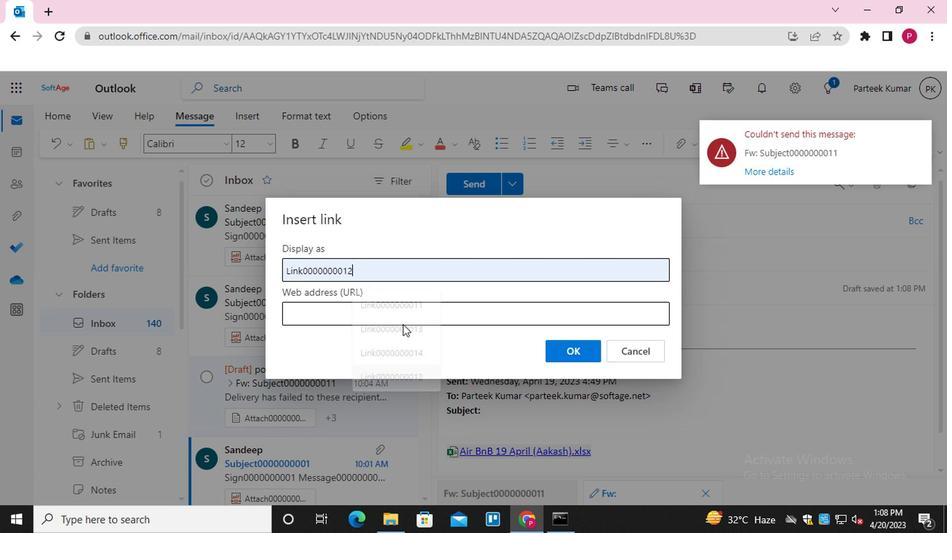 
Action: Mouse moved to (338, 342)
Screenshot: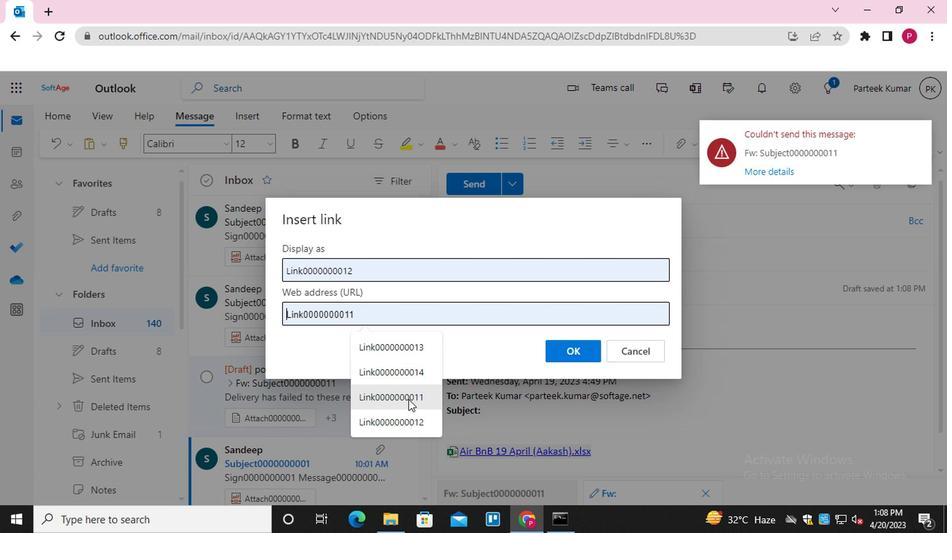 
Action: Mouse pressed left at (338, 342)
Screenshot: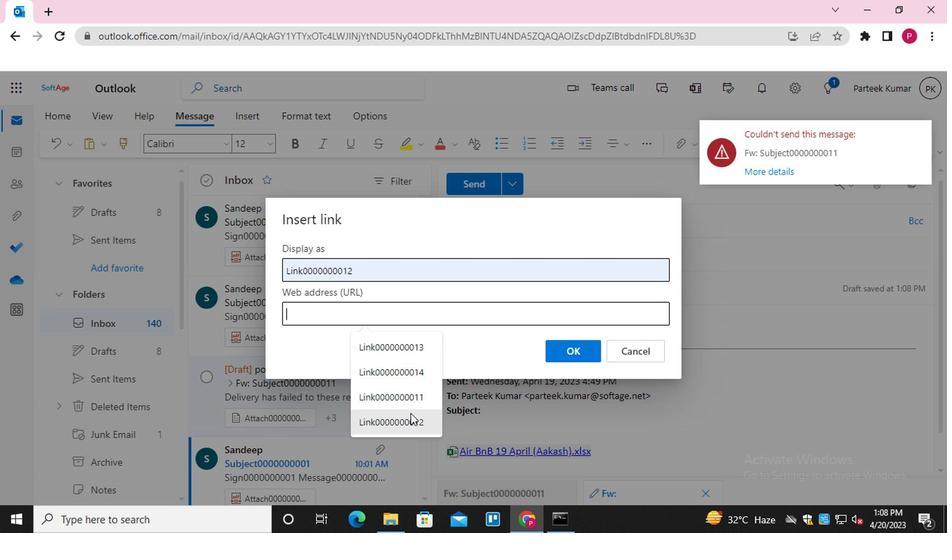 
Action: Mouse moved to (443, 293)
Screenshot: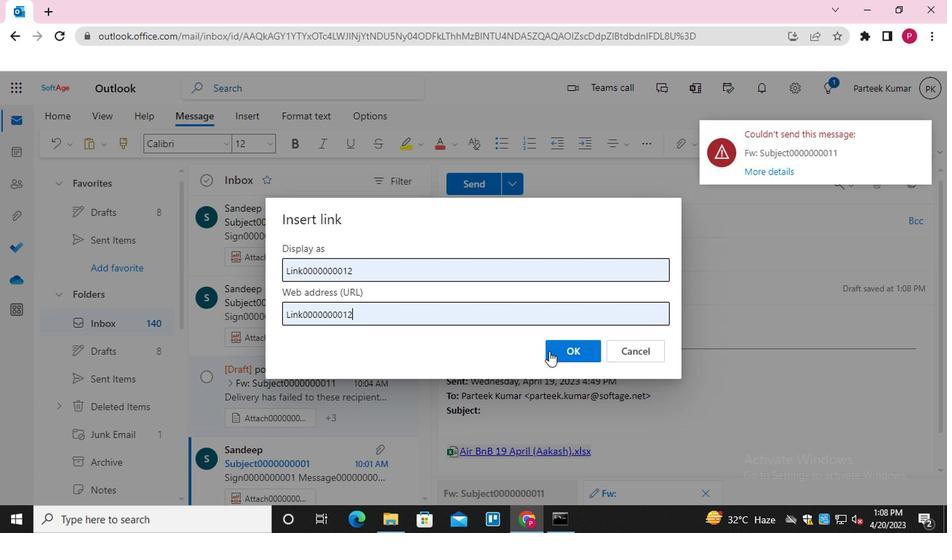 
Action: Mouse pressed left at (443, 293)
Screenshot: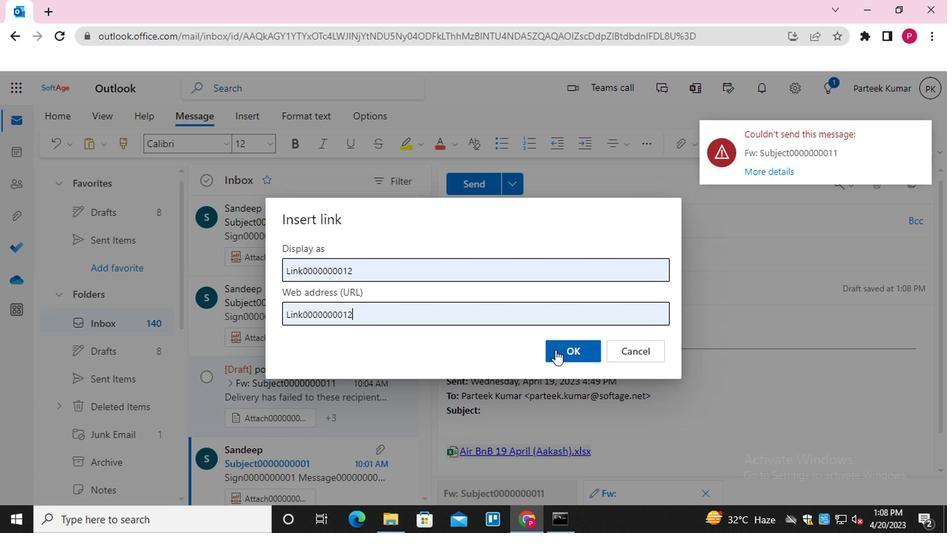 
Action: Mouse moved to (600, 169)
Screenshot: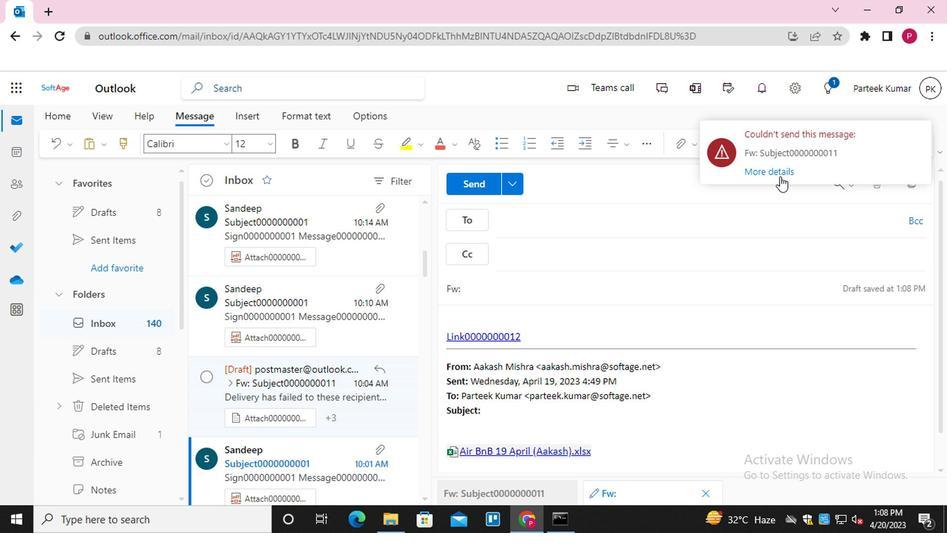 
Action: Mouse pressed left at (600, 169)
Screenshot: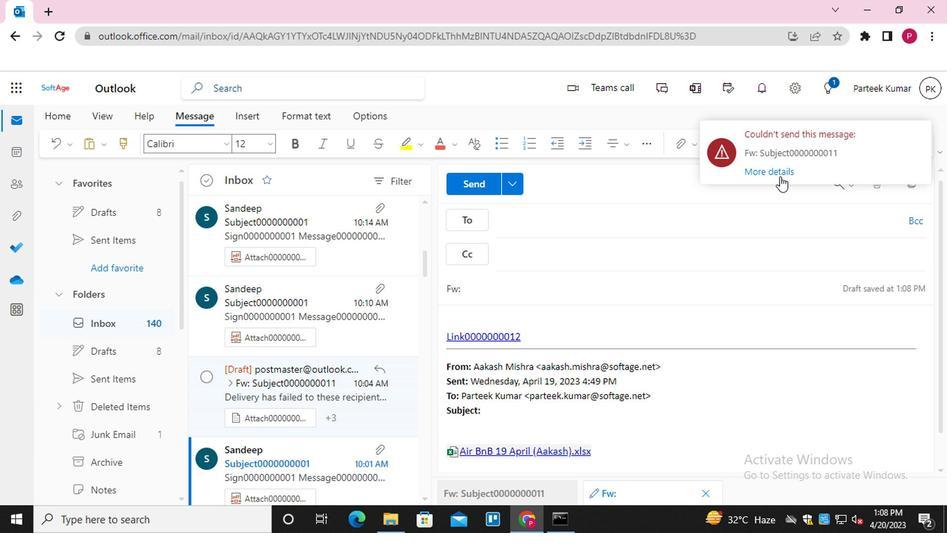
Action: Mouse moved to (581, 393)
Screenshot: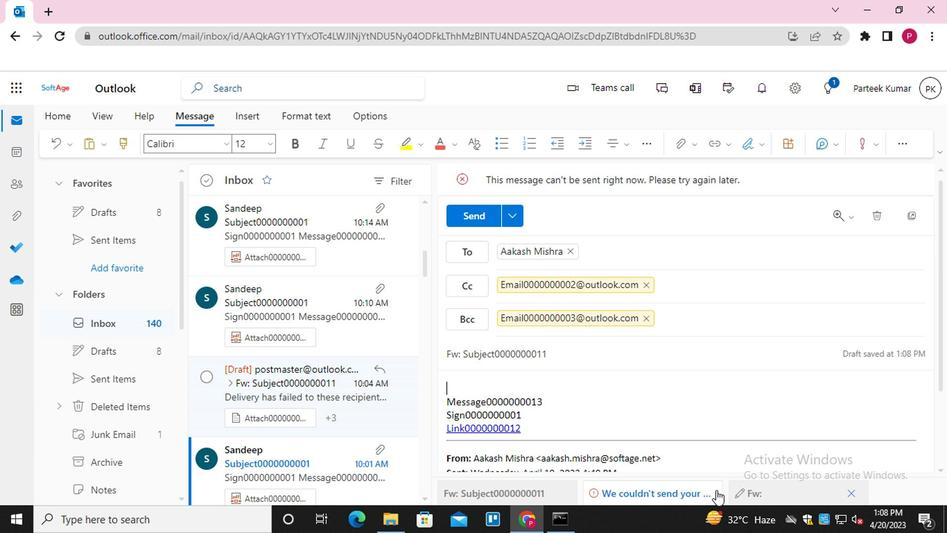 
Action: Mouse pressed left at (581, 393)
Screenshot: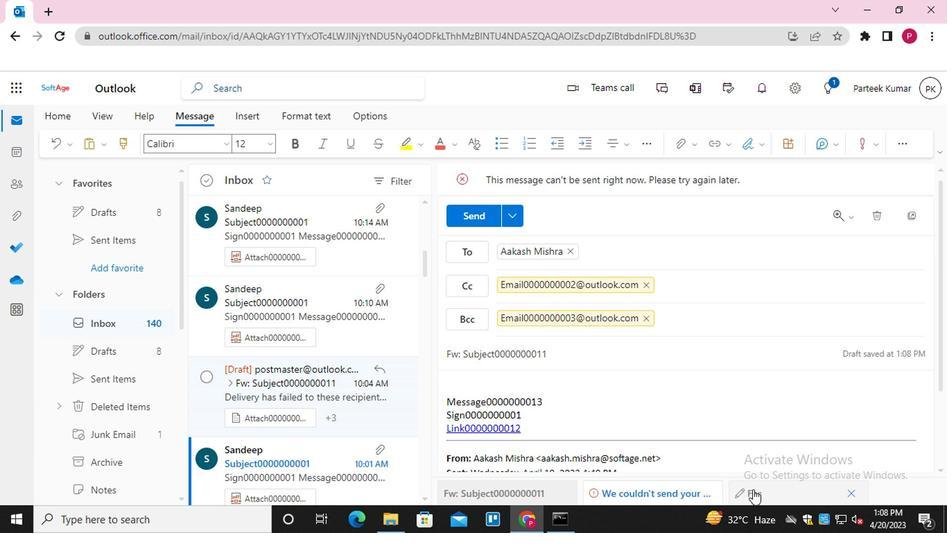 
Action: Mouse moved to (388, 268)
Screenshot: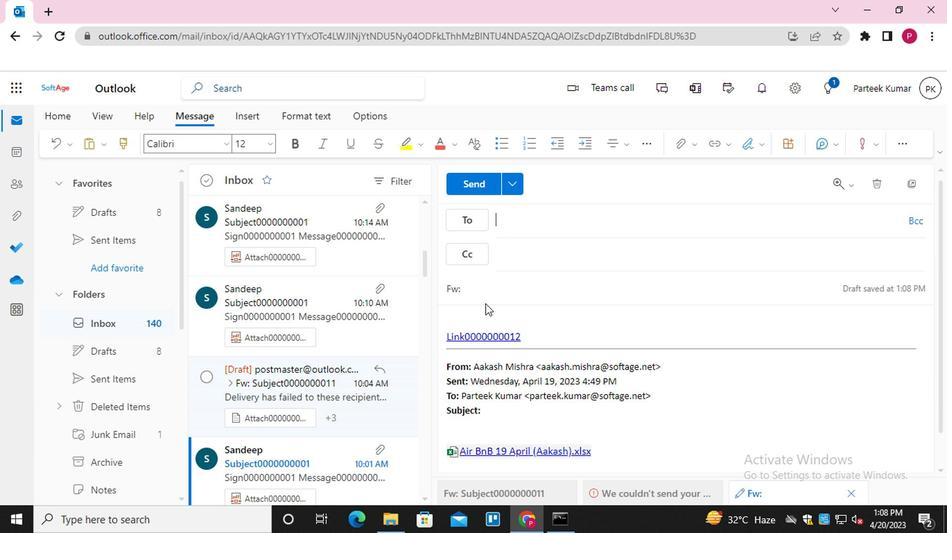 
Action: Mouse pressed left at (388, 268)
Screenshot: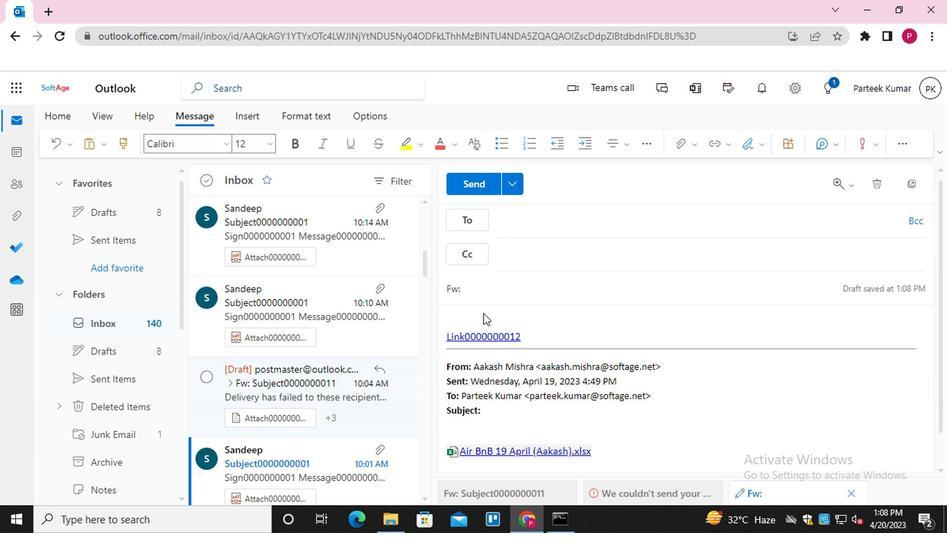 
Action: Mouse moved to (382, 272)
Screenshot: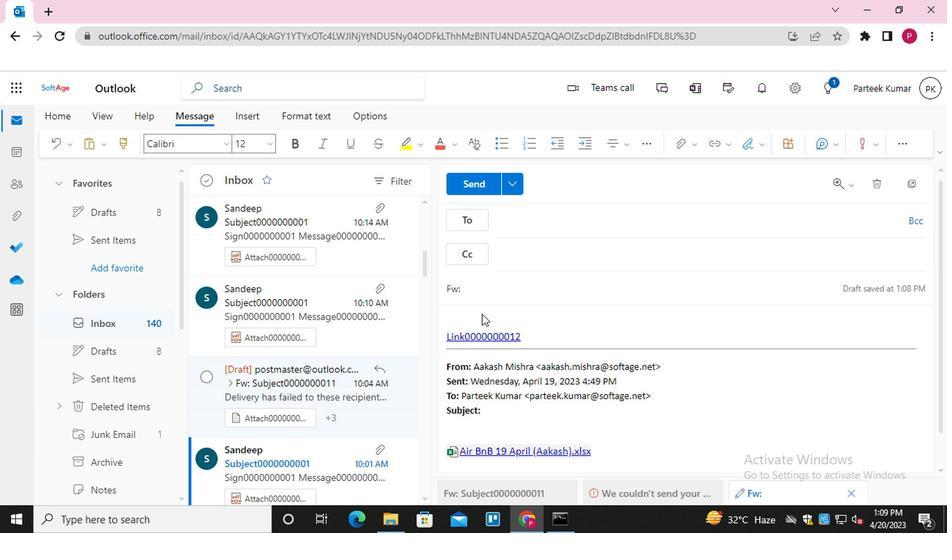 
Action: Mouse pressed left at (382, 272)
Screenshot: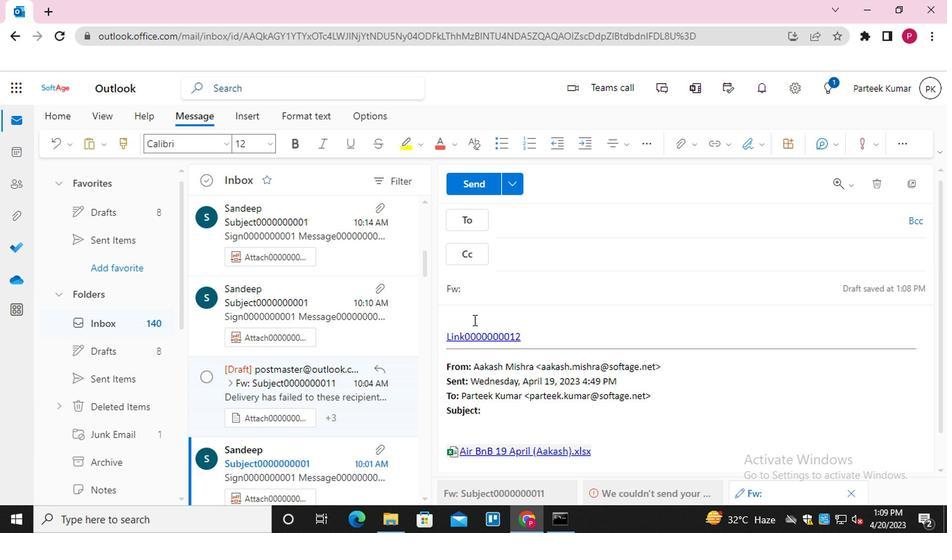 
Action: Mouse moved to (581, 145)
Screenshot: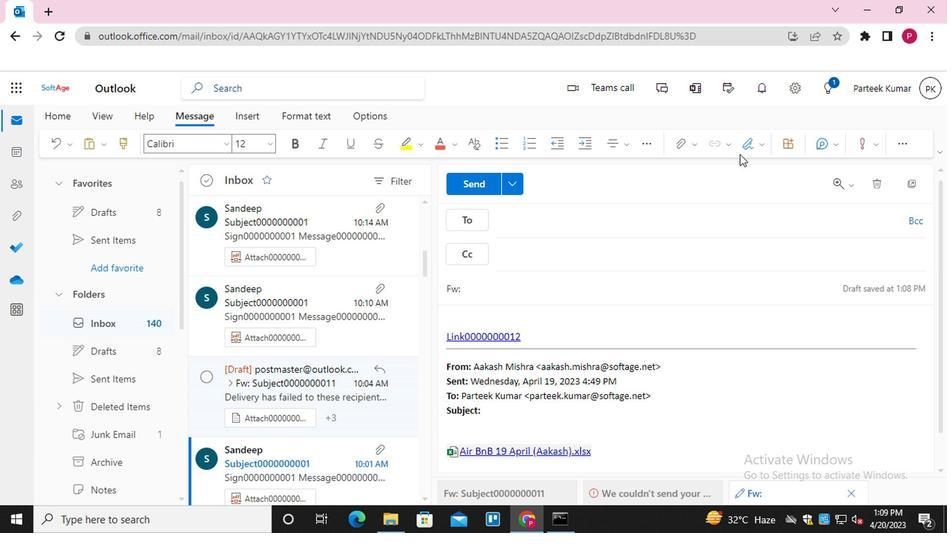 
Action: Mouse pressed left at (581, 145)
Screenshot: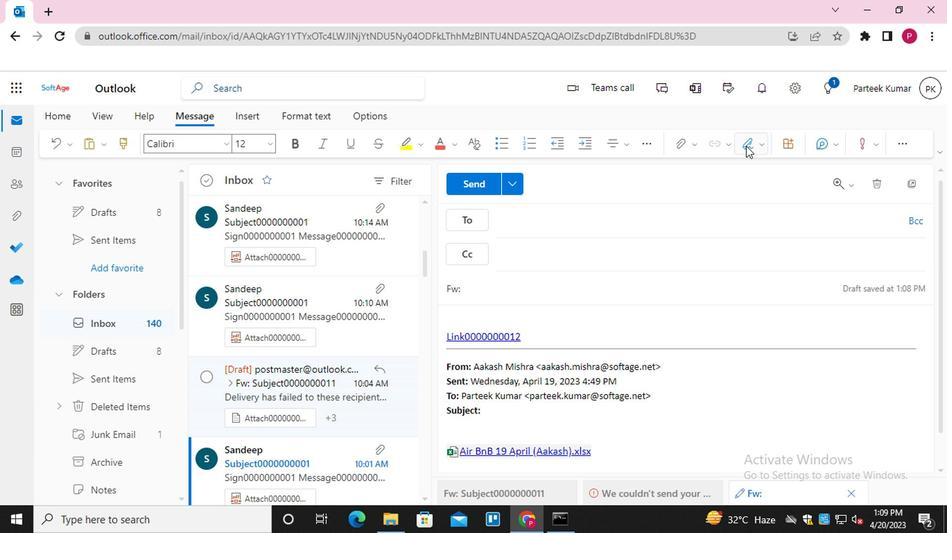 
Action: Mouse moved to (568, 168)
Screenshot: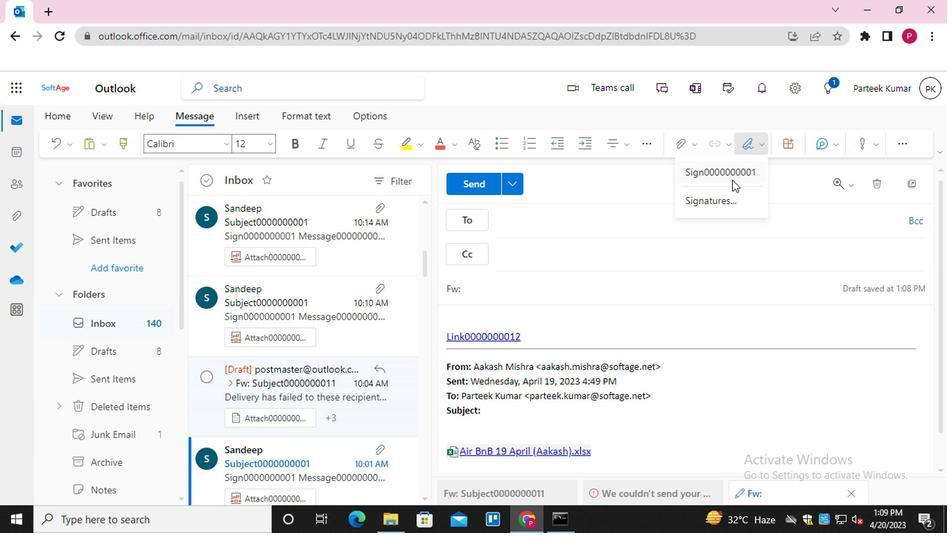 
Action: Mouse pressed left at (568, 168)
Screenshot: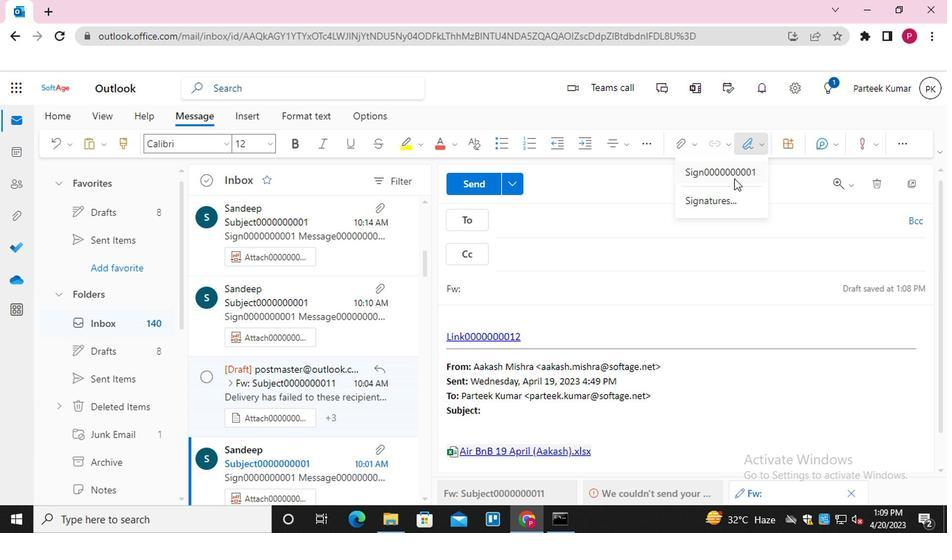 
Action: Mouse moved to (411, 199)
Screenshot: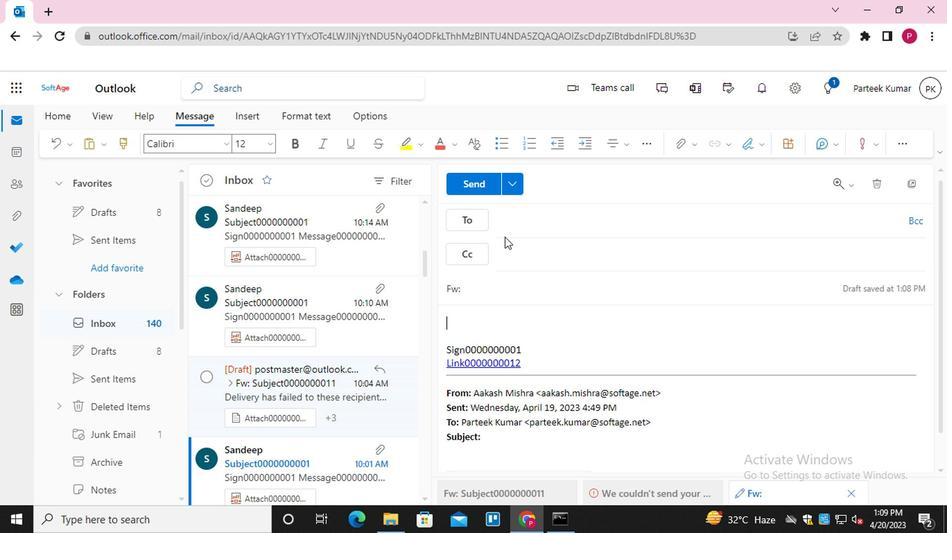 
Action: Mouse pressed left at (411, 199)
Screenshot: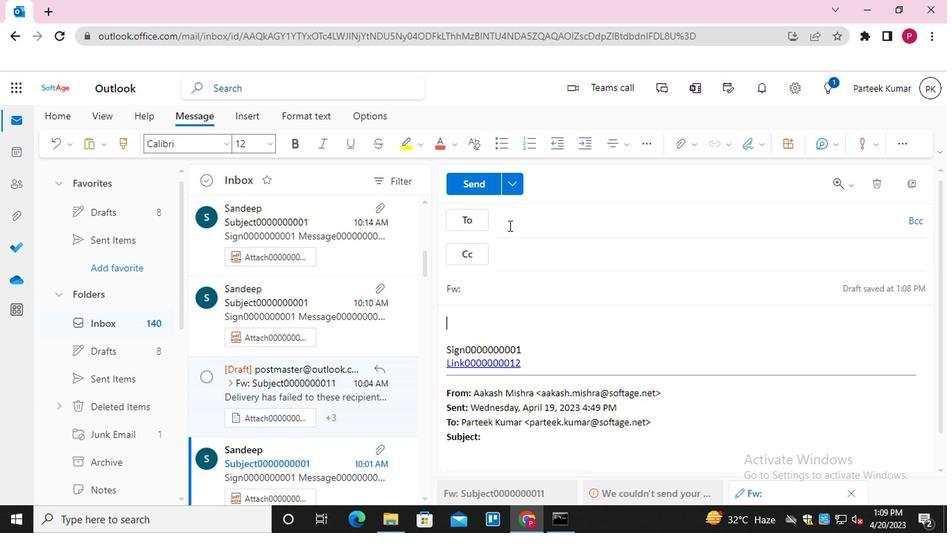 
Action: Mouse moved to (449, 270)
Screenshot: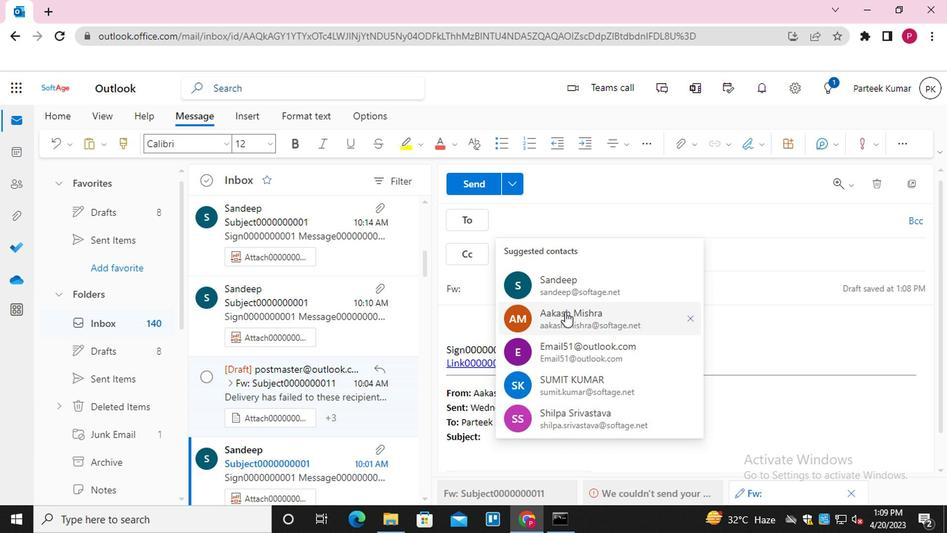 
Action: Mouse pressed left at (449, 270)
Screenshot: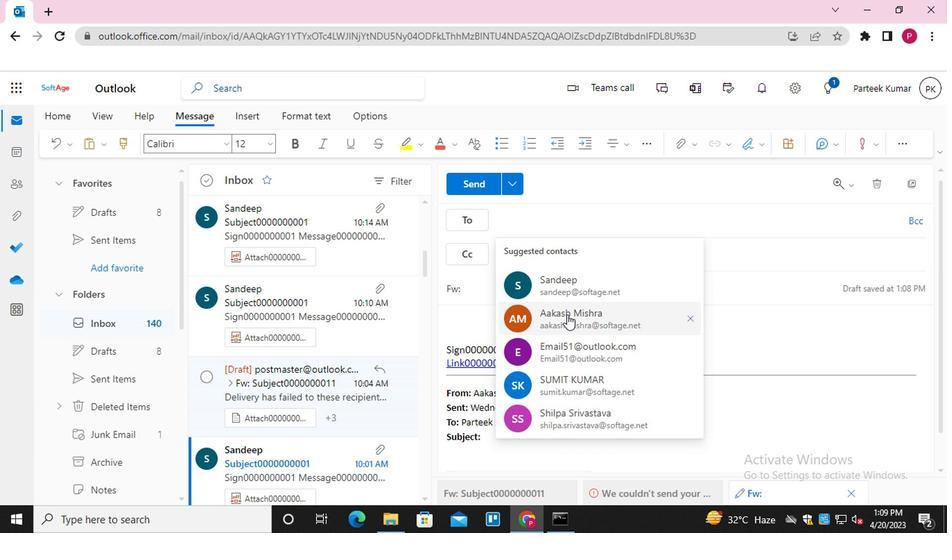 
Action: Key pressed <Key.shift>EMAIL0000000002<Key.enter>
Screenshot: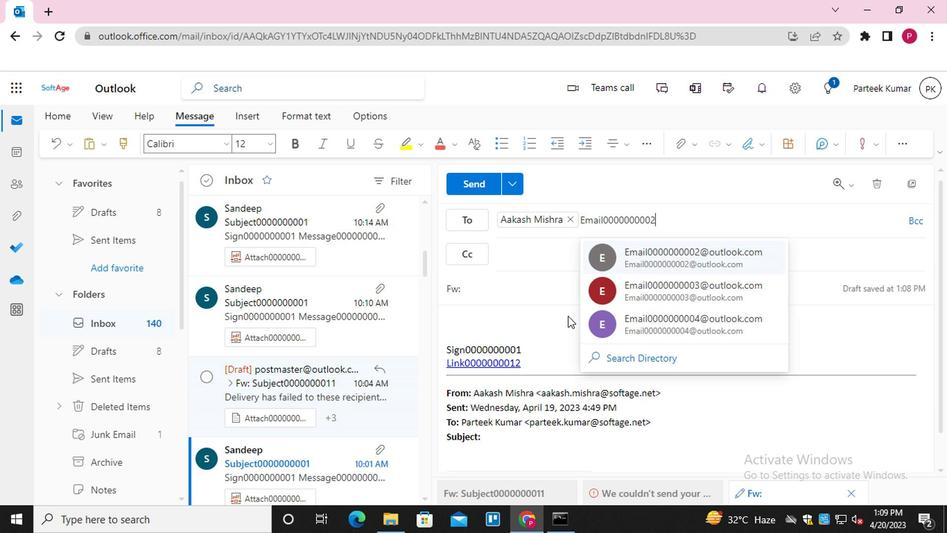 
Action: Mouse moved to (467, 220)
Screenshot: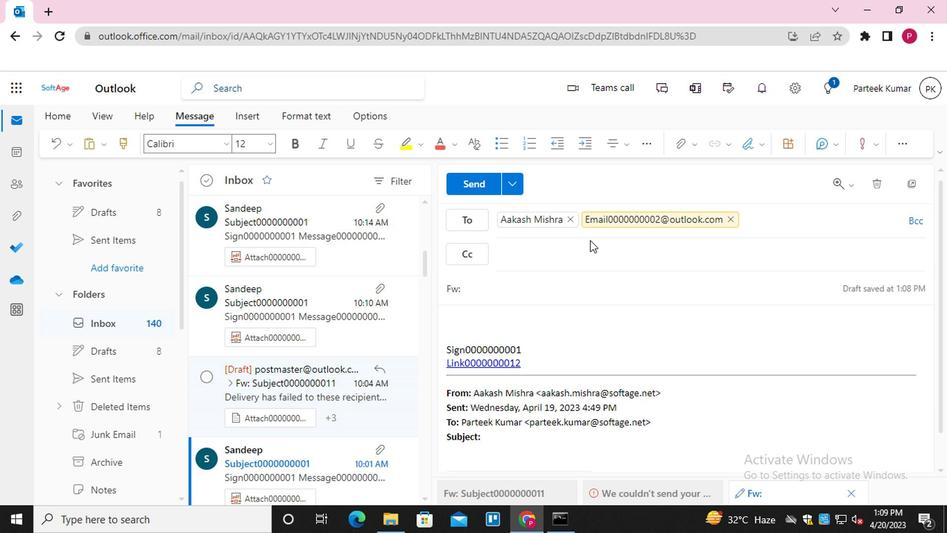 
Action: Mouse pressed left at (467, 220)
Screenshot: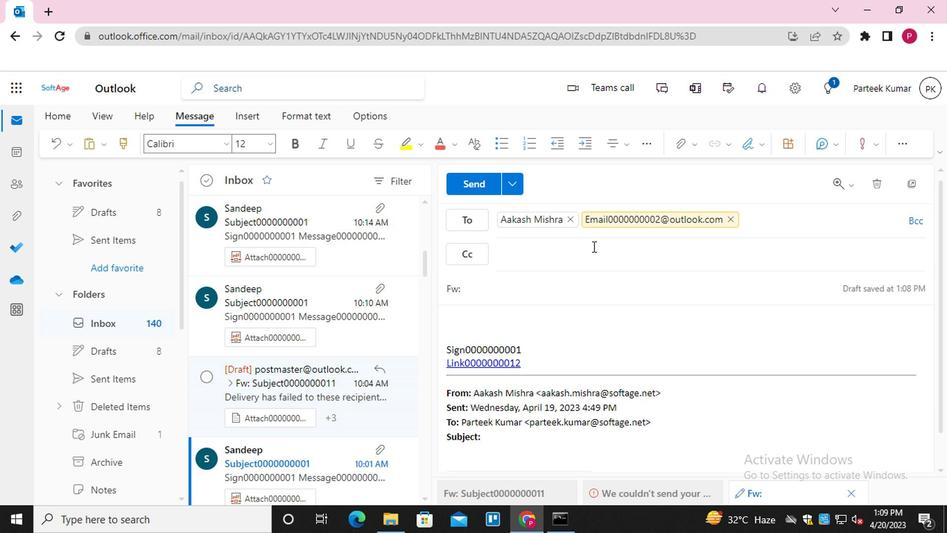 
Action: Key pressed <Key.shift>EMAIL0000000003<Key.enter><Key.shift>EMAIL0000000004<Key.enter>
Screenshot: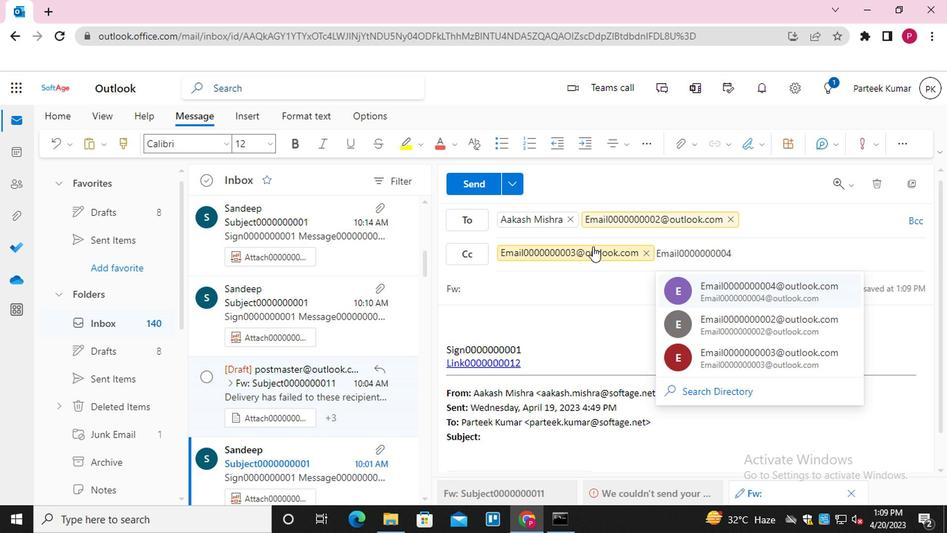 
Action: Mouse moved to (696, 199)
Screenshot: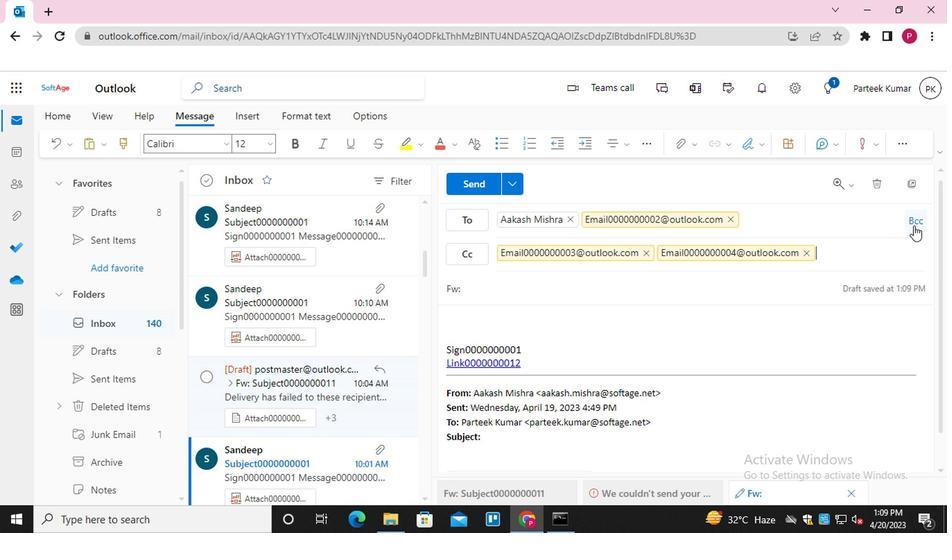 
Action: Mouse pressed left at (696, 199)
Screenshot: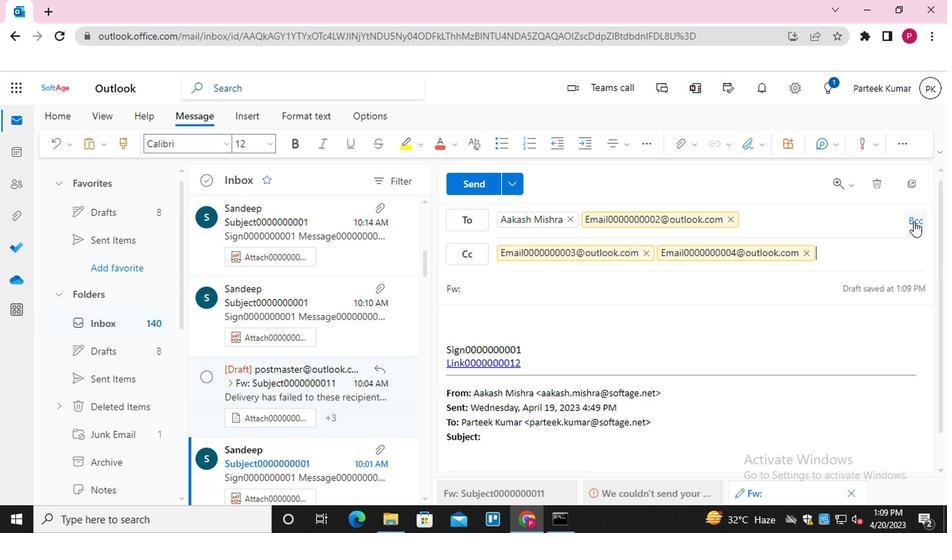 
Action: Mouse moved to (448, 251)
Screenshot: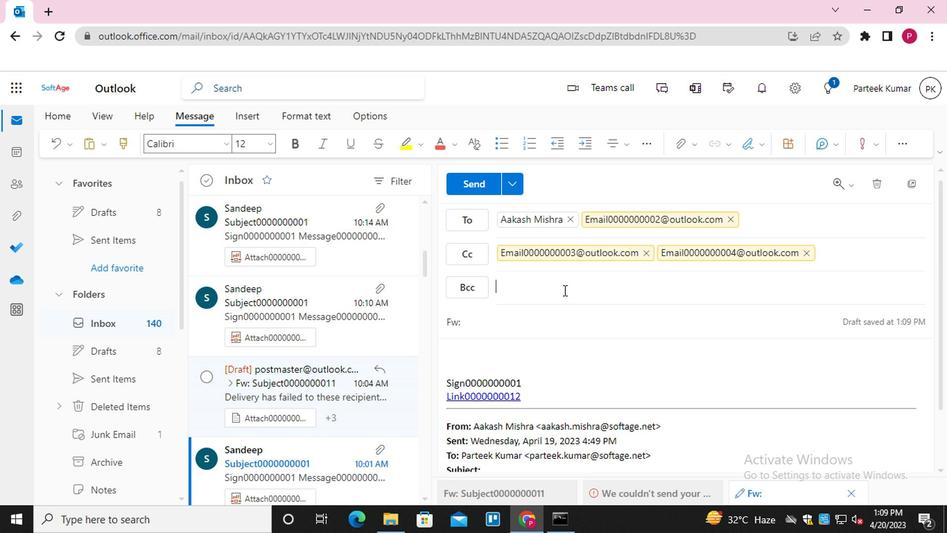 
Action: Key pressed <Key.shift><Key.shift><Key.shift><Key.shift><Key.shift><Key.shift><Key.shift>EMAIL0000000005<Key.shift>@OUTLOOK.COM<Key.enter>
Screenshot: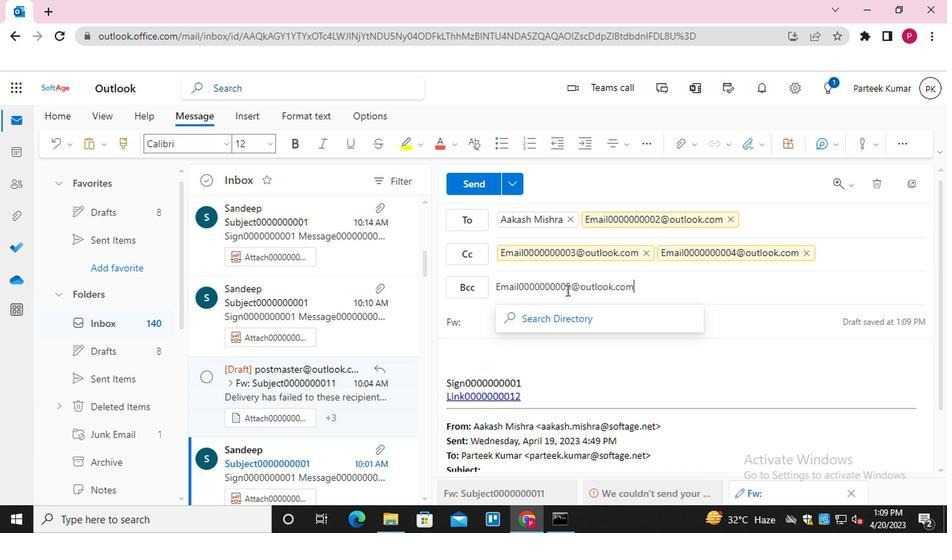 
Action: Mouse moved to (438, 282)
Screenshot: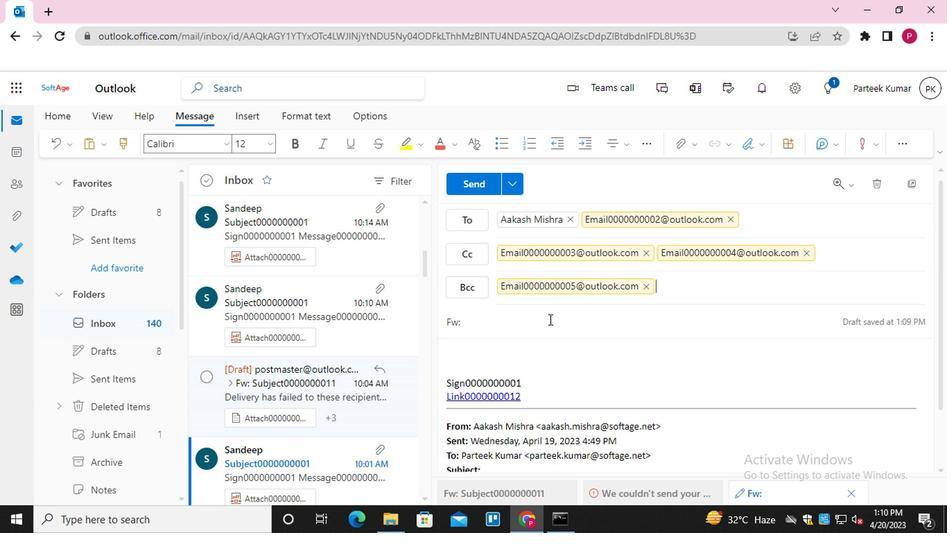 
Action: Mouse pressed left at (438, 282)
Screenshot: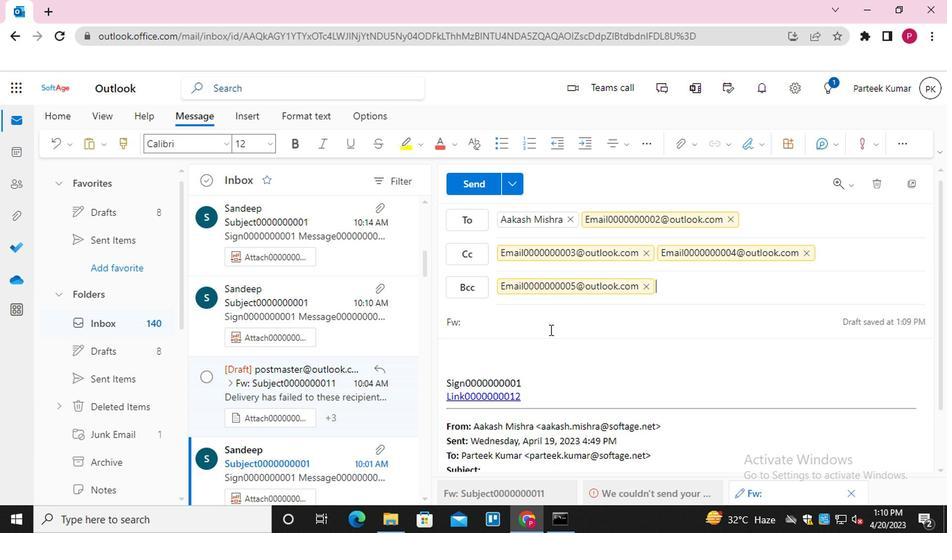 
Action: Mouse moved to (439, 277)
Screenshot: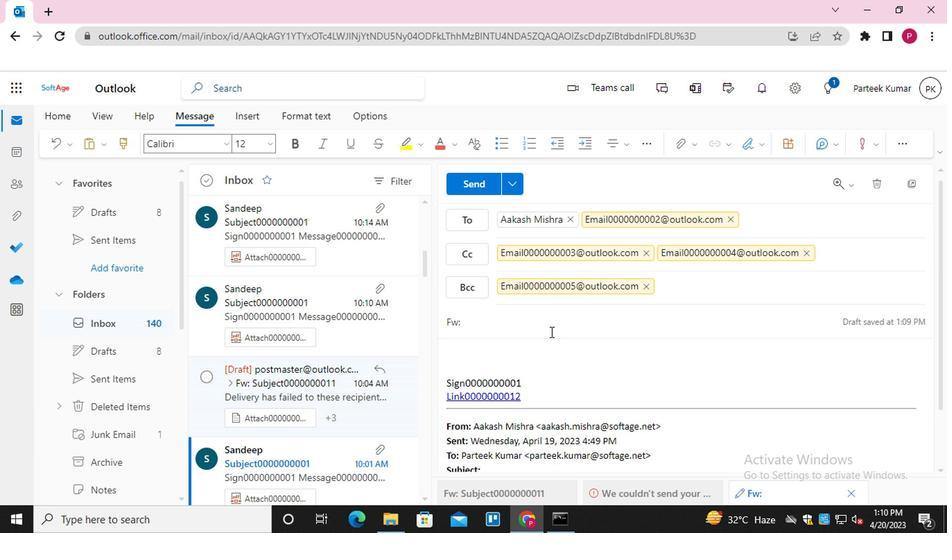 
Action: Mouse pressed left at (439, 277)
Screenshot: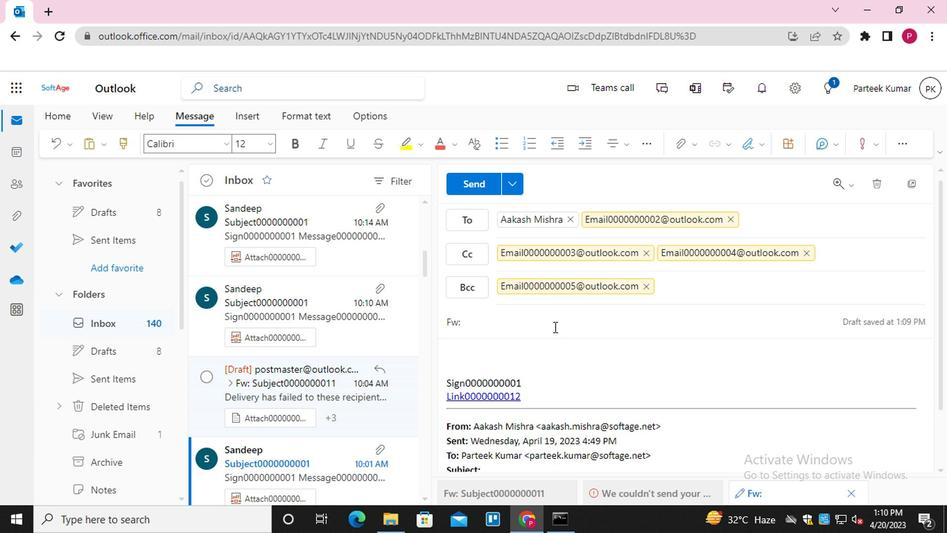 
Action: Key pressed <Key.shift>SUBJECT000000000<Key.backspace>11
Screenshot: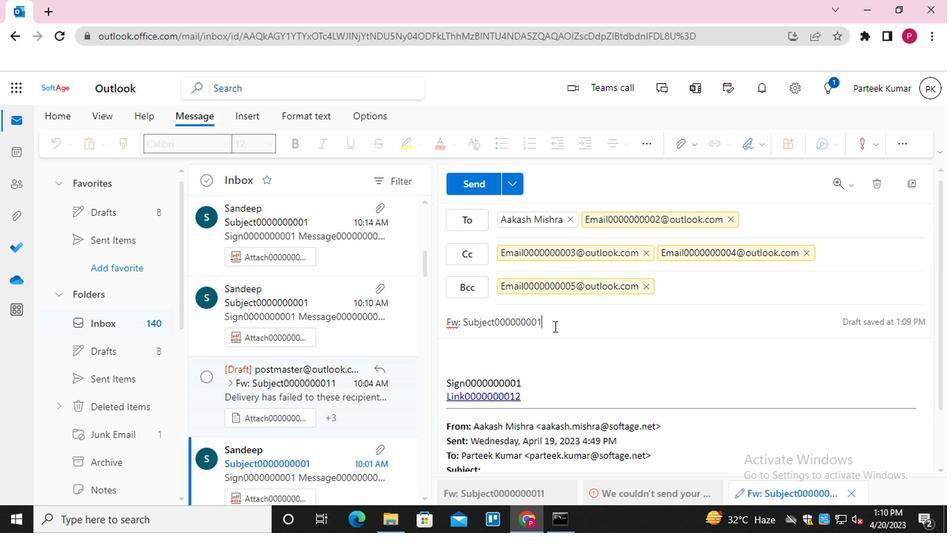 
Action: Mouse moved to (418, 300)
Screenshot: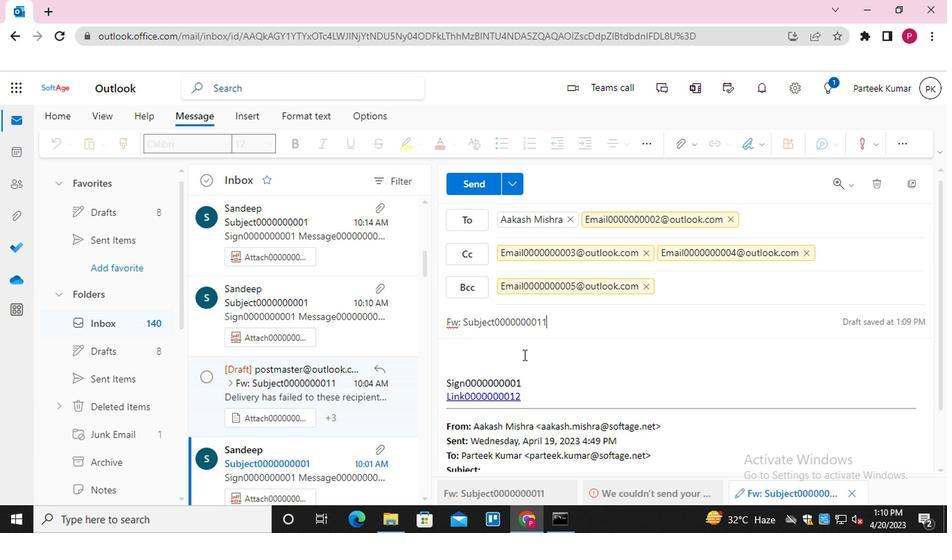 
Action: Mouse pressed left at (418, 300)
Screenshot: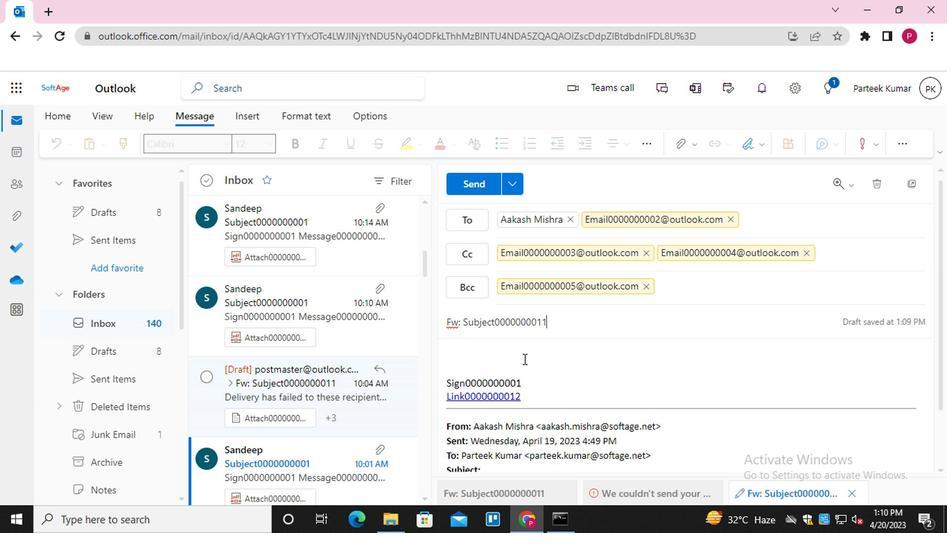 
Action: Mouse moved to (395, 308)
Screenshot: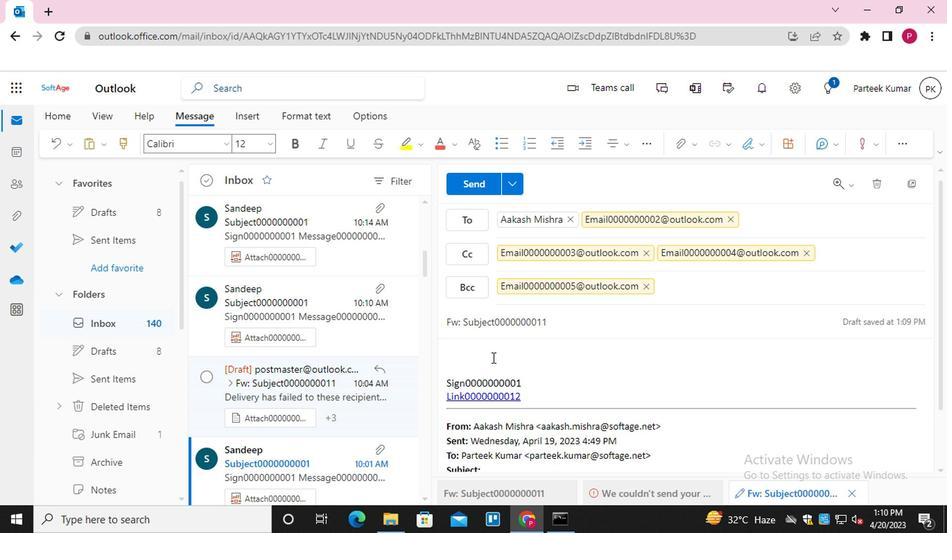 
Action: Mouse pressed left at (395, 308)
Screenshot: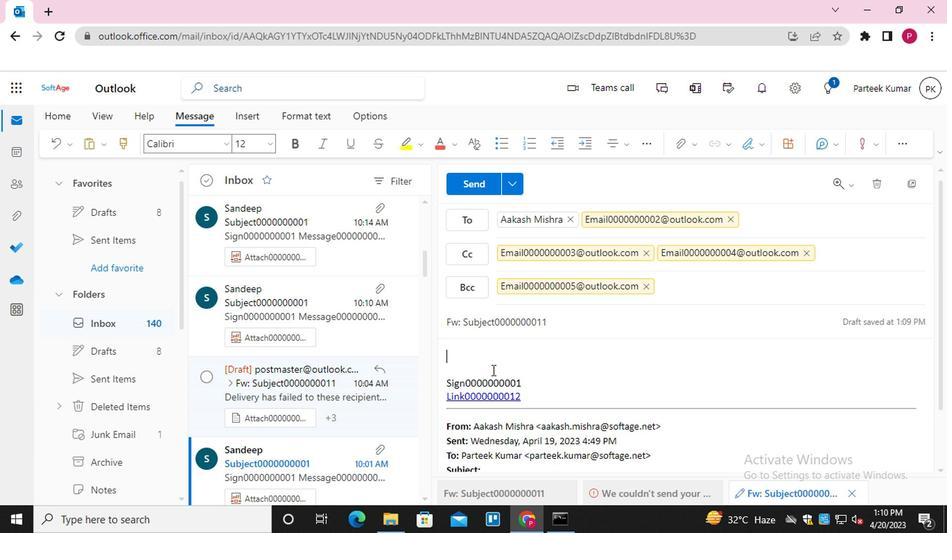 
Action: Key pressed <Key.shift_r>MESSAGE0000000013
Screenshot: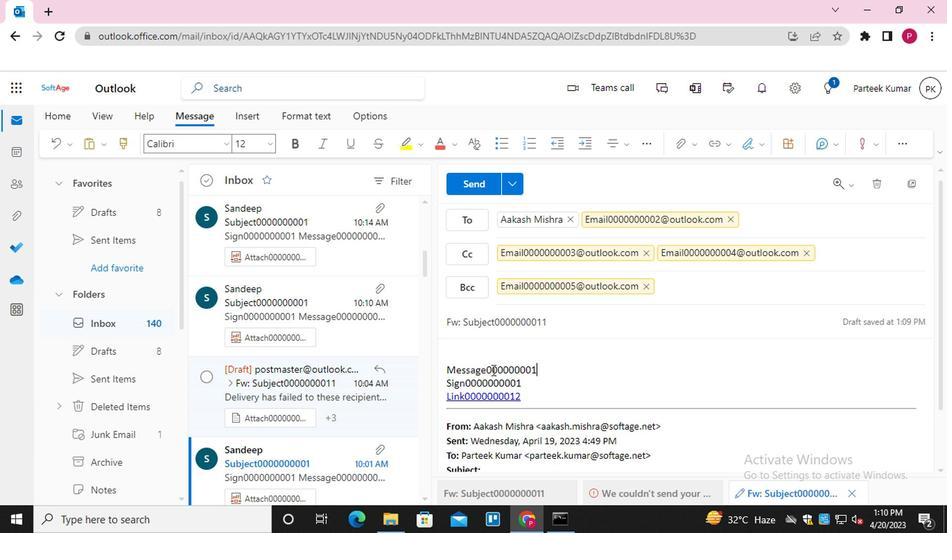 
Action: Mouse moved to (389, 181)
Screenshot: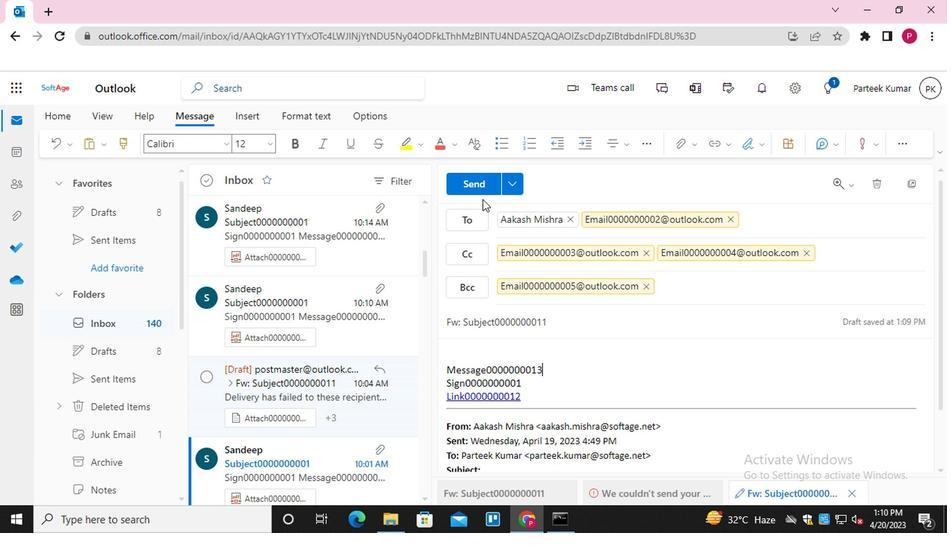 
Action: Mouse pressed left at (389, 181)
Screenshot: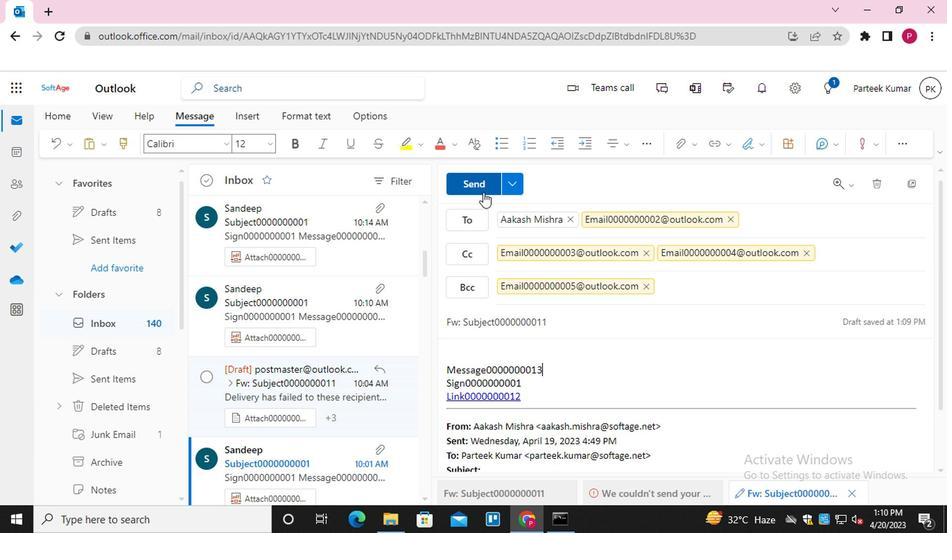 
Action: Mouse moved to (679, 317)
Screenshot: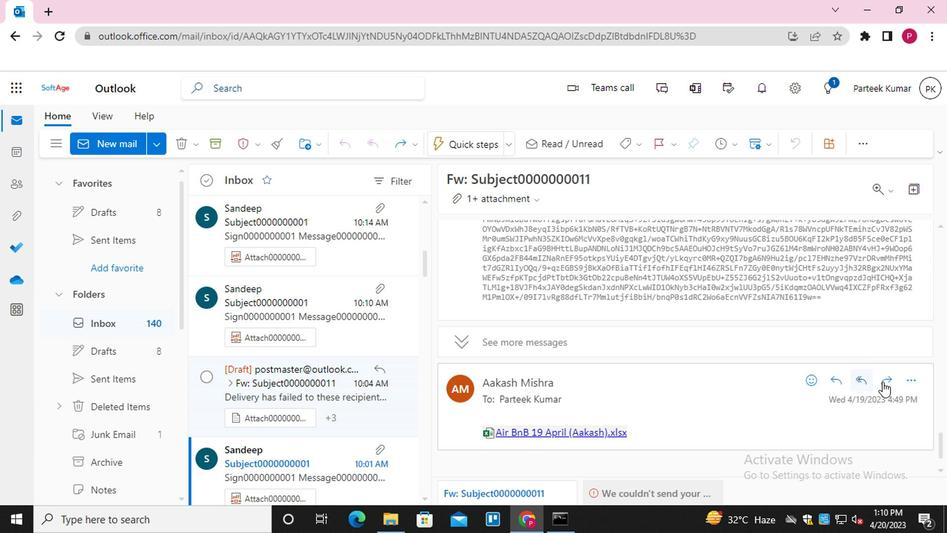 
Action: Mouse pressed left at (679, 317)
Screenshot: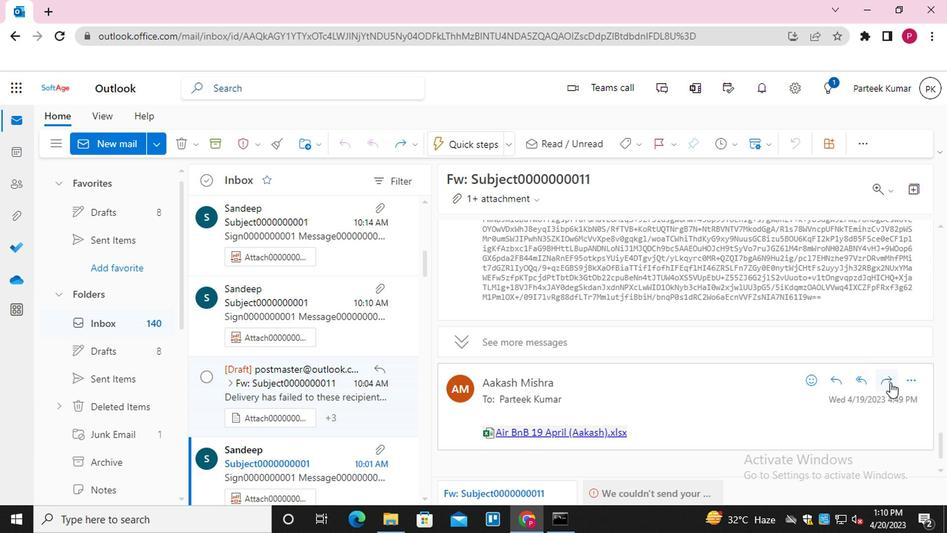 
Action: Mouse moved to (374, 288)
Screenshot: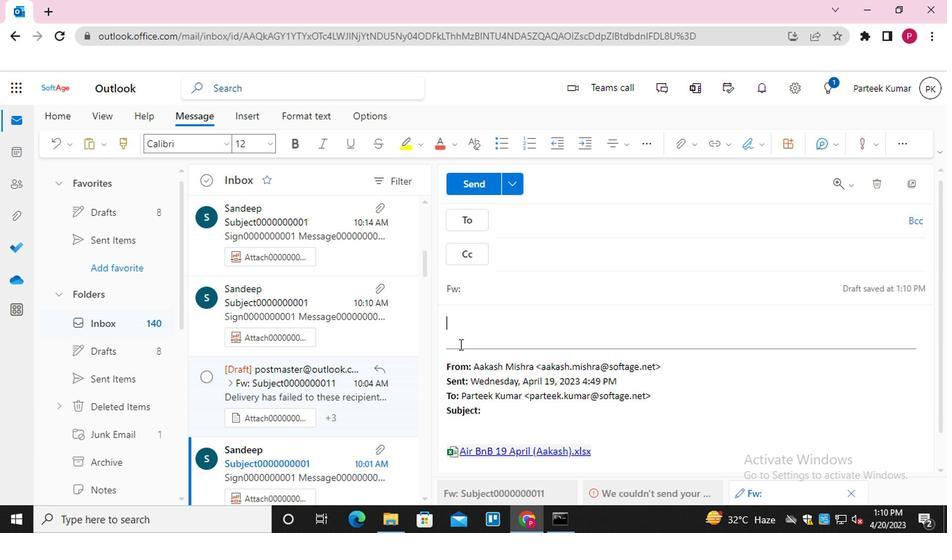 
Action: Mouse pressed left at (374, 288)
Screenshot: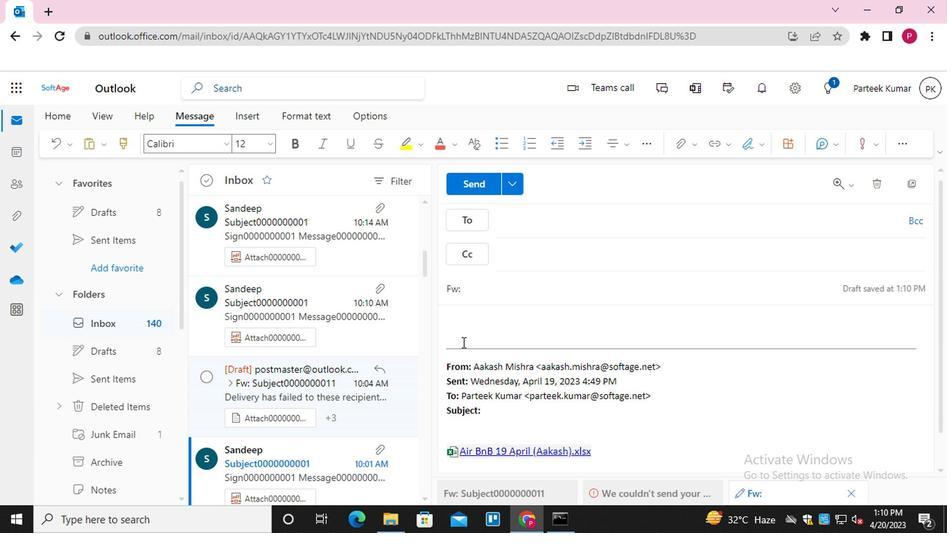 
Action: Mouse moved to (557, 147)
Screenshot: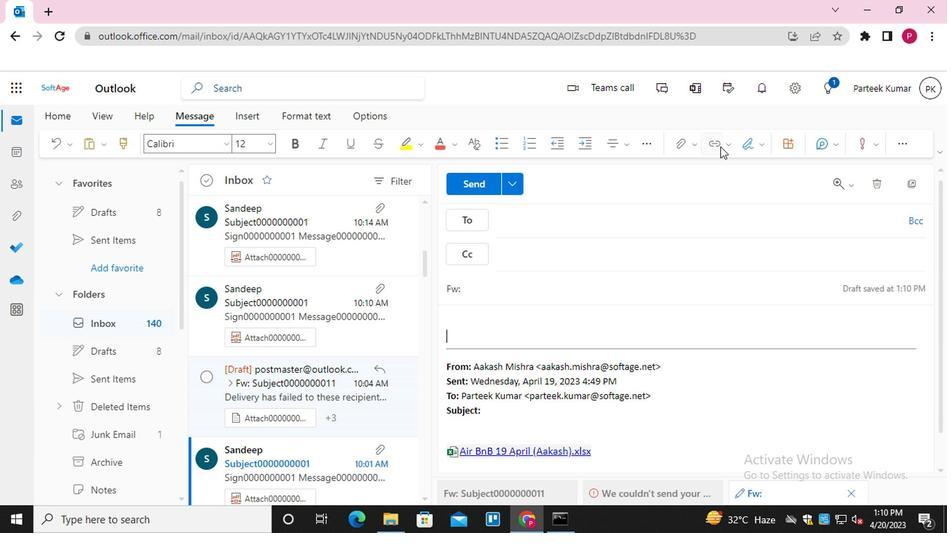 
Action: Mouse pressed left at (557, 147)
Screenshot: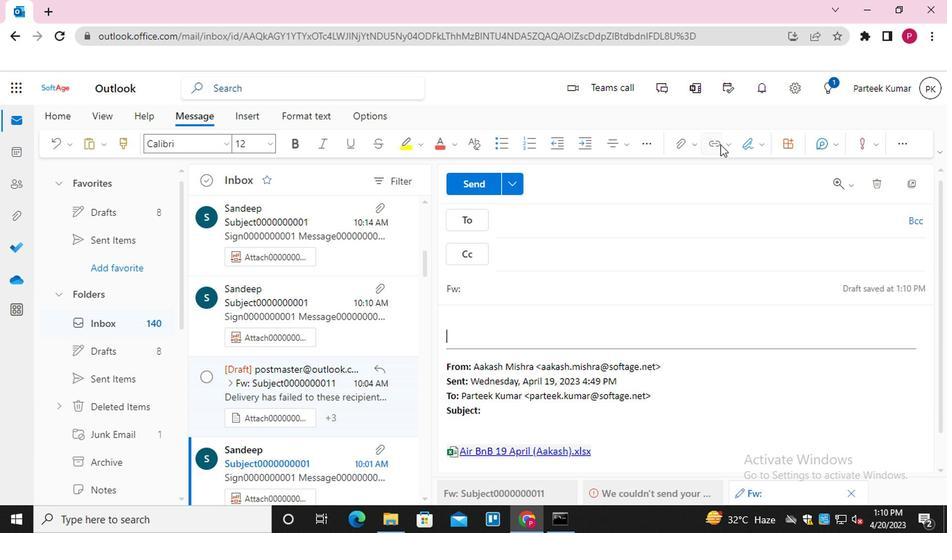 
Action: Mouse moved to (401, 231)
Screenshot: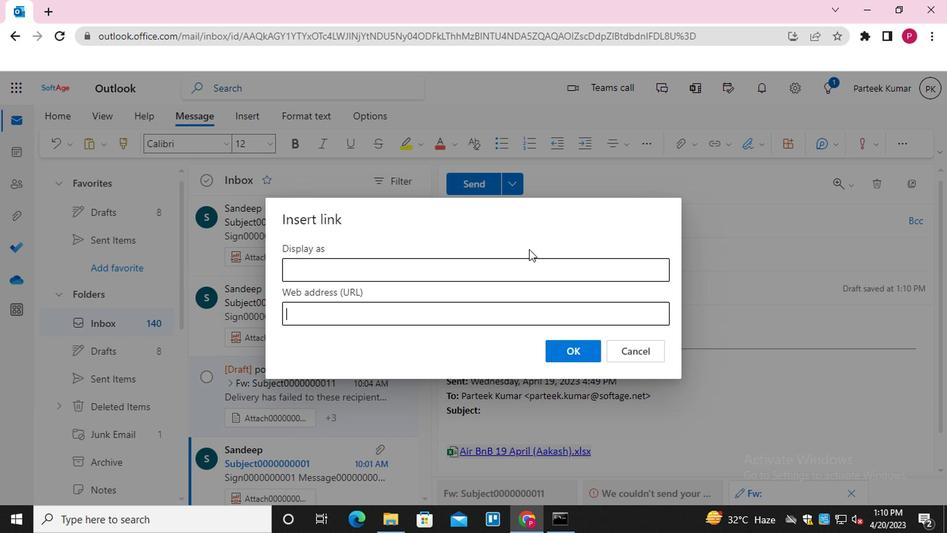 
Action: Mouse pressed left at (401, 231)
Screenshot: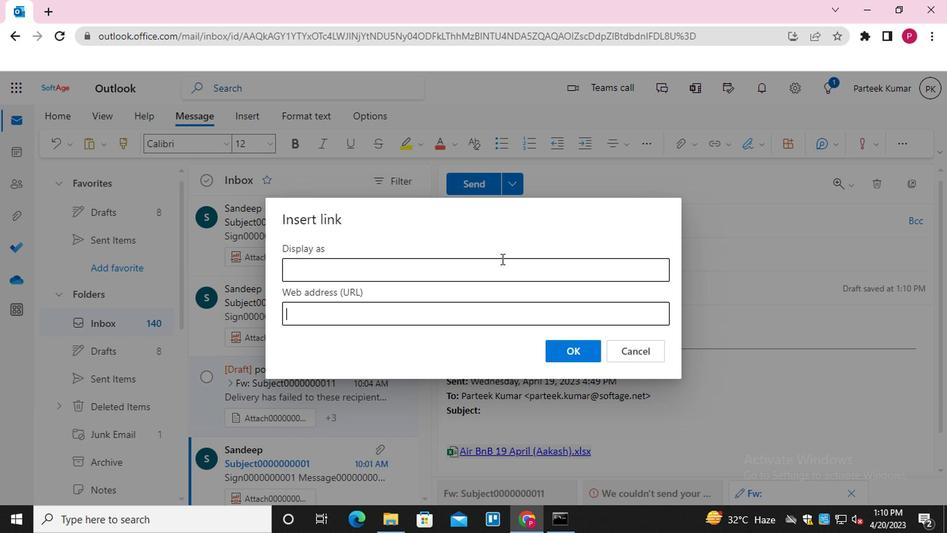 
Action: Mouse moved to (324, 310)
Screenshot: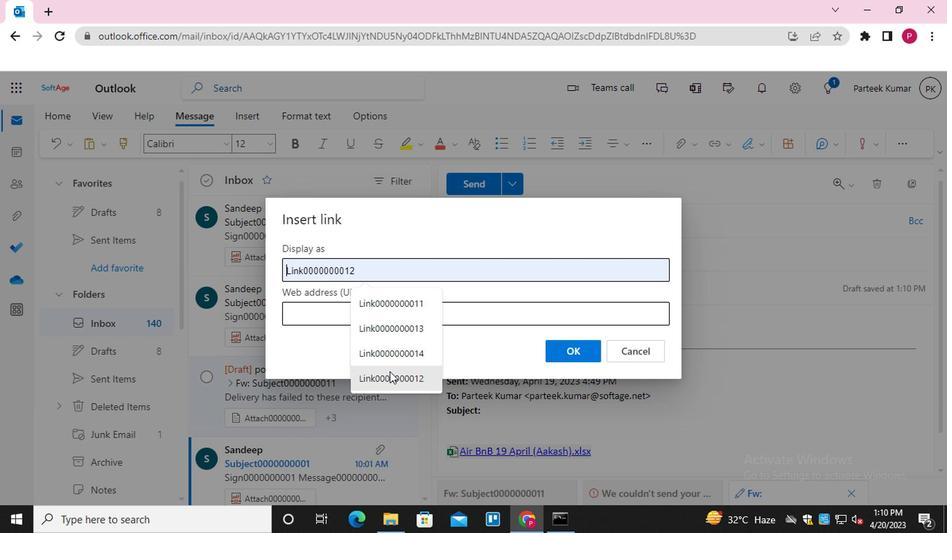 
Action: Mouse pressed left at (324, 310)
Screenshot: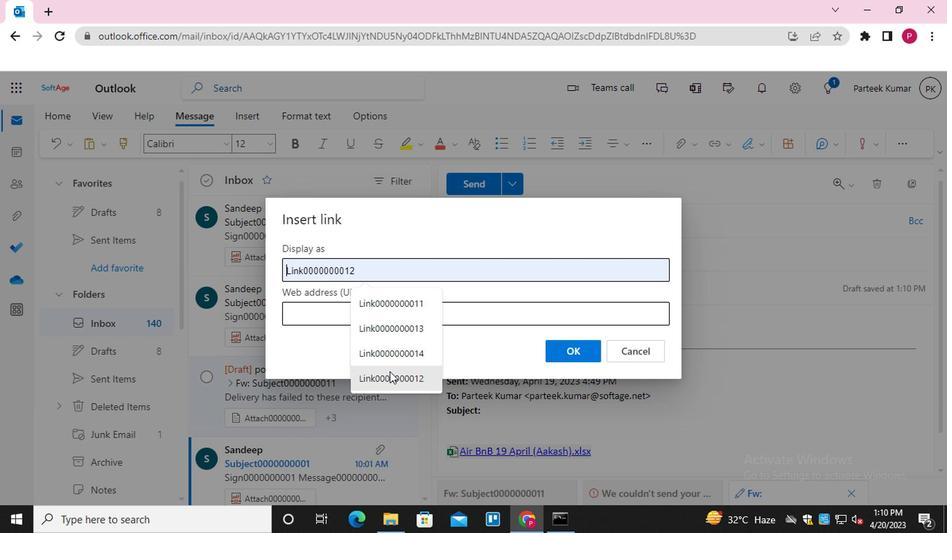 
Action: Mouse moved to (327, 265)
Screenshot: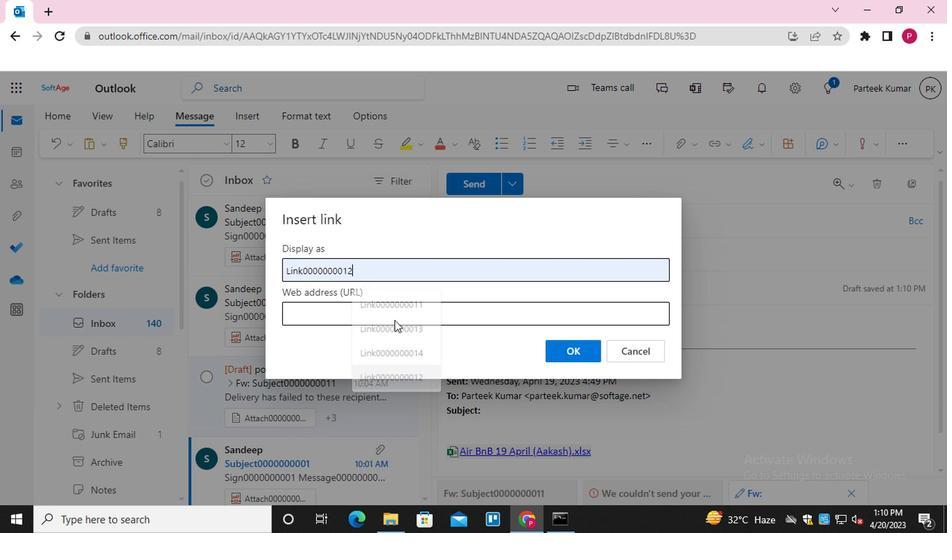 
Action: Mouse pressed left at (327, 265)
Screenshot: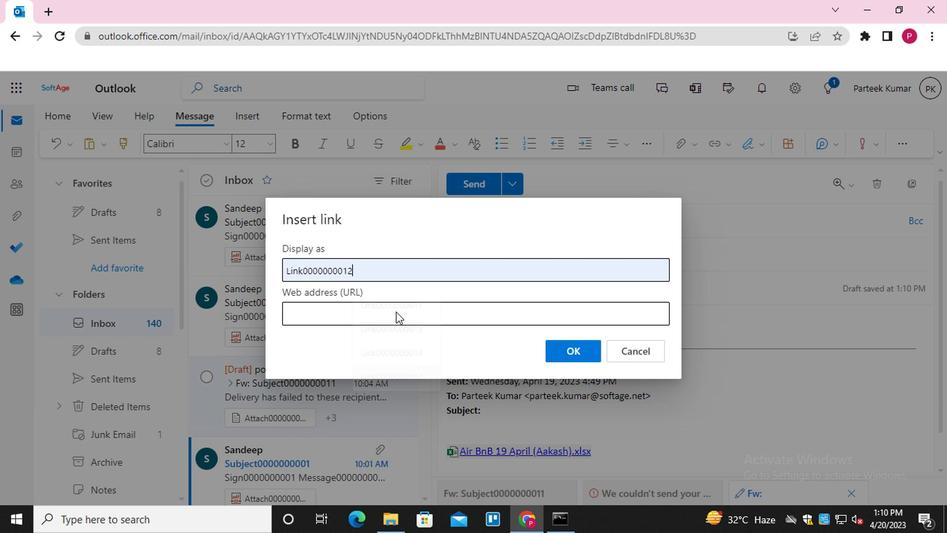 
Action: Mouse moved to (327, 343)
Screenshot: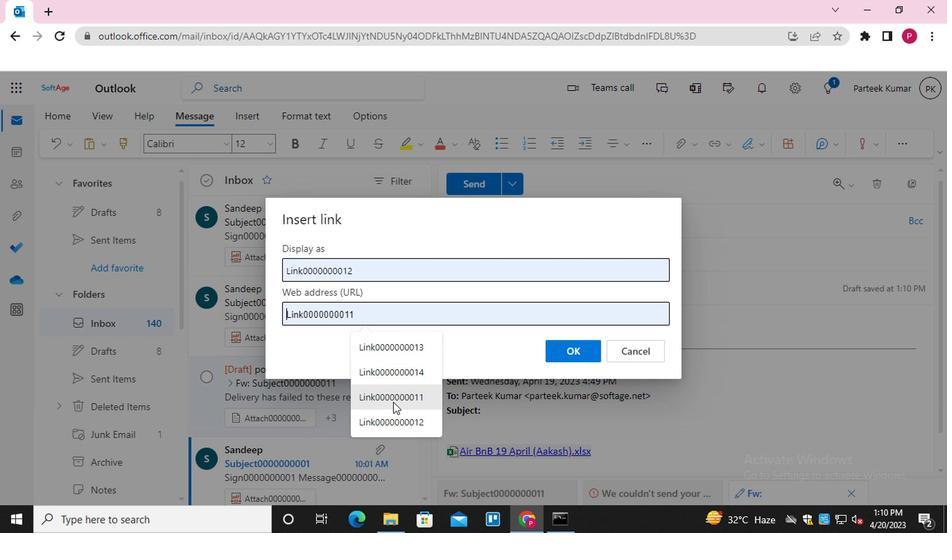 
Action: Mouse pressed left at (327, 343)
Screenshot: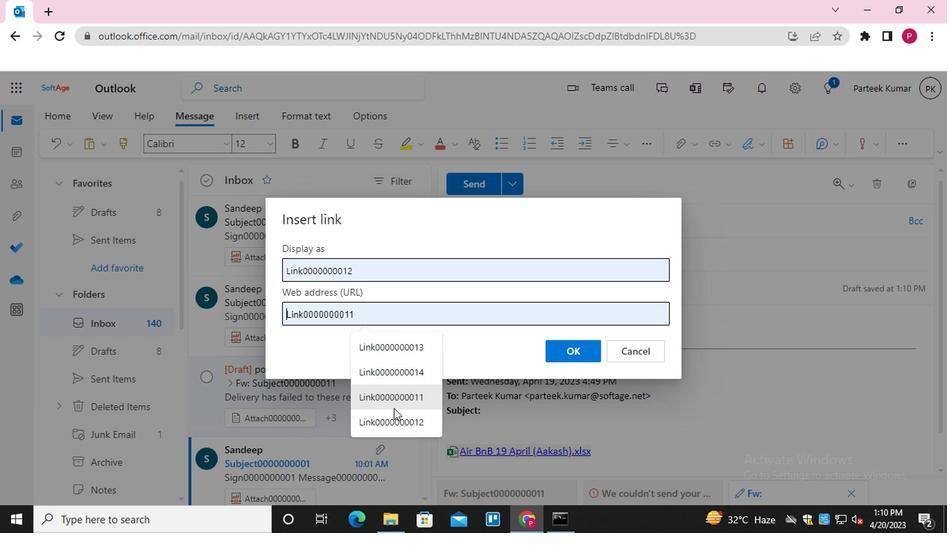 
Action: Mouse moved to (448, 296)
Screenshot: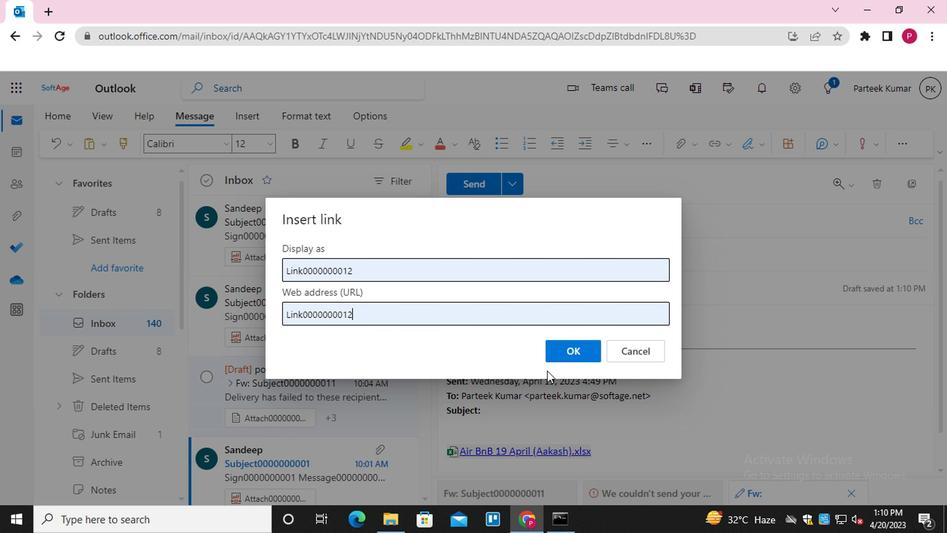 
Action: Mouse pressed left at (448, 296)
Screenshot: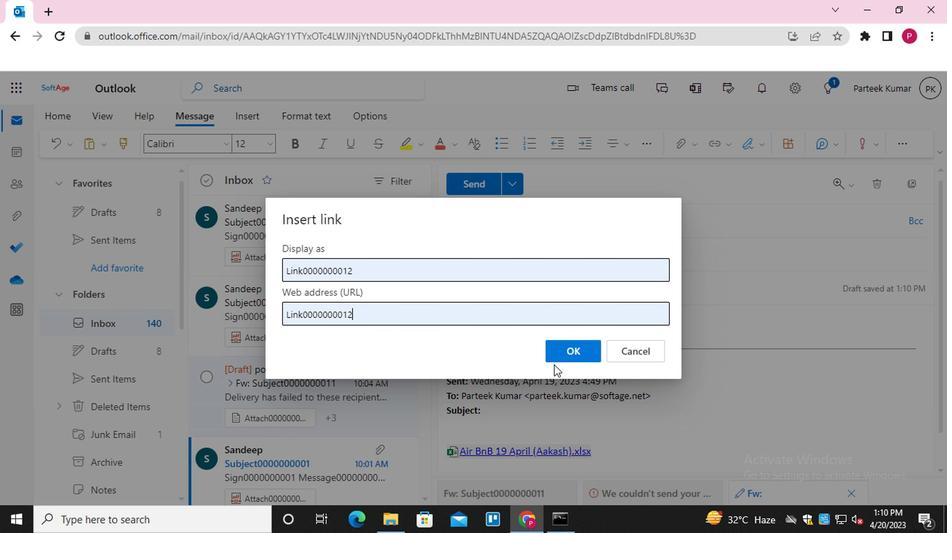 
Action: Mouse moved to (700, 136)
Screenshot: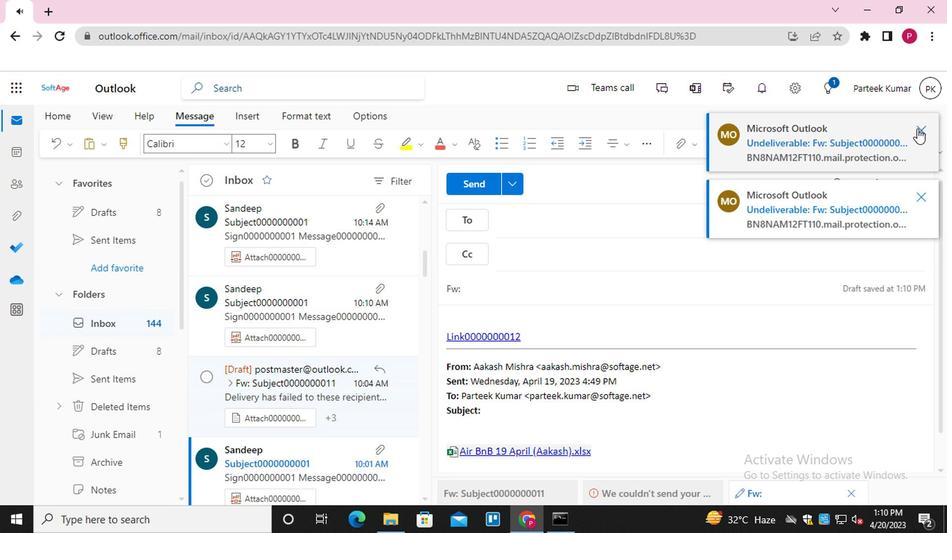 
Action: Mouse pressed left at (700, 136)
Screenshot: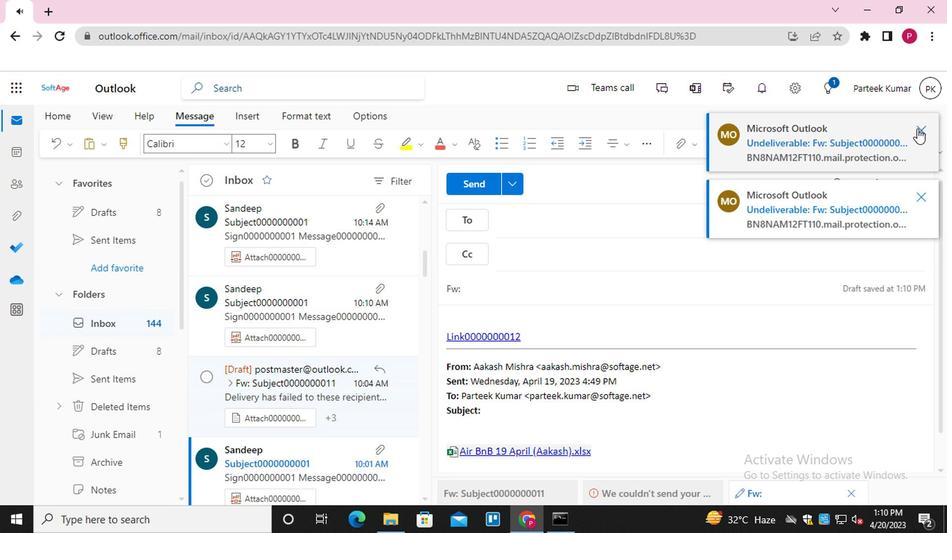 
Action: Mouse pressed left at (700, 136)
Screenshot: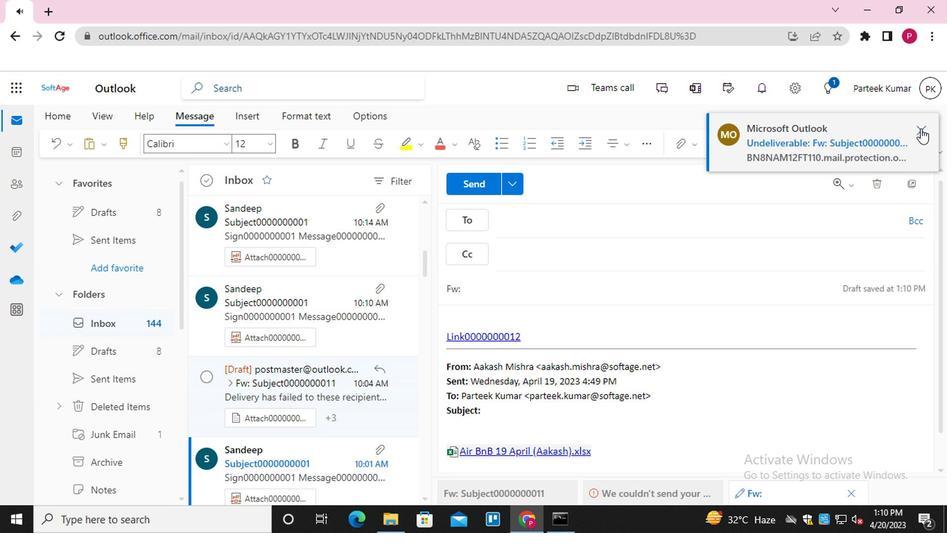 
Action: Mouse moved to (551, 146)
Screenshot: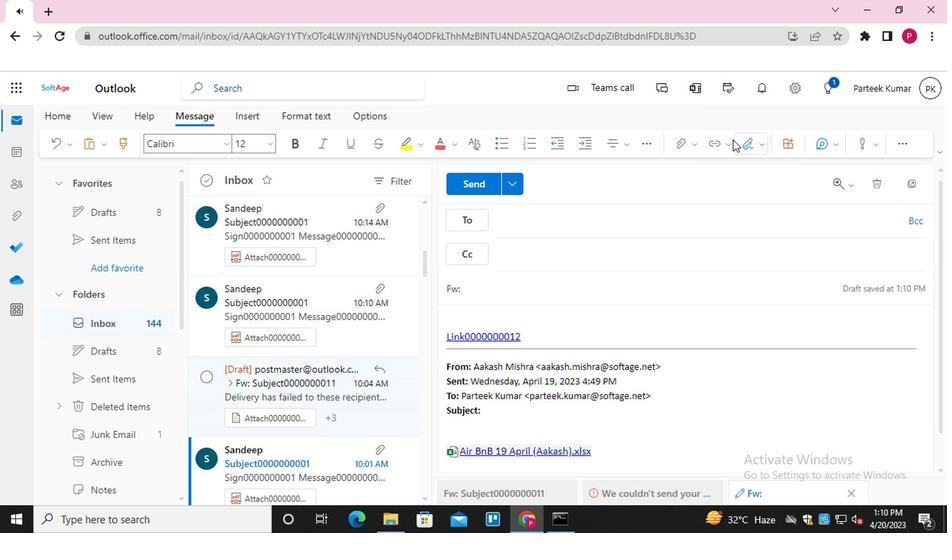 
Action: Mouse pressed left at (551, 146)
Screenshot: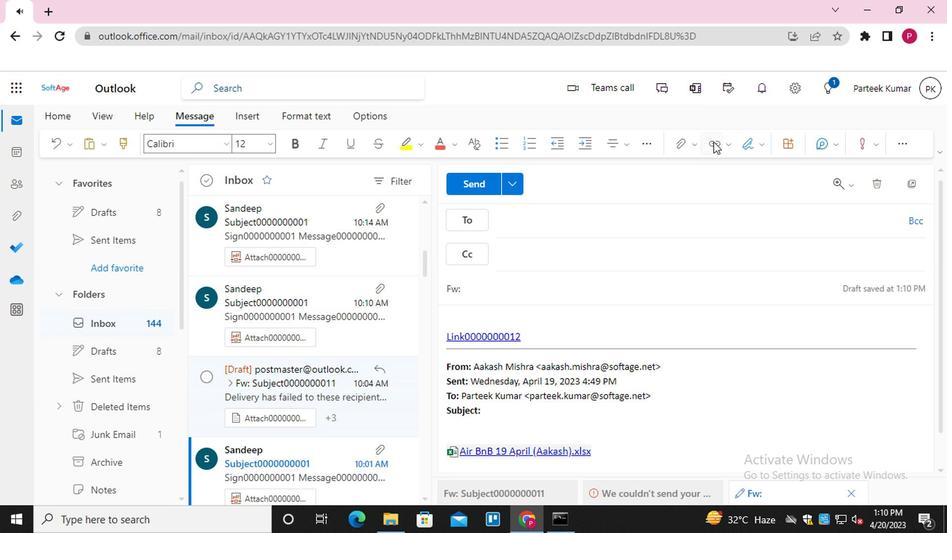 
Action: Mouse moved to (562, 179)
Screenshot: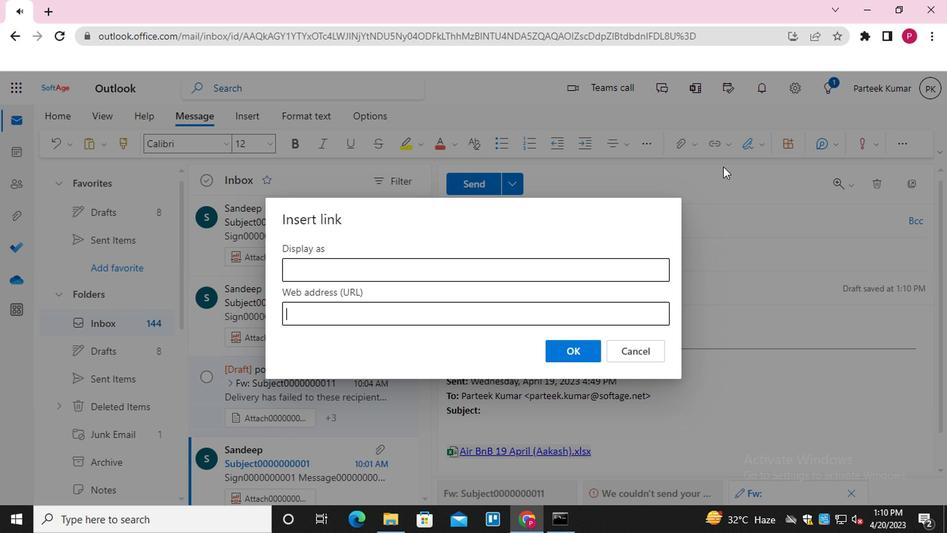 
Action: Mouse pressed left at (562, 179)
Screenshot: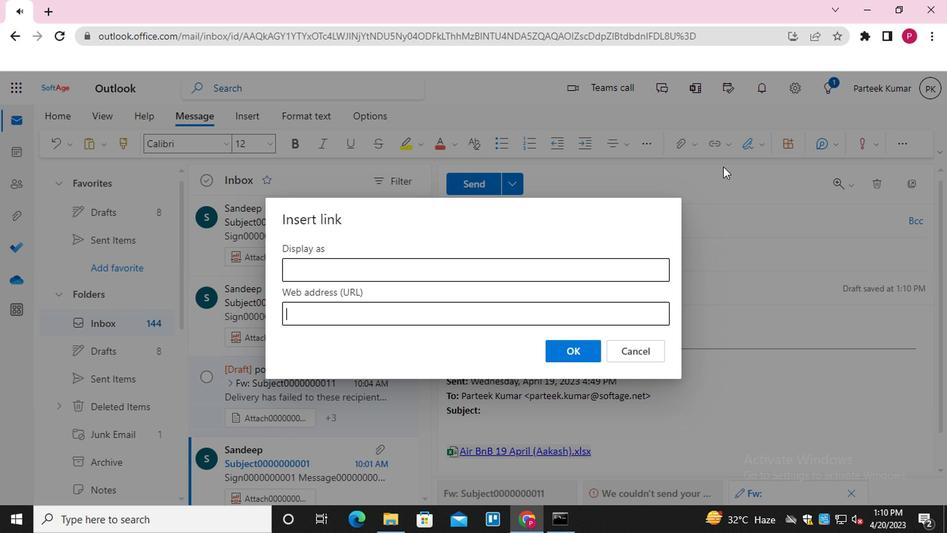 
Action: Mouse moved to (582, 143)
Screenshot: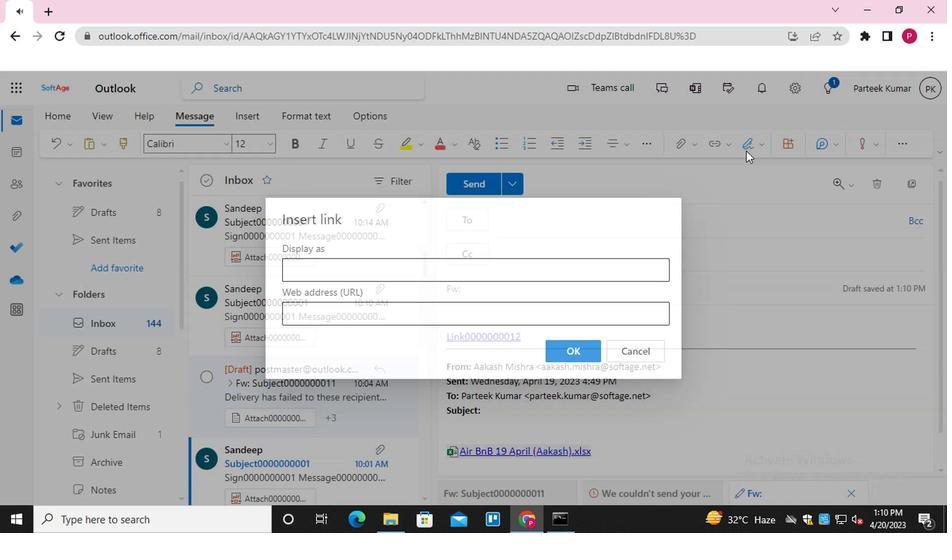 
Action: Mouse pressed left at (582, 143)
Screenshot: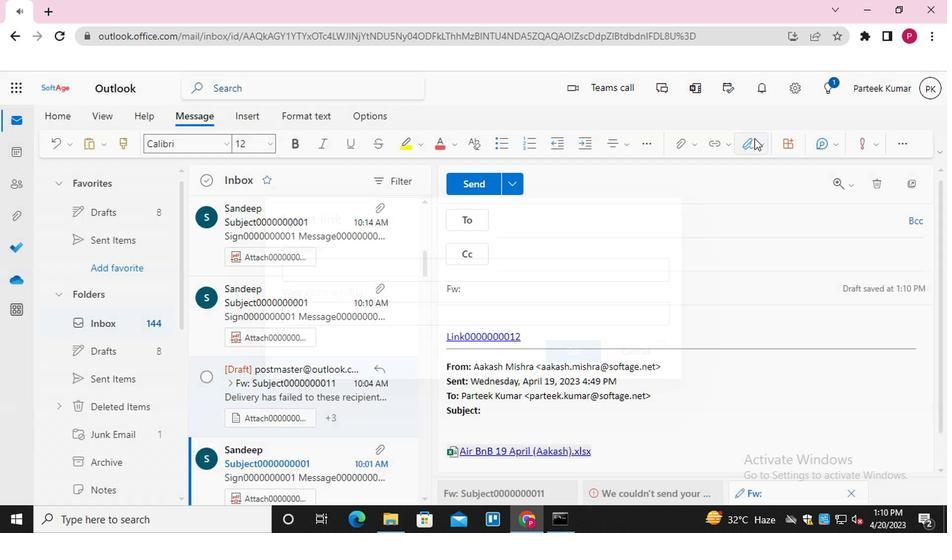 
Action: Mouse moved to (568, 170)
Screenshot: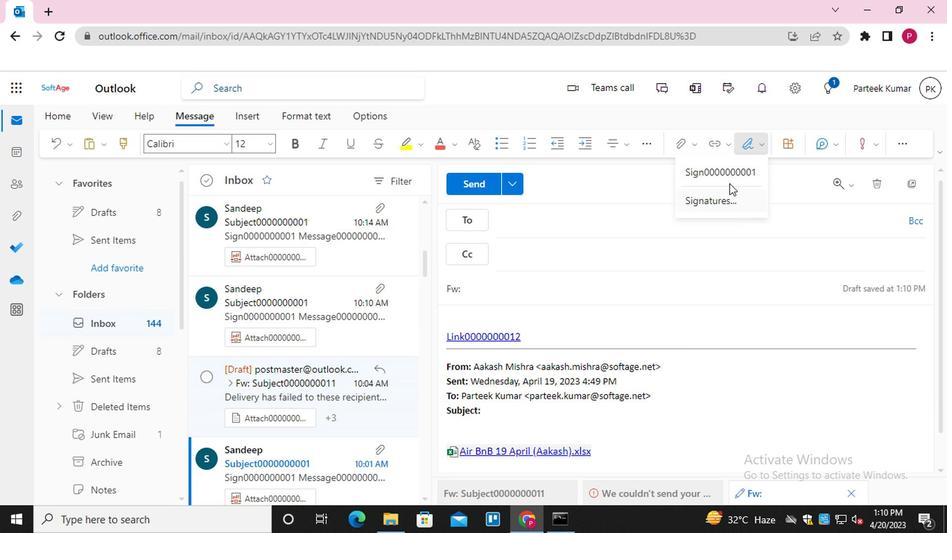 
Action: Mouse pressed left at (568, 170)
Screenshot: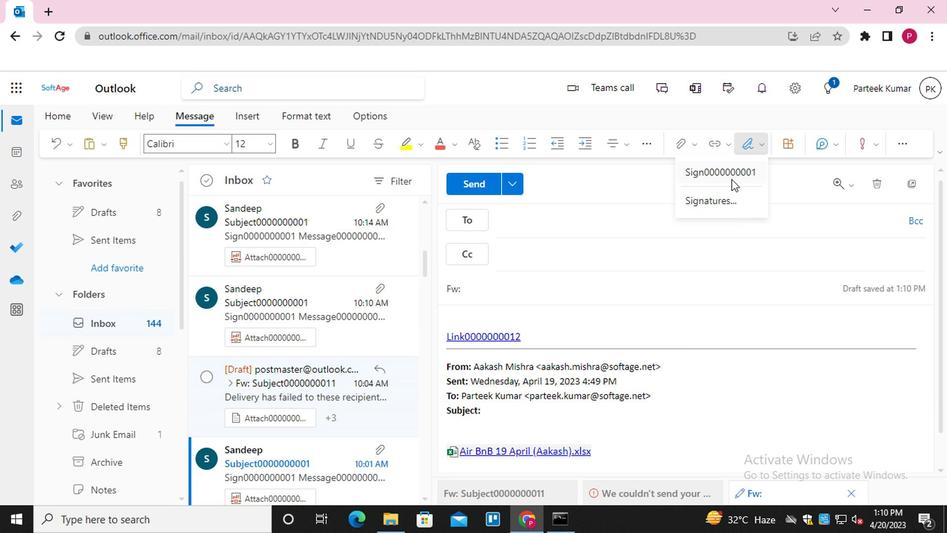 
Action: Mouse moved to (448, 201)
Screenshot: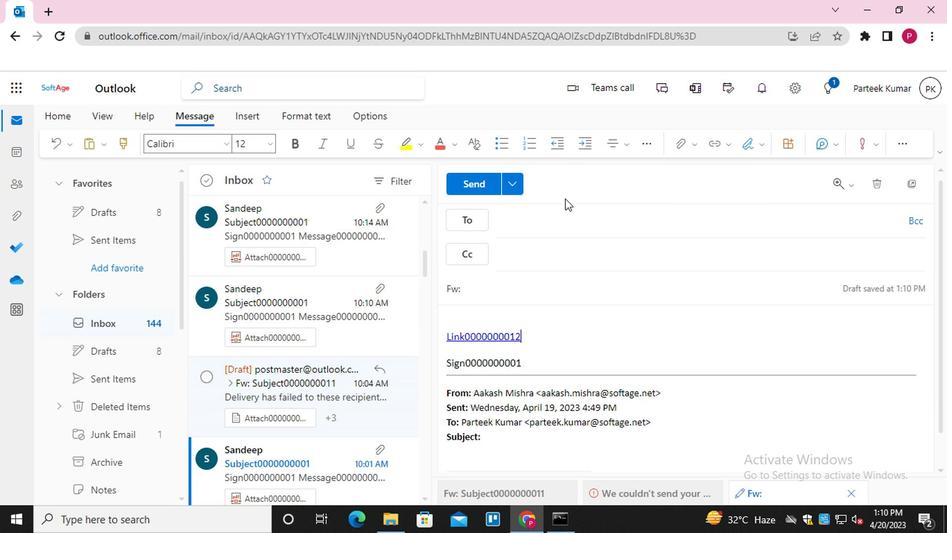 
Action: Mouse pressed left at (448, 201)
Screenshot: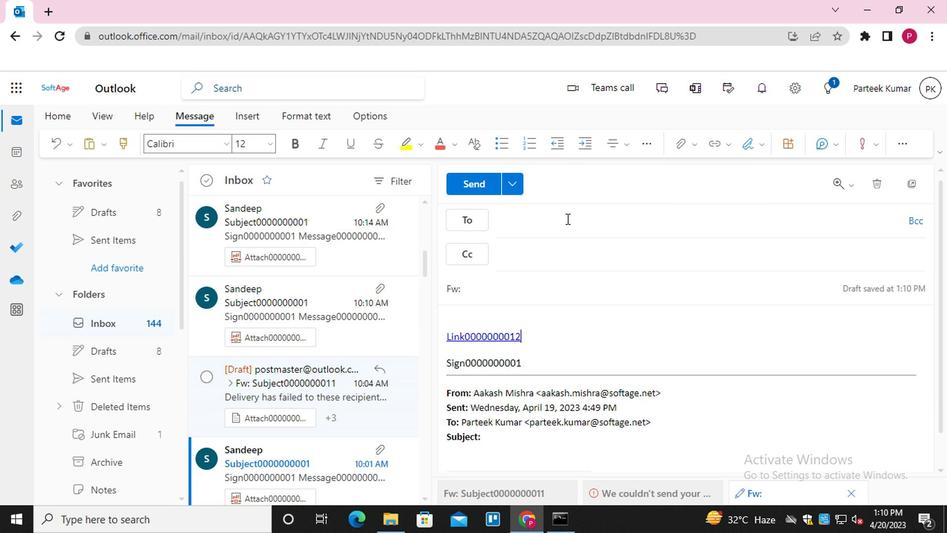 
Action: Mouse moved to (452, 277)
Screenshot: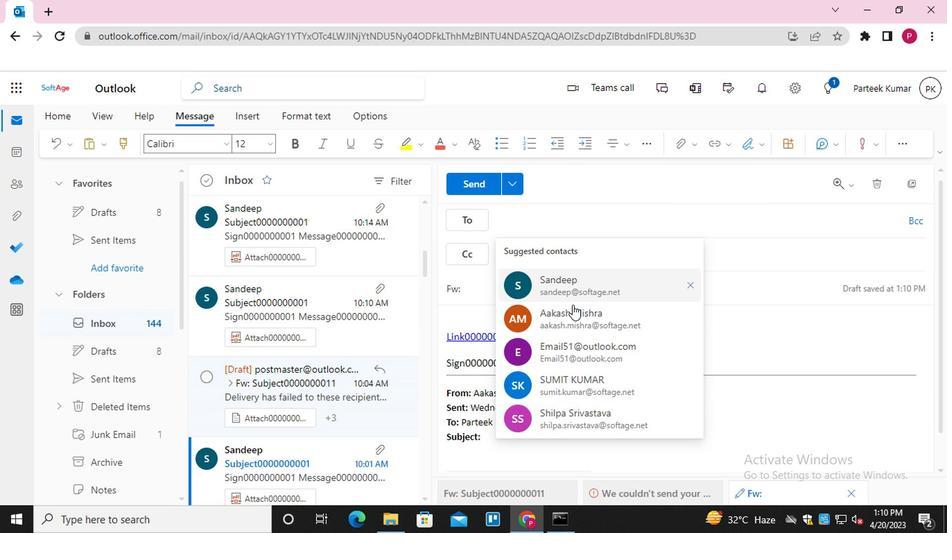 
Action: Mouse pressed left at (452, 277)
Screenshot: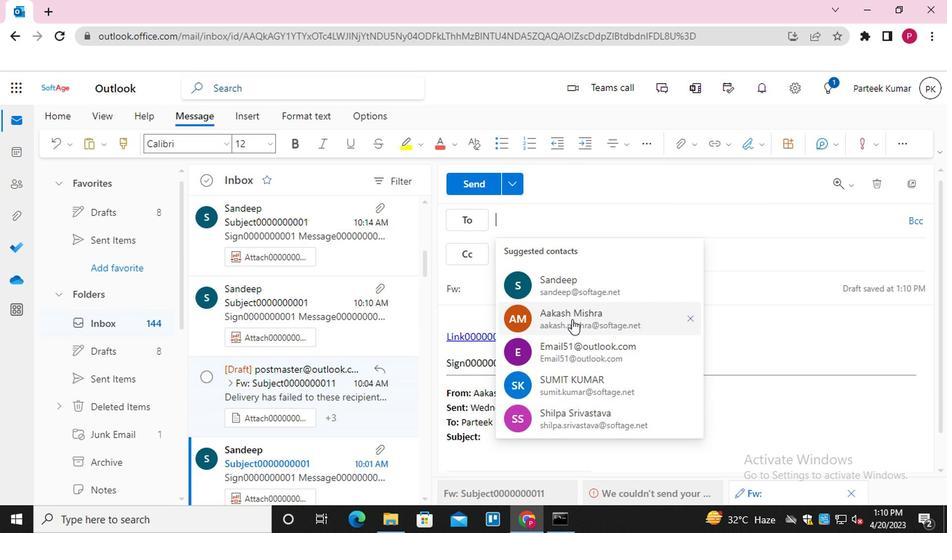 
Action: Mouse moved to (436, 223)
Screenshot: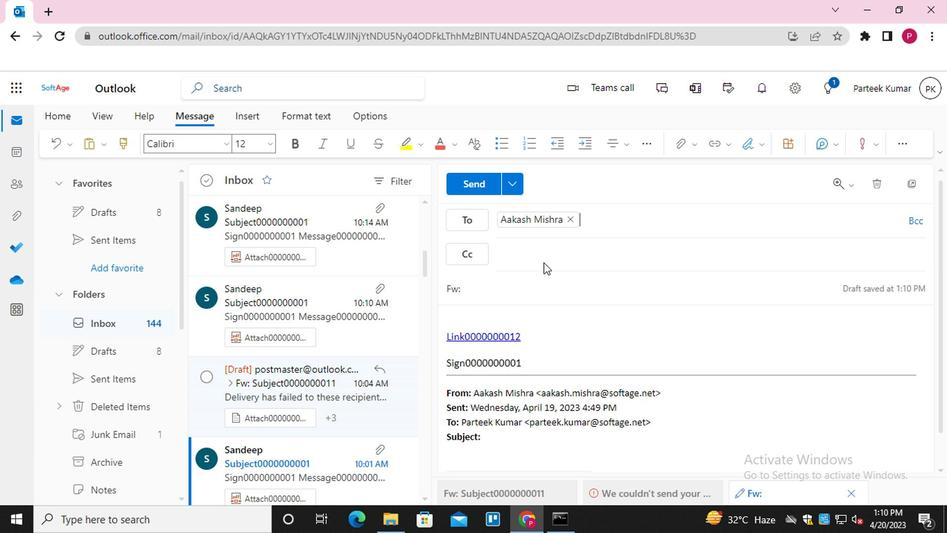 
Action: Mouse pressed left at (436, 223)
Screenshot: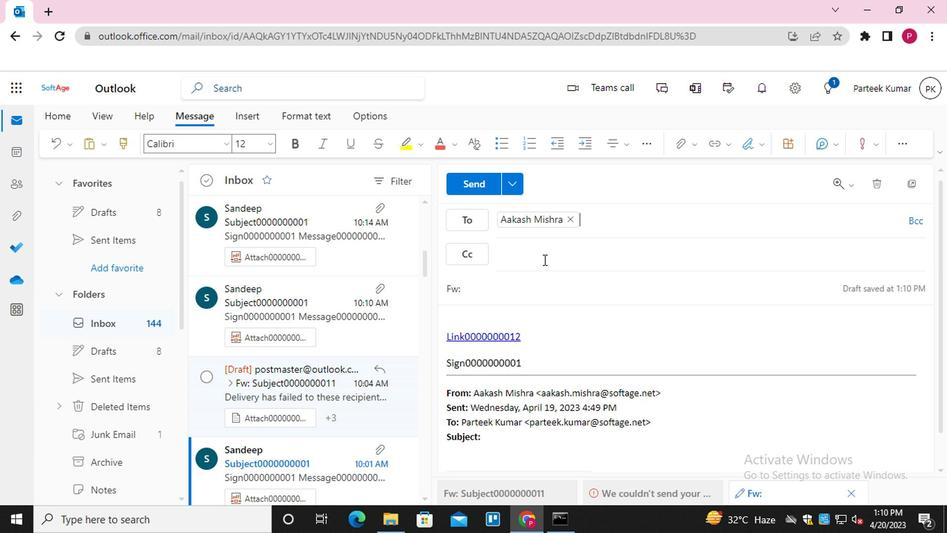 
Action: Key pressed <Key.shift>EMAIL0000000002<Key.enter>
Screenshot: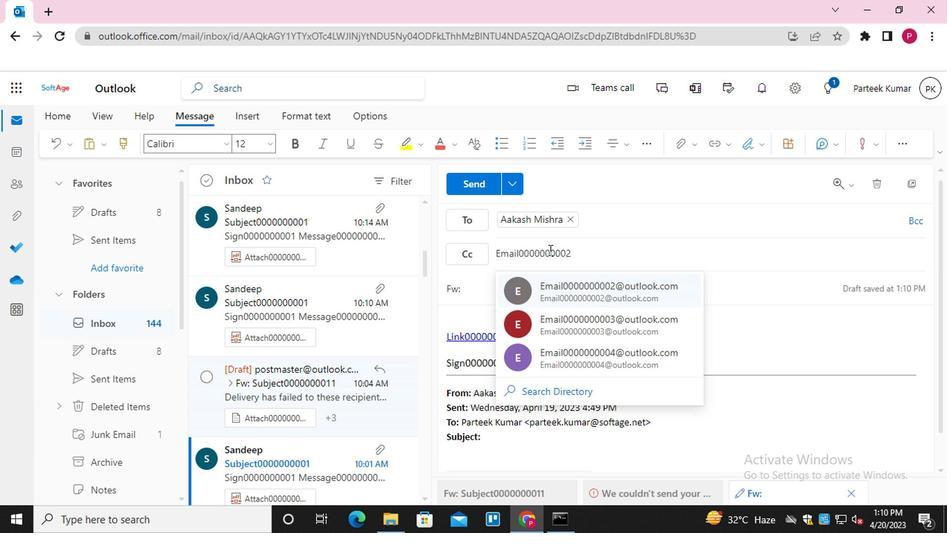 
Action: Mouse moved to (424, 254)
Screenshot: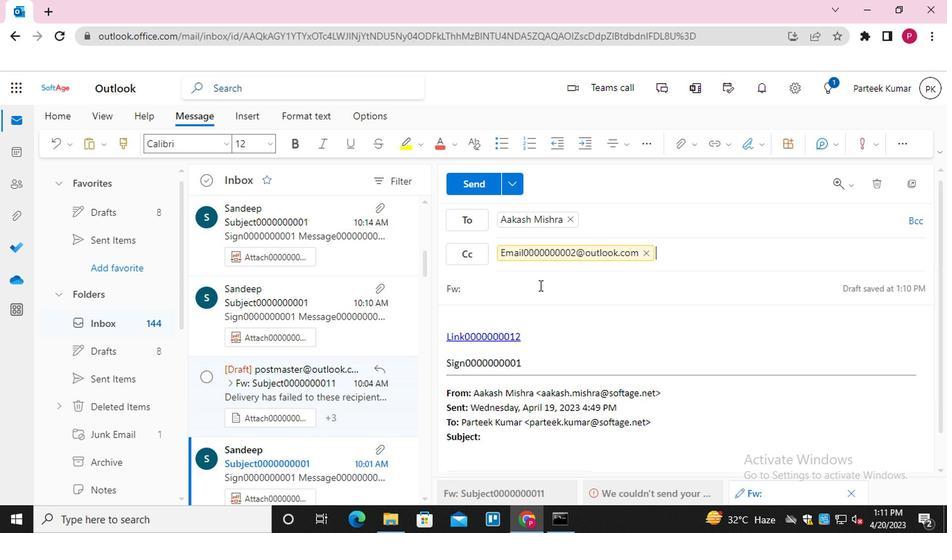 
Action: Mouse pressed left at (424, 254)
Screenshot: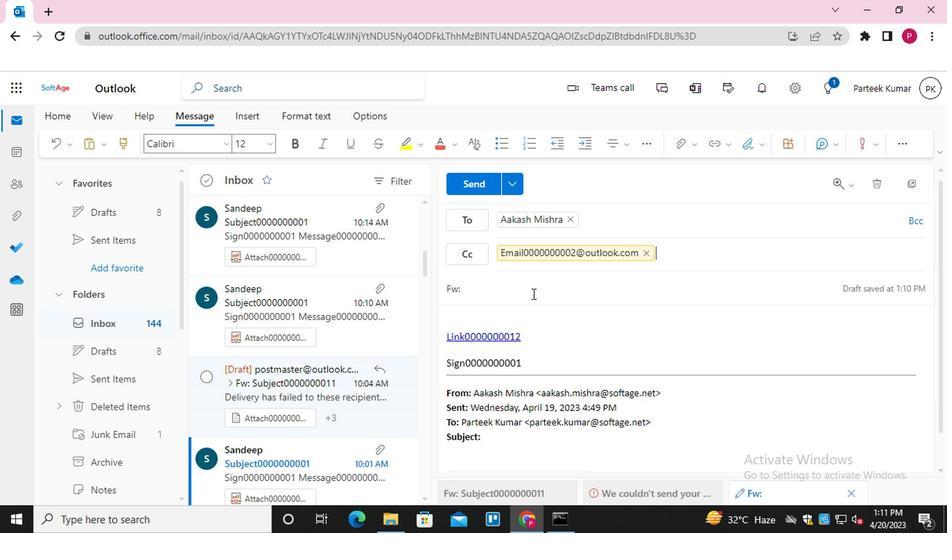 
Action: Key pressed <Key.shift>SUBJECT0000000011
Screenshot: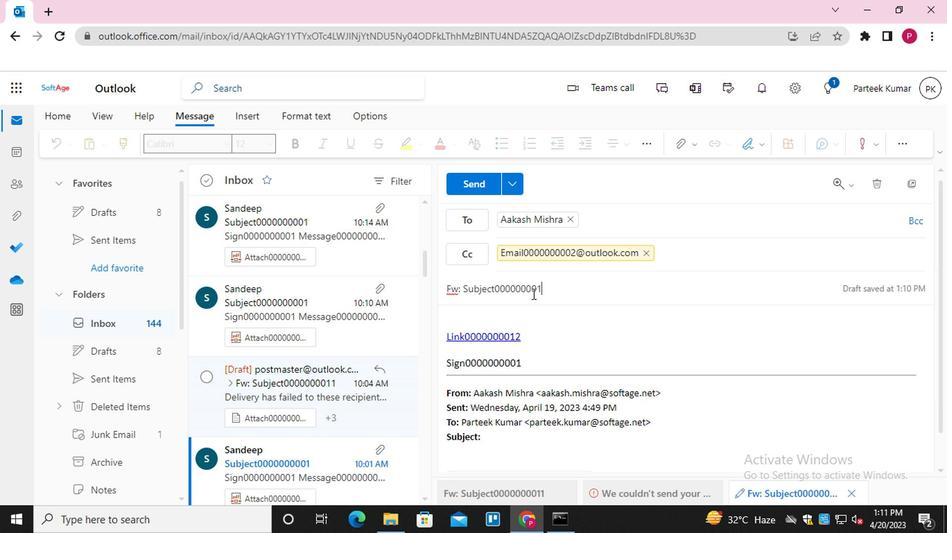 
Action: Mouse moved to (410, 276)
Screenshot: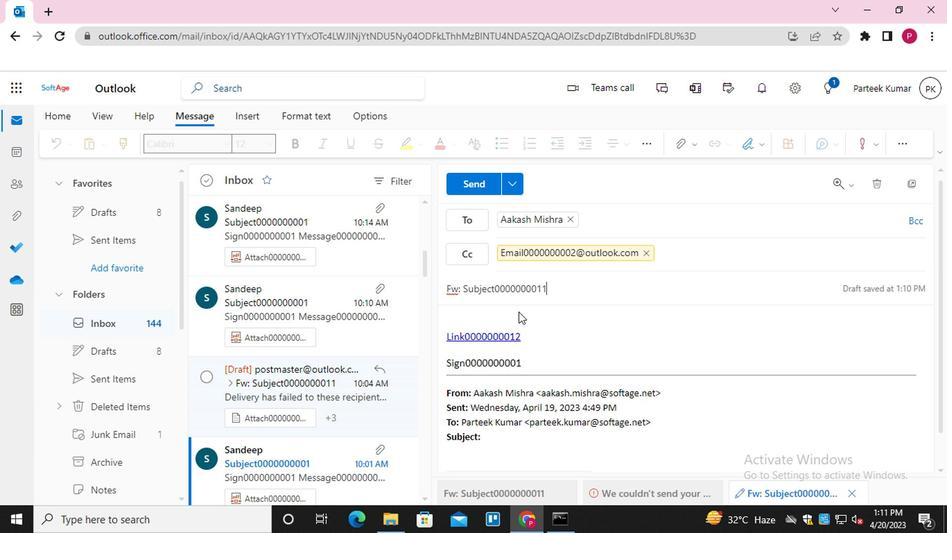 
Action: Mouse pressed left at (410, 276)
Screenshot: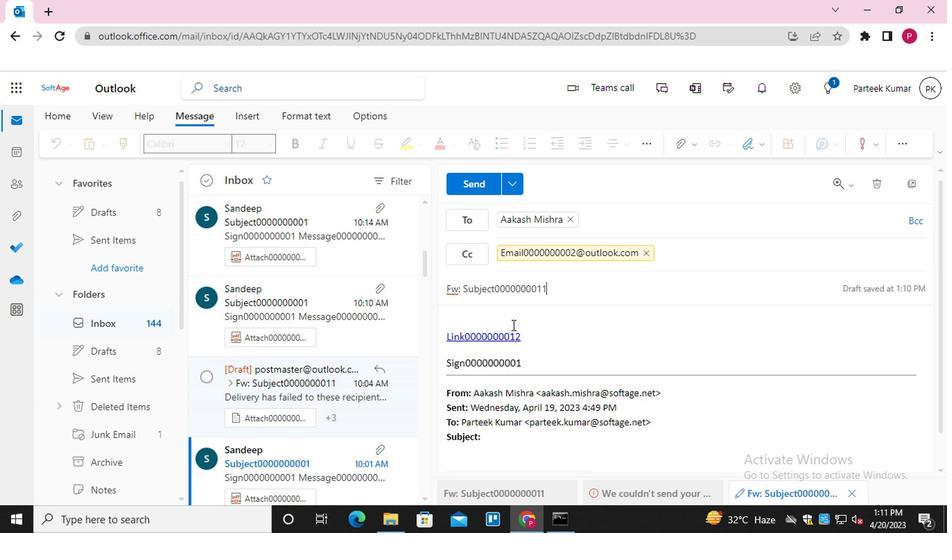 
Action: Key pressed <Key.shift_r>MESSAGE0000000013
Screenshot: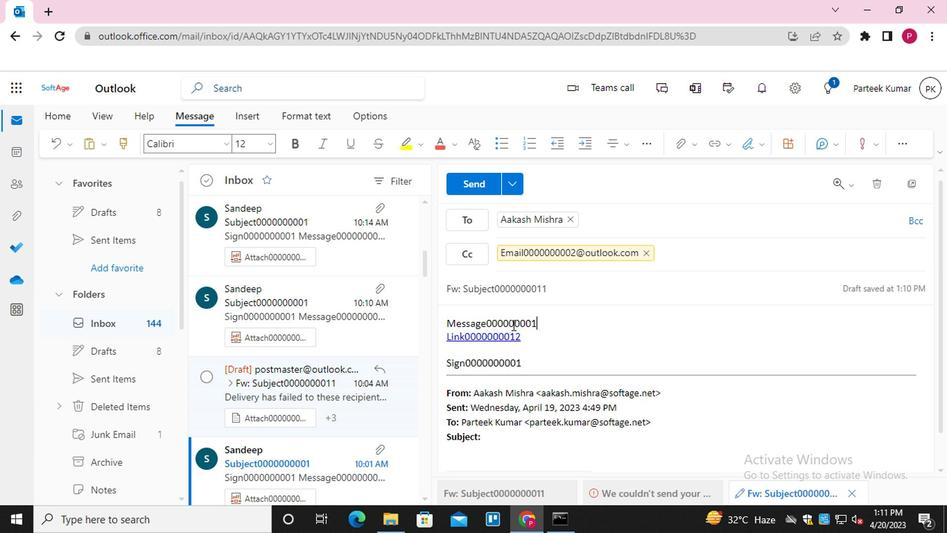 
Action: Mouse moved to (528, 148)
Screenshot: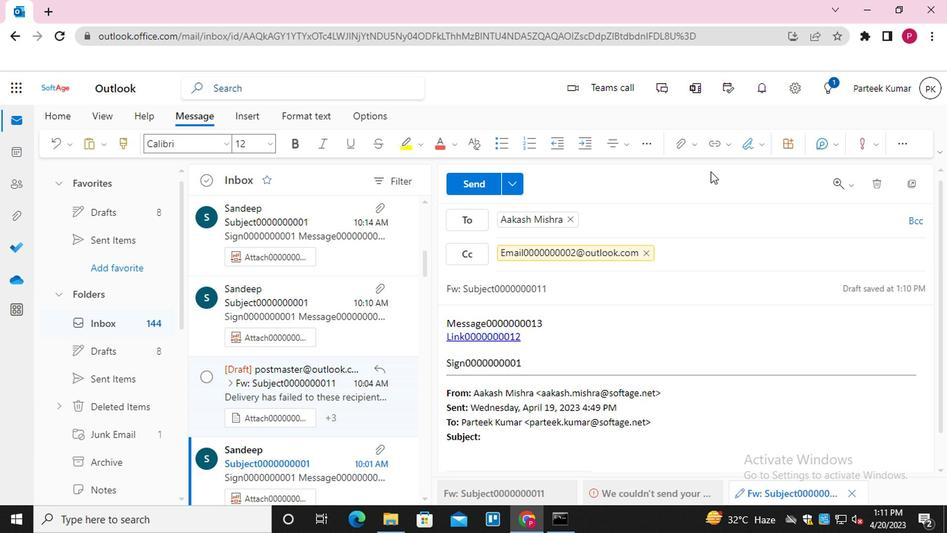 
Action: Mouse pressed left at (528, 148)
Screenshot: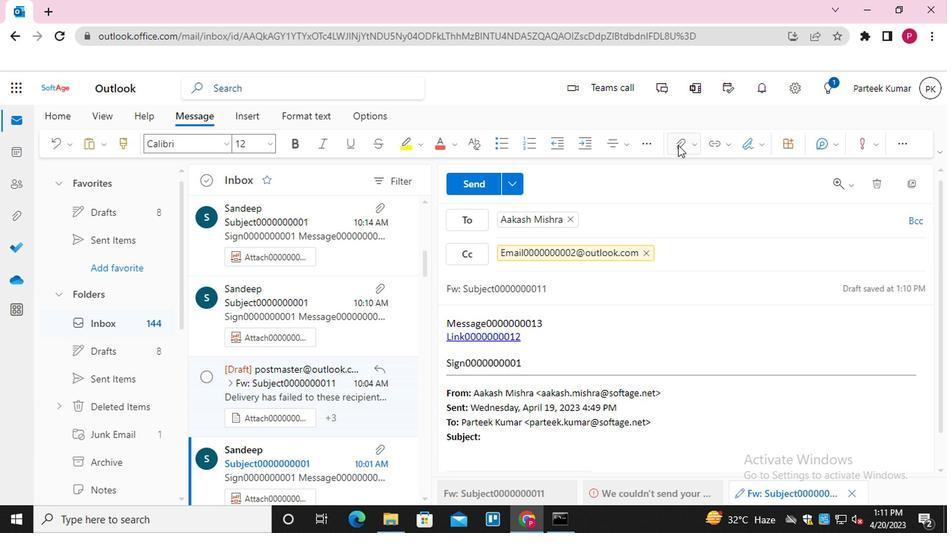 
Action: Mouse moved to (484, 171)
Screenshot: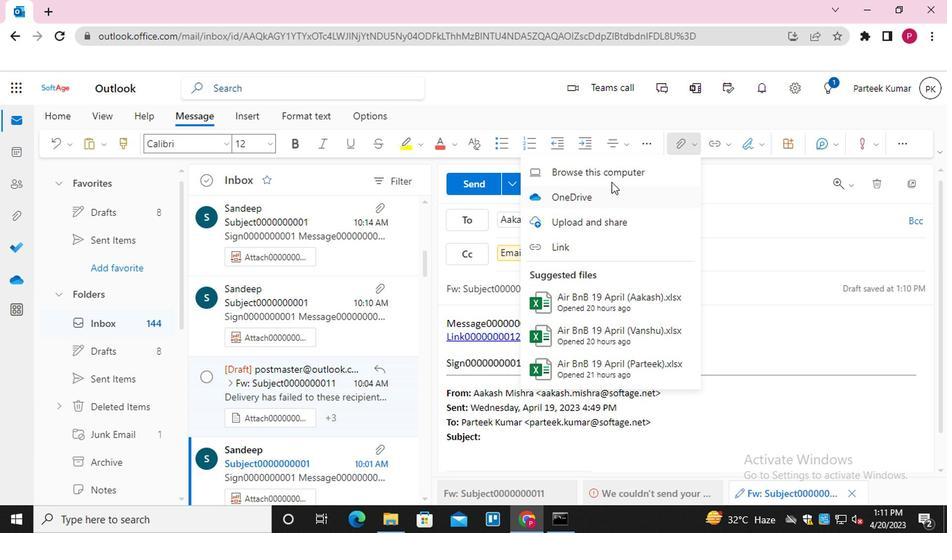 
Action: Mouse pressed left at (484, 171)
Screenshot: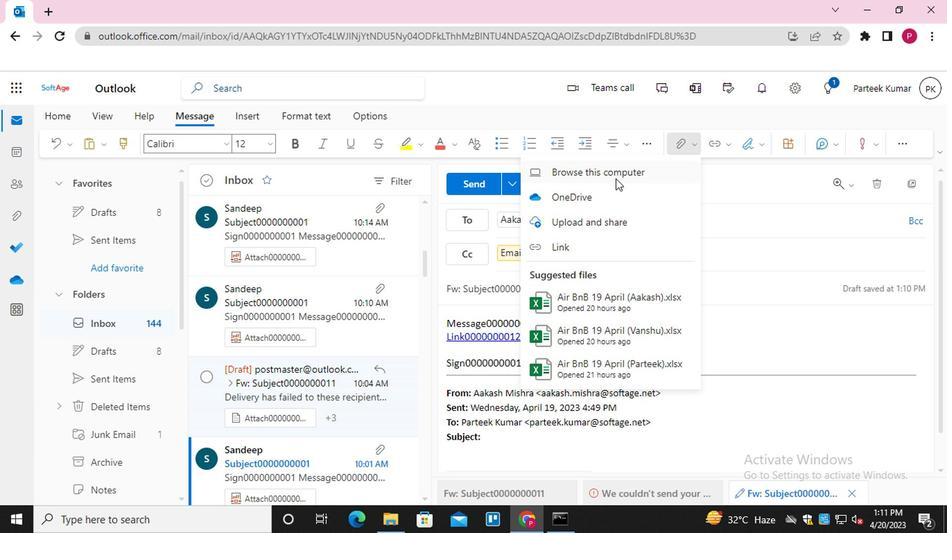 
Action: Mouse moved to (233, 128)
Screenshot: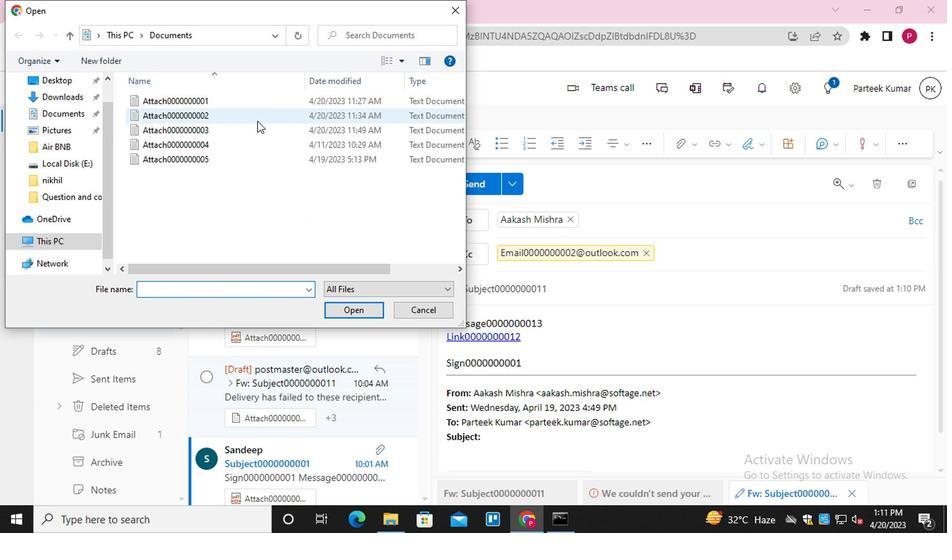 
Action: Mouse pressed left at (233, 128)
Screenshot: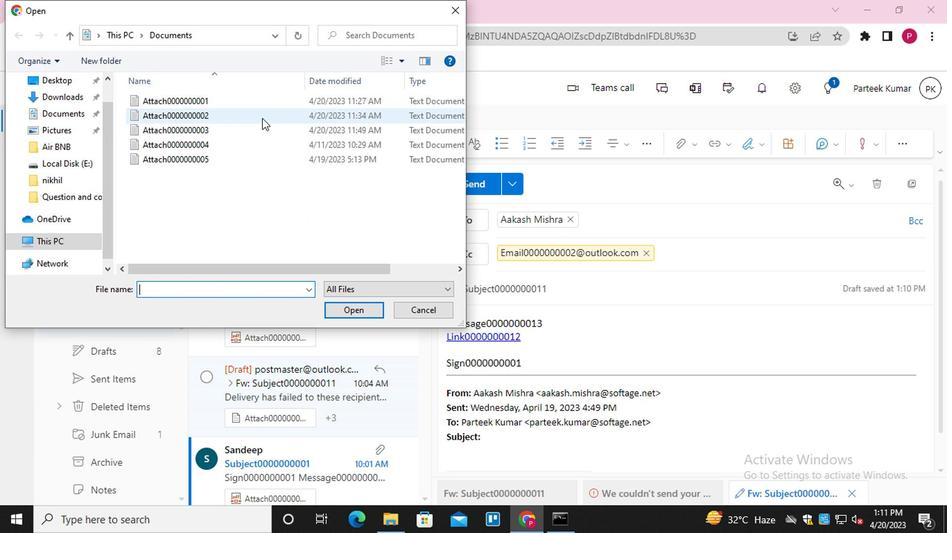 
Action: Mouse moved to (295, 266)
Screenshot: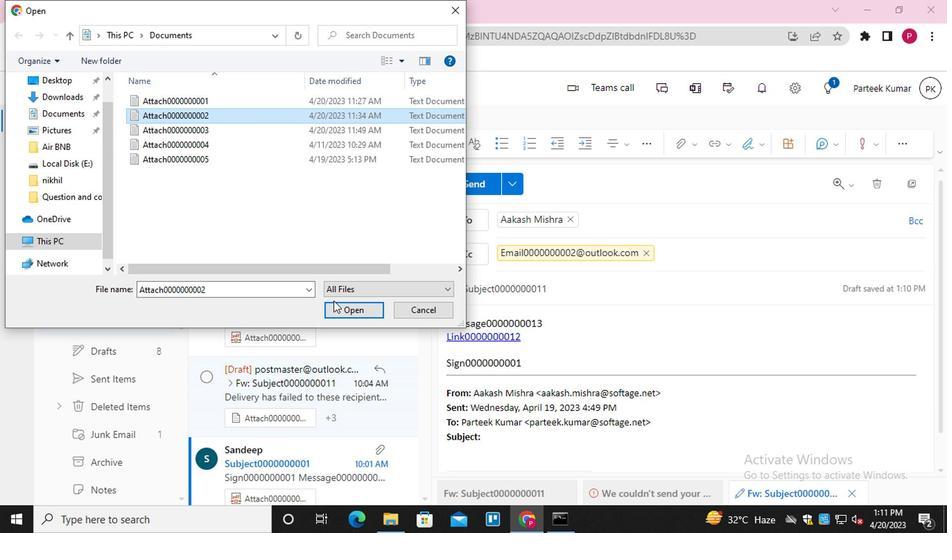
Action: Mouse pressed left at (295, 266)
Screenshot: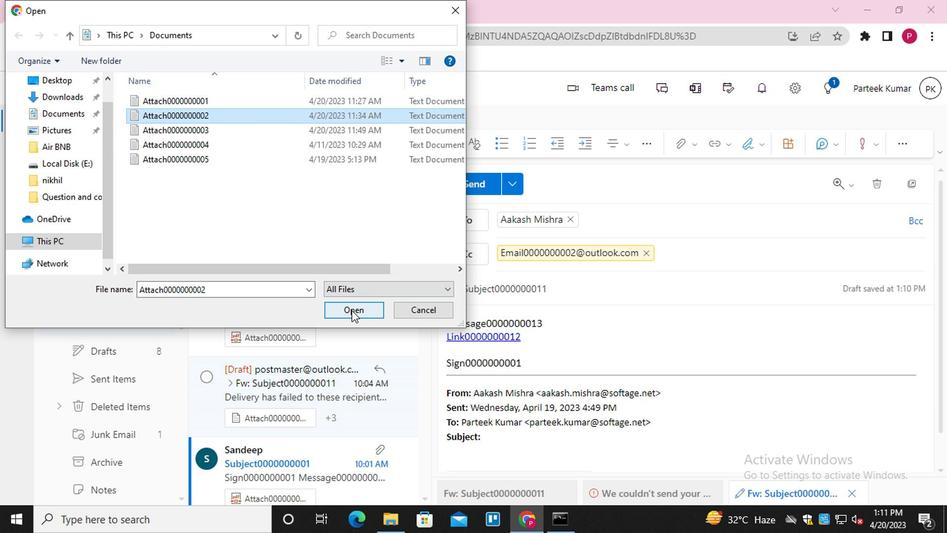 
Action: Mouse moved to (378, 180)
Screenshot: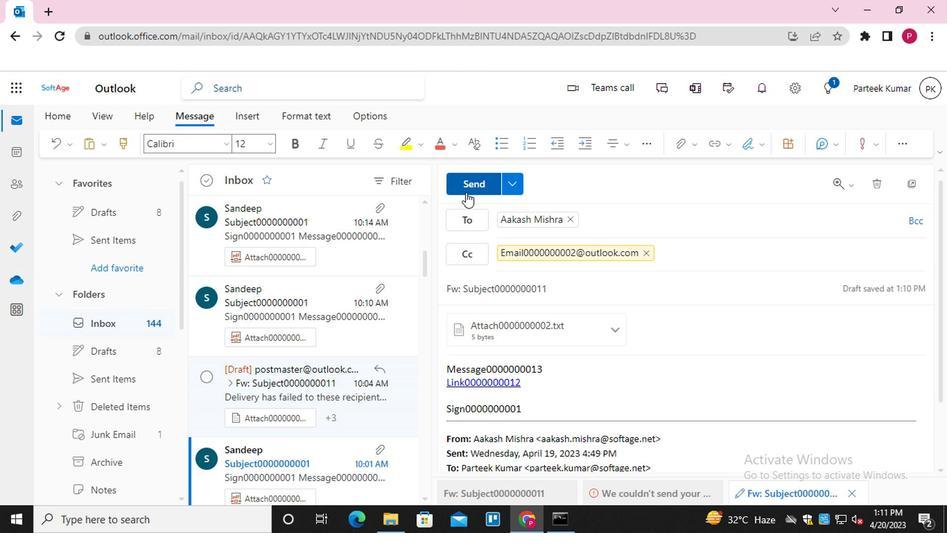 
Action: Mouse pressed left at (378, 180)
Screenshot: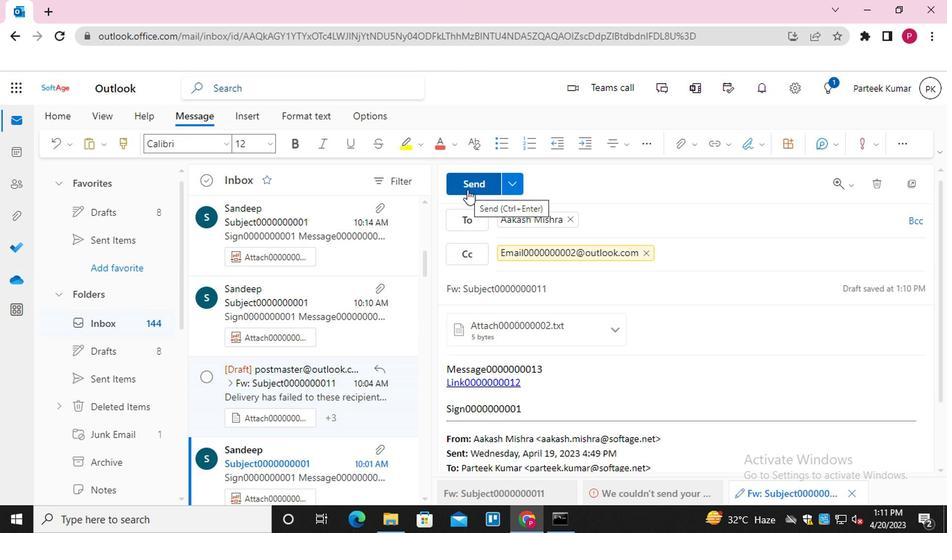 
Action: Mouse moved to (500, 287)
Screenshot: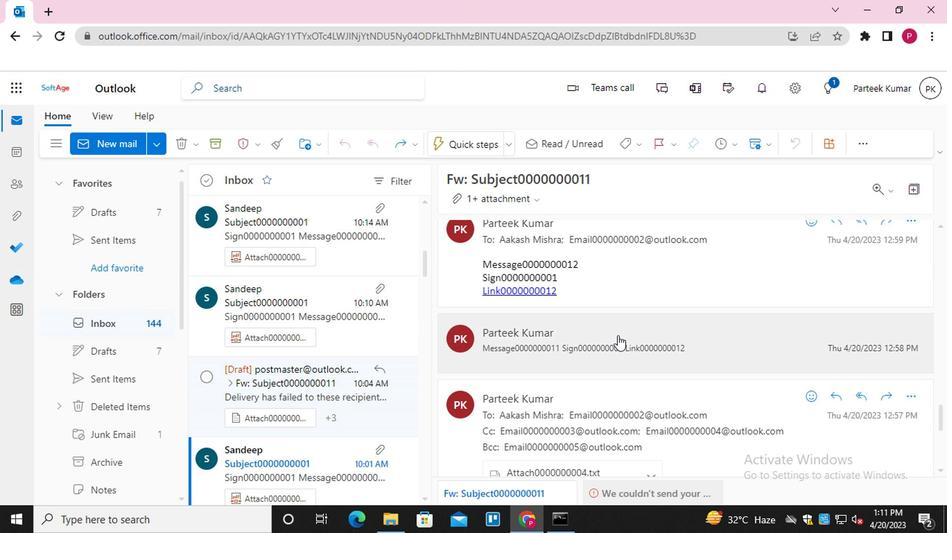 
Action: Mouse scrolled (500, 286) with delta (0, 0)
Screenshot: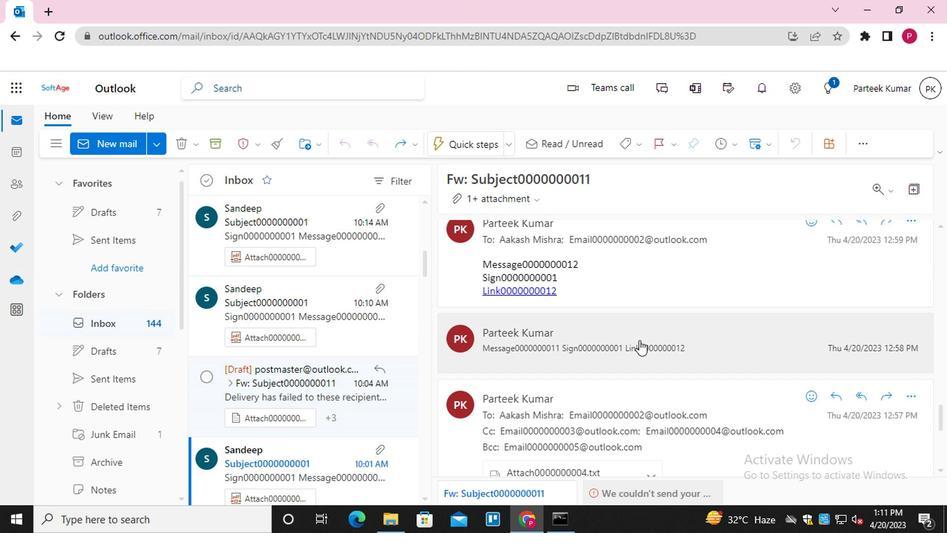 
Action: Mouse scrolled (500, 286) with delta (0, 0)
Screenshot: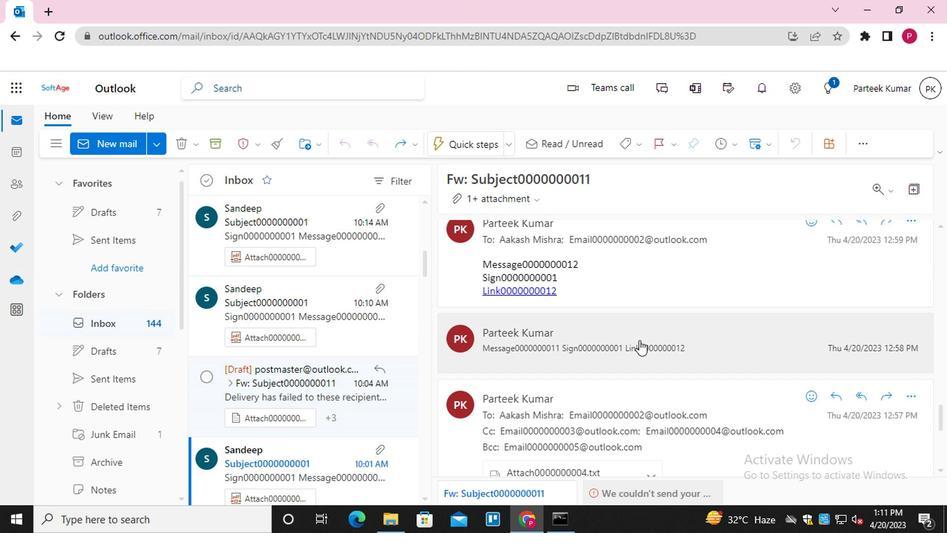 
Action: Mouse scrolled (500, 286) with delta (0, 0)
Screenshot: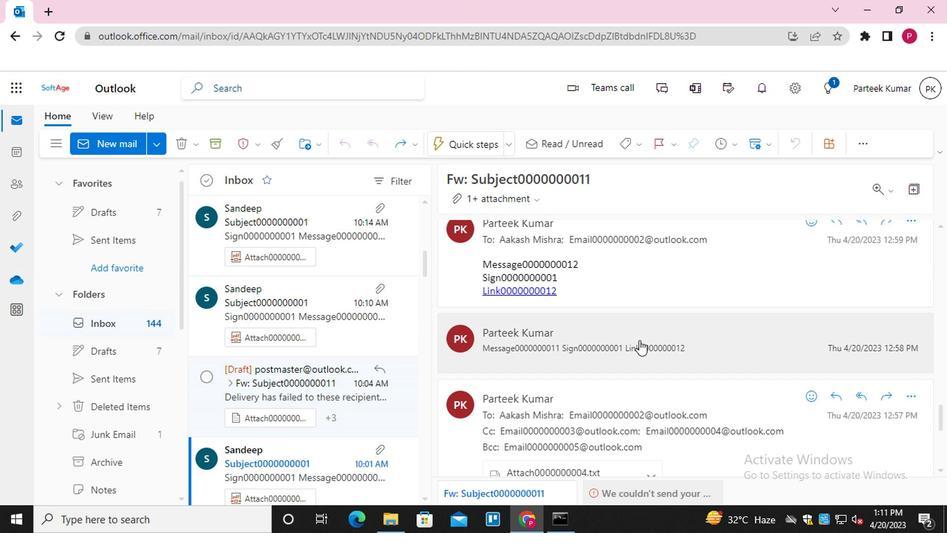 
Action: Mouse scrolled (500, 286) with delta (0, 0)
Screenshot: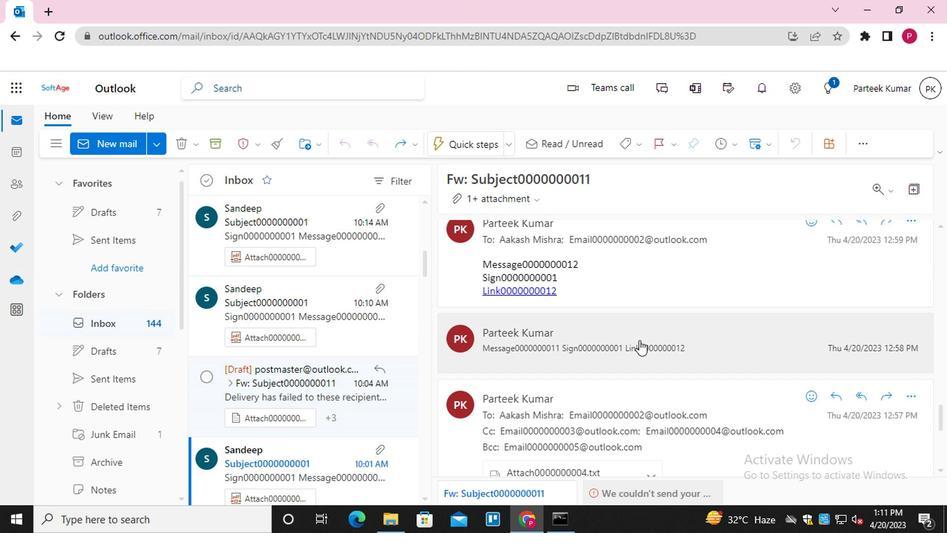 
Action: Mouse scrolled (500, 286) with delta (0, 0)
Screenshot: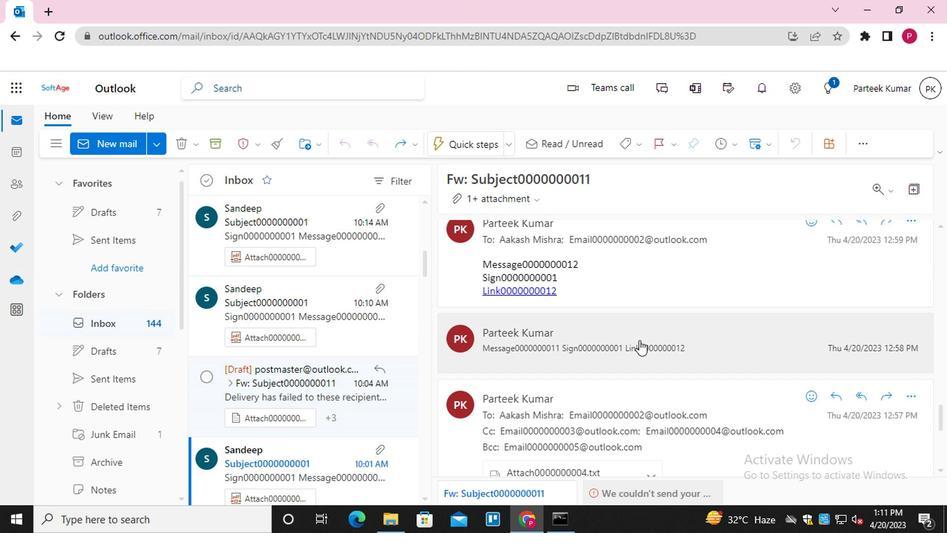 
Action: Mouse moved to (458, 285)
Screenshot: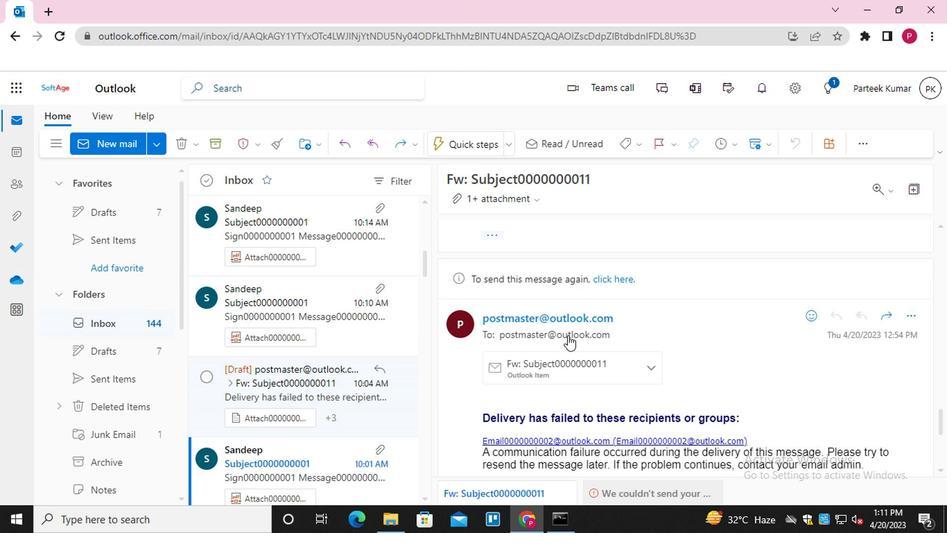 
Action: Mouse scrolled (458, 284) with delta (0, 0)
Screenshot: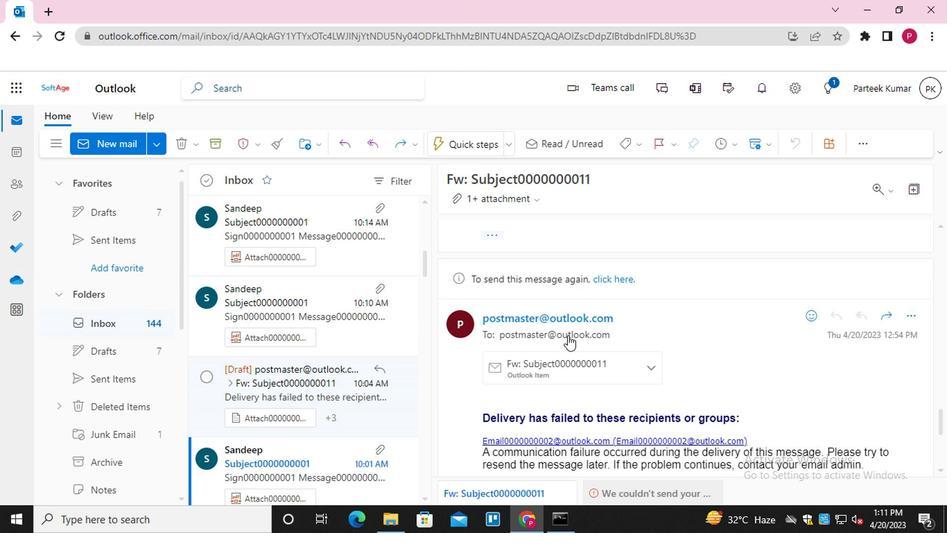 
Action: Mouse moved to (458, 285)
Screenshot: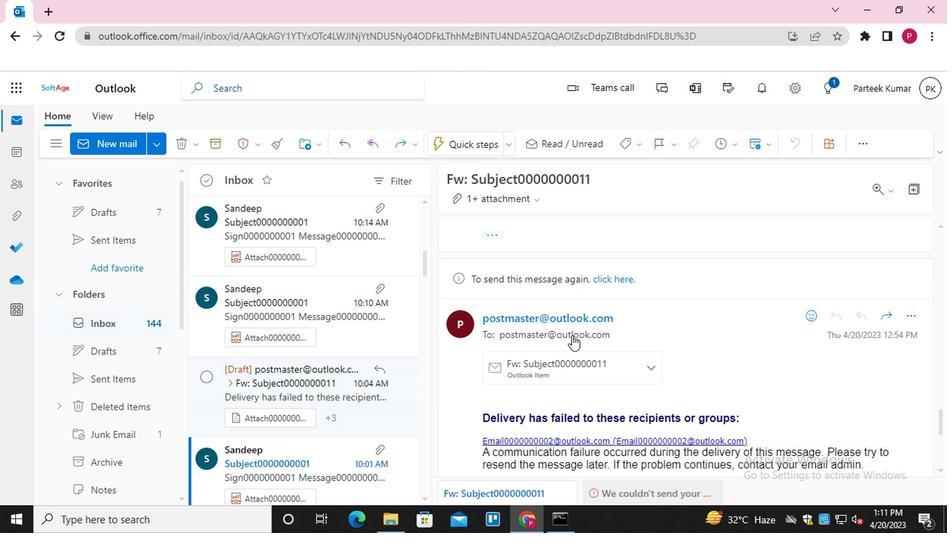 
Action: Mouse scrolled (458, 285) with delta (0, 0)
Screenshot: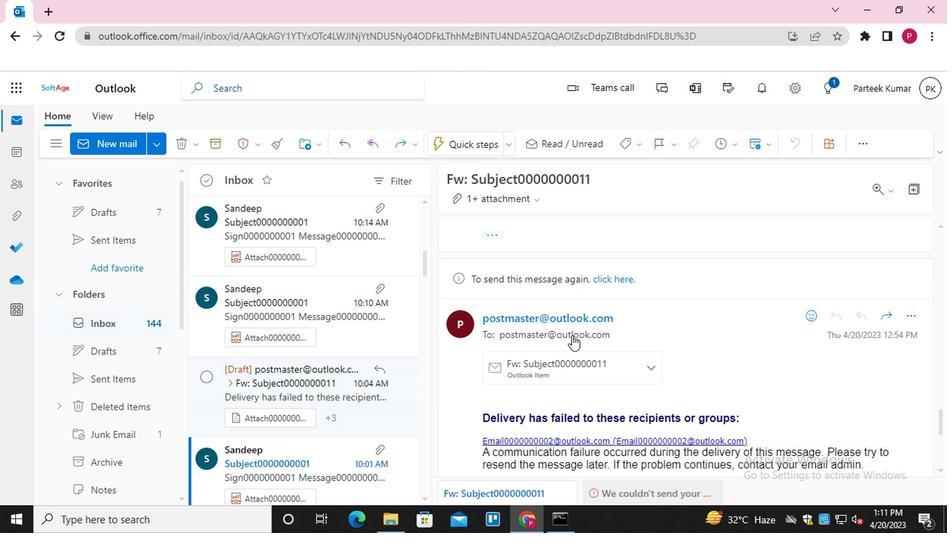 
Action: Mouse scrolled (458, 285) with delta (0, 0)
Screenshot: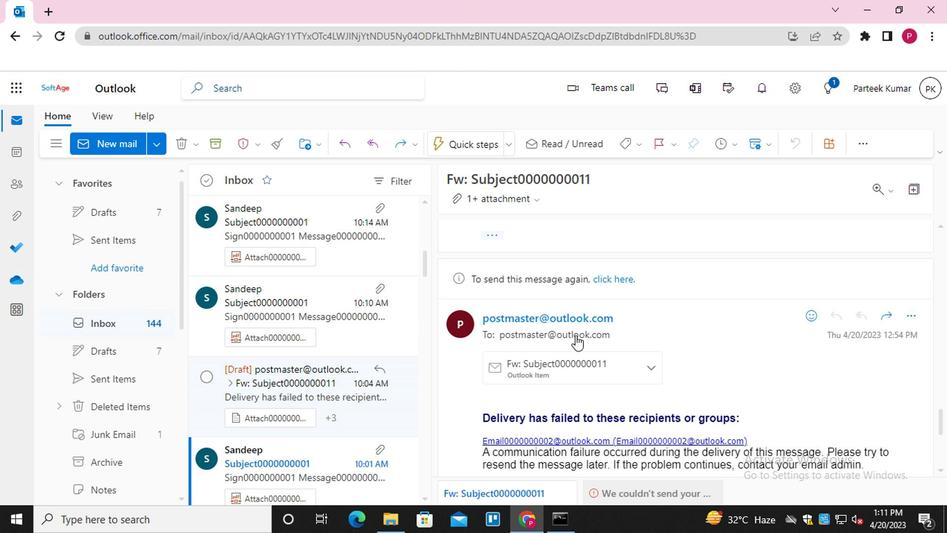 
Action: Mouse scrolled (458, 285) with delta (0, 0)
Screenshot: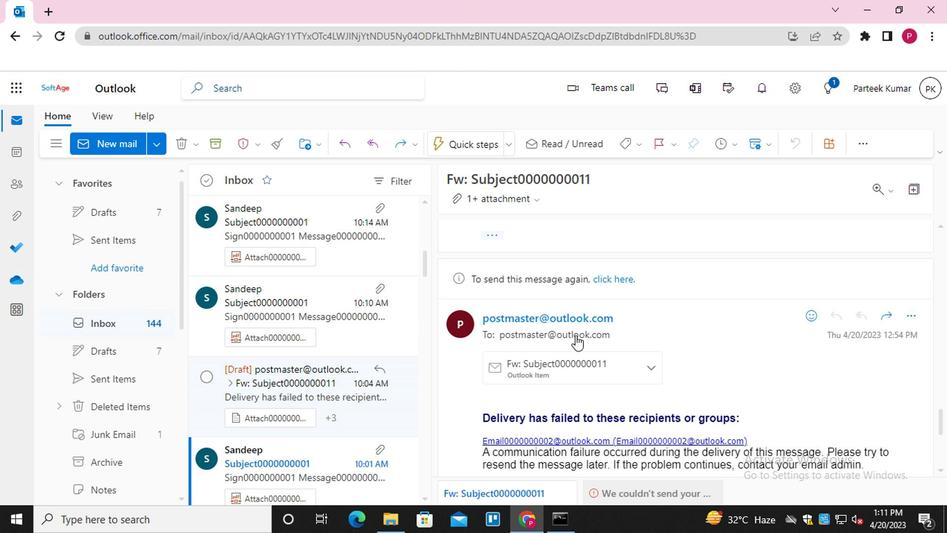 
Action: Mouse scrolled (458, 285) with delta (0, 0)
Screenshot: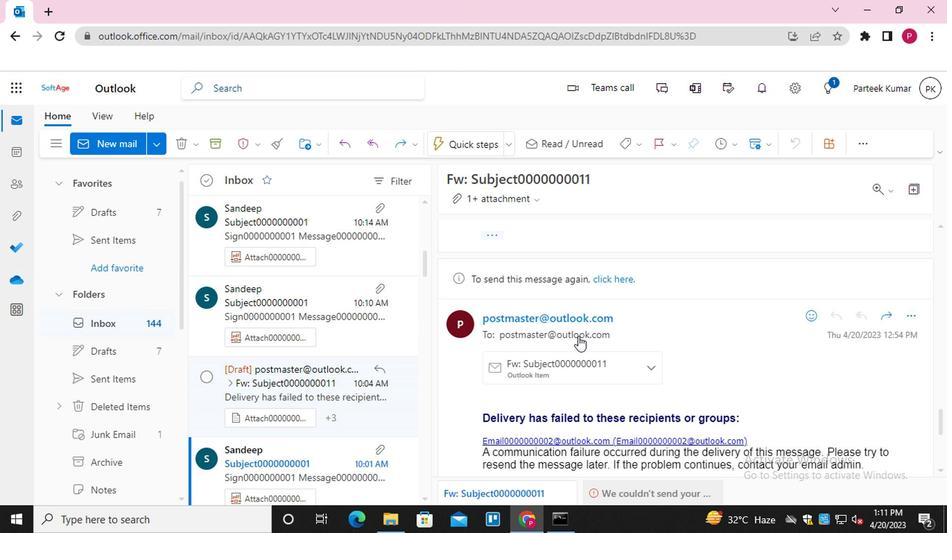 
Action: Mouse moved to (459, 285)
Screenshot: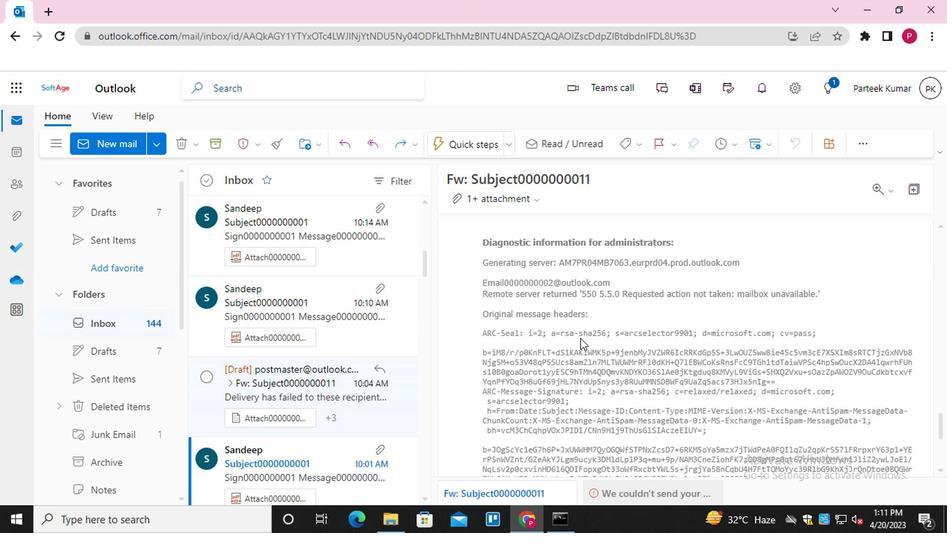 
Action: Mouse scrolled (459, 285) with delta (0, 0)
Screenshot: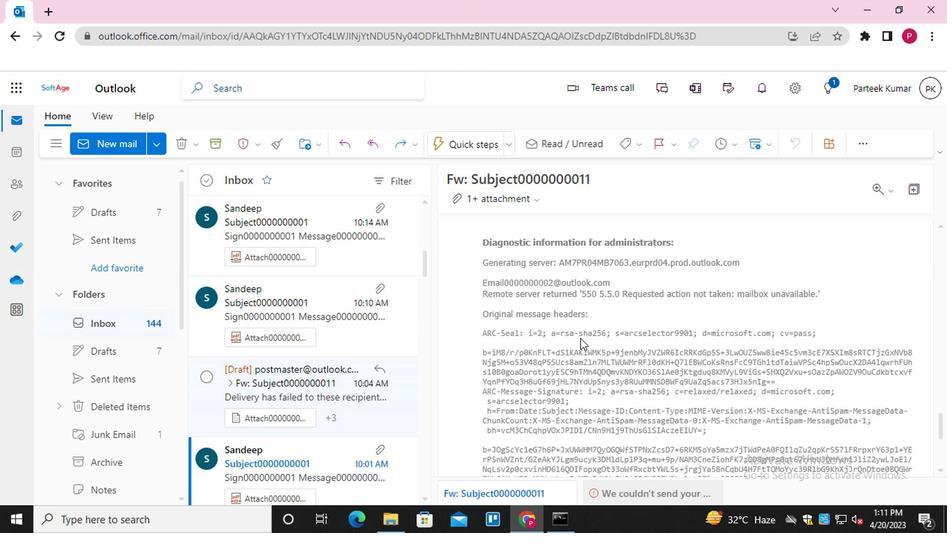 
Action: Mouse moved to (460, 286)
Screenshot: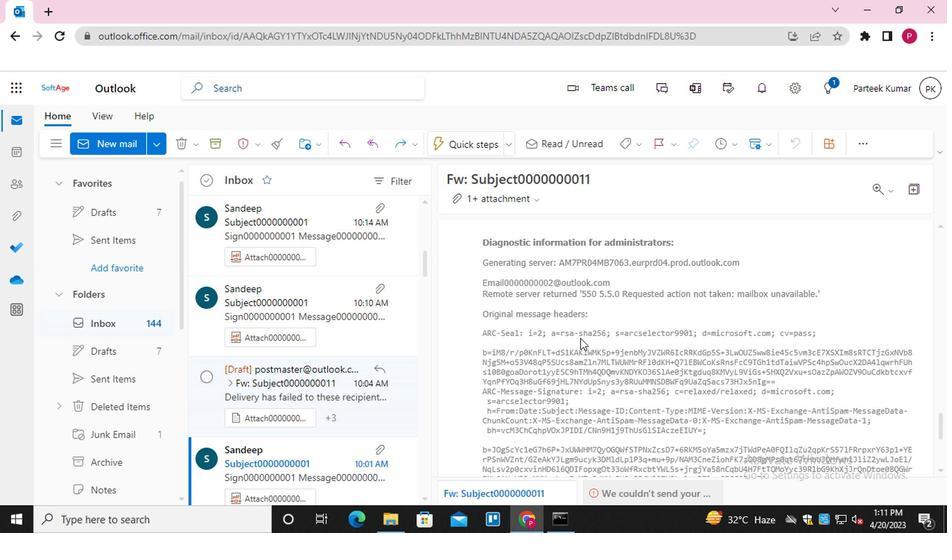 
Action: Mouse scrolled (460, 286) with delta (0, 0)
Screenshot: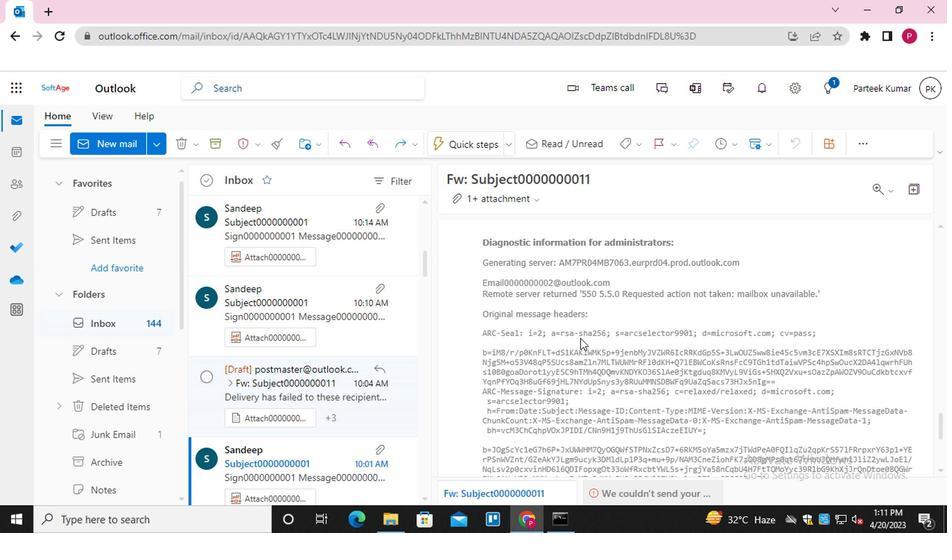 
Action: Mouse moved to (460, 287)
Screenshot: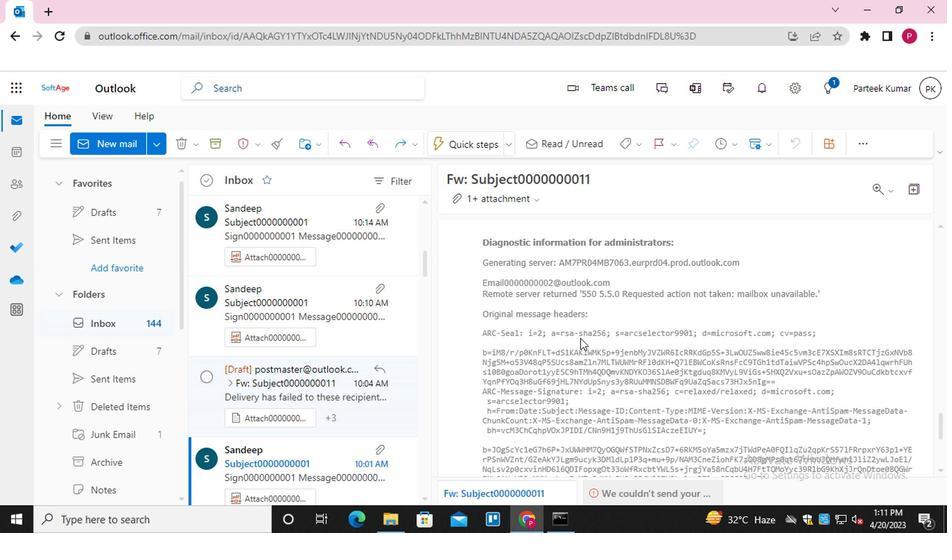 
Action: Mouse scrolled (460, 286) with delta (0, 0)
Screenshot: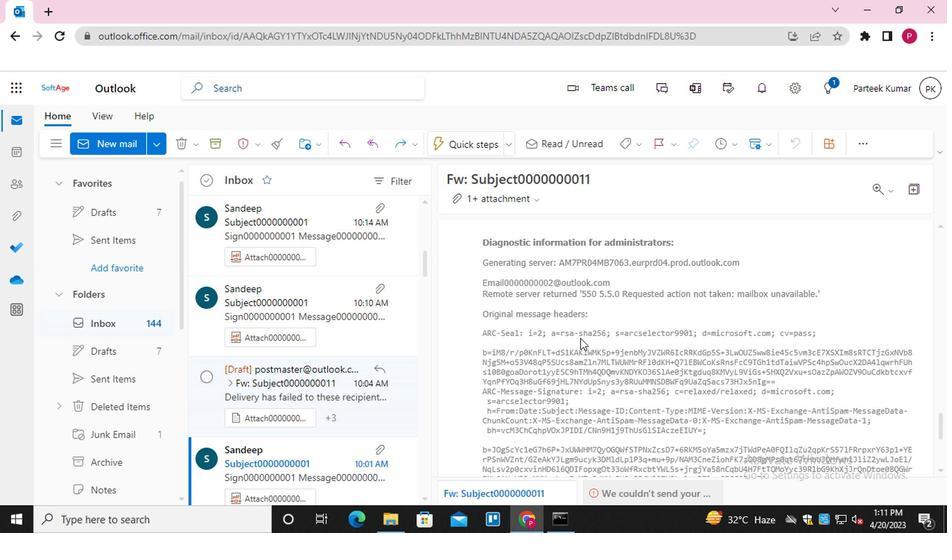 
Action: Mouse moved to (461, 287)
Screenshot: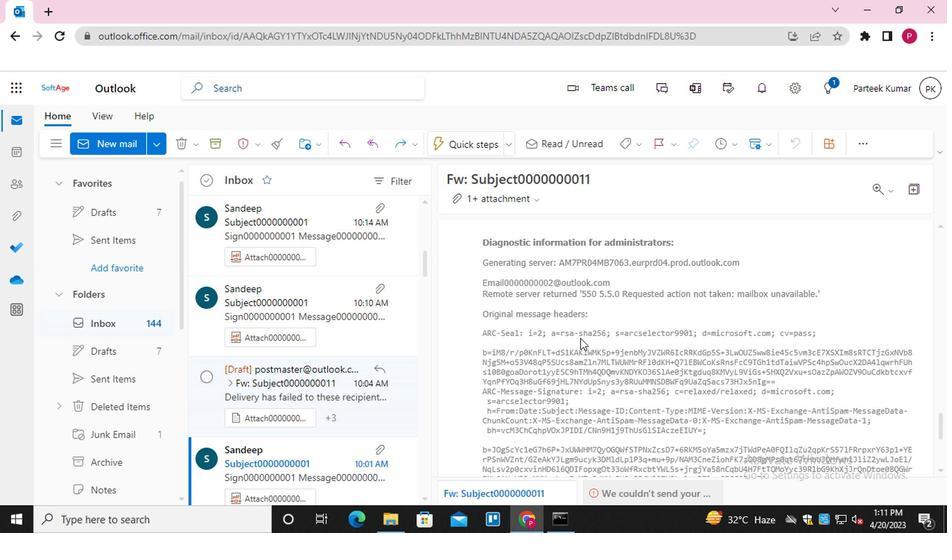 
Action: Mouse scrolled (461, 286) with delta (0, 0)
Screenshot: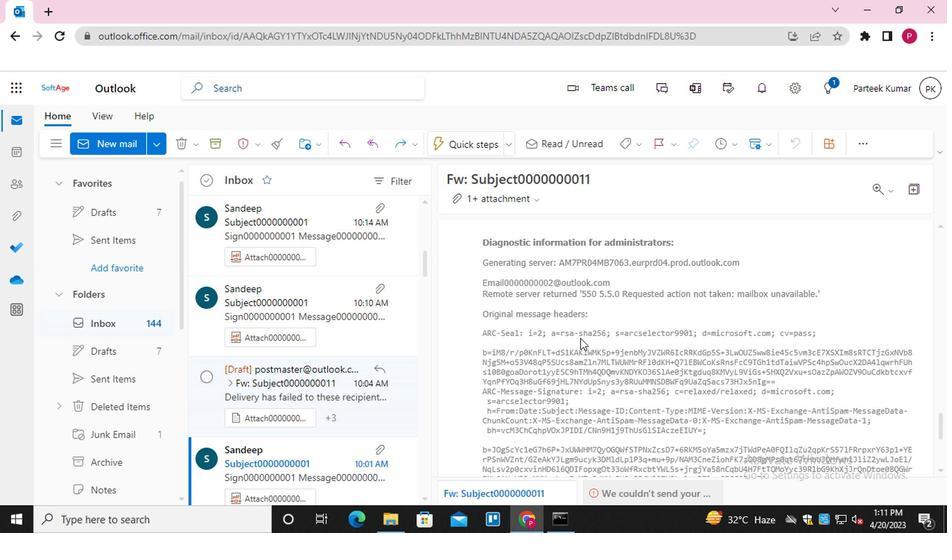 
Action: Mouse scrolled (461, 286) with delta (0, 0)
Screenshot: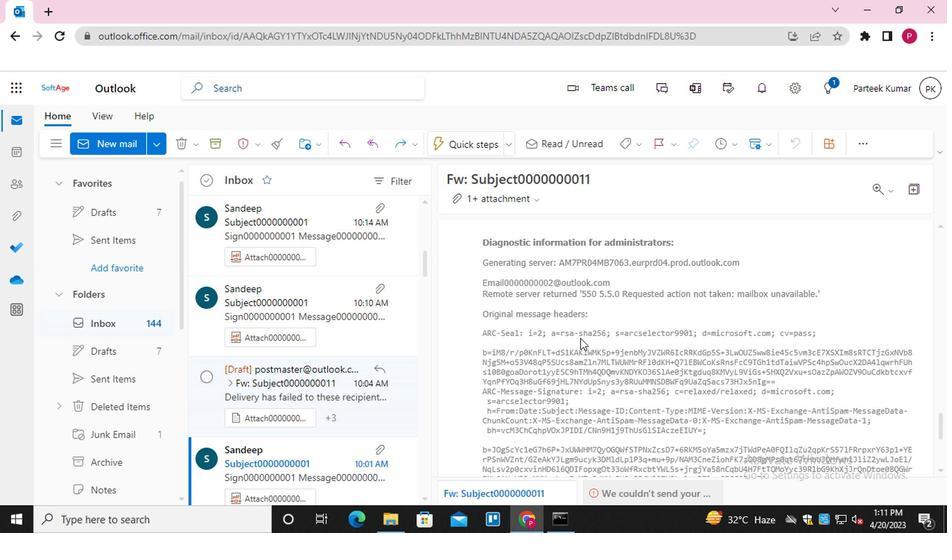 
Action: Mouse scrolled (461, 286) with delta (0, 0)
Screenshot: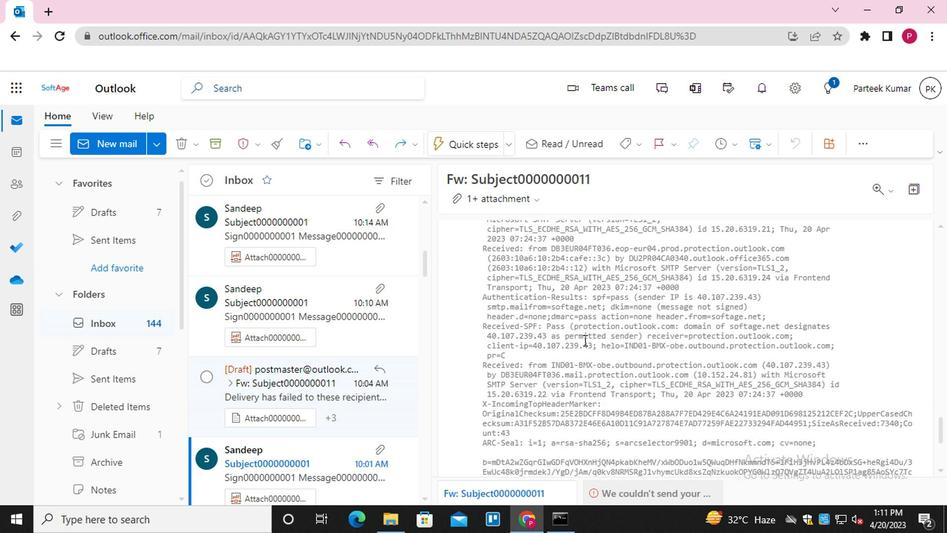 
Action: Mouse scrolled (461, 286) with delta (0, 0)
Screenshot: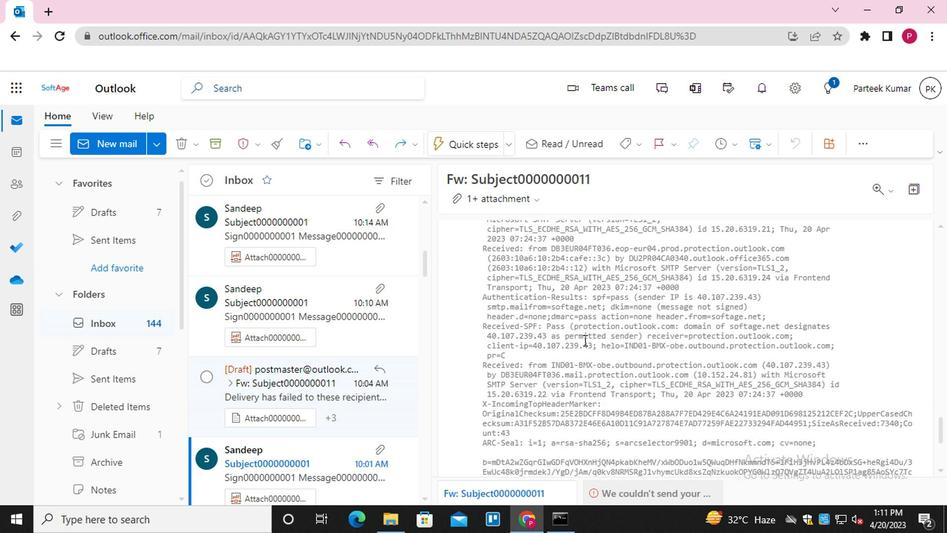 
Action: Mouse scrolled (461, 286) with delta (0, 0)
Screenshot: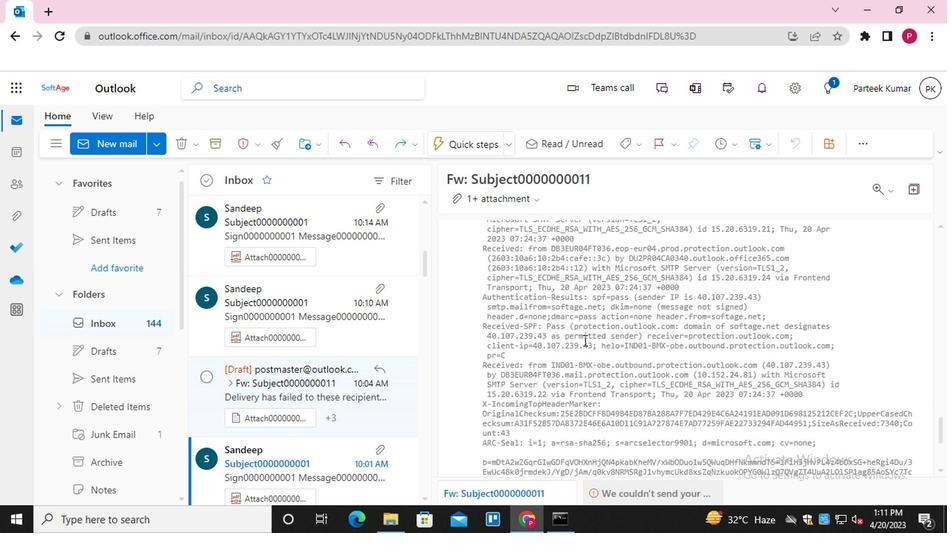 
Action: Mouse scrolled (461, 286) with delta (0, 0)
Screenshot: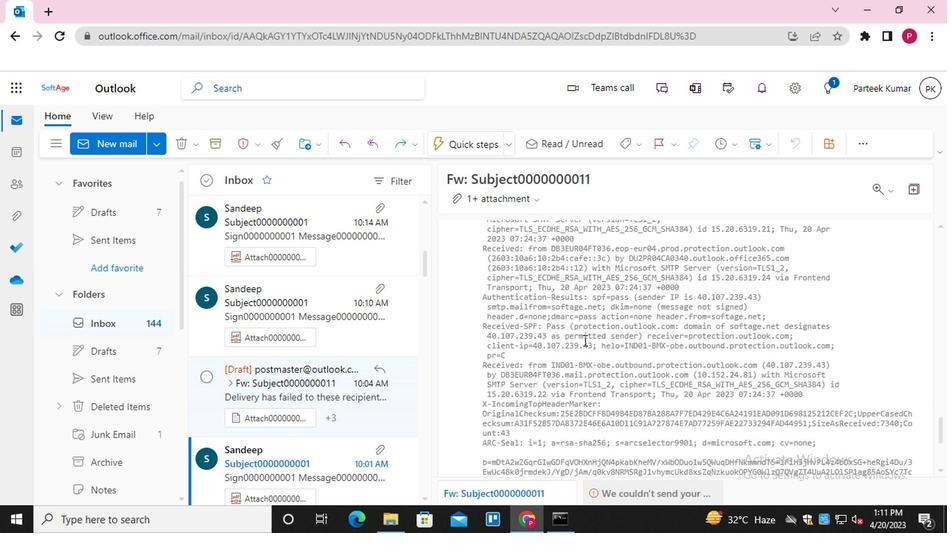 
Action: Mouse scrolled (461, 286) with delta (0, 0)
Screenshot: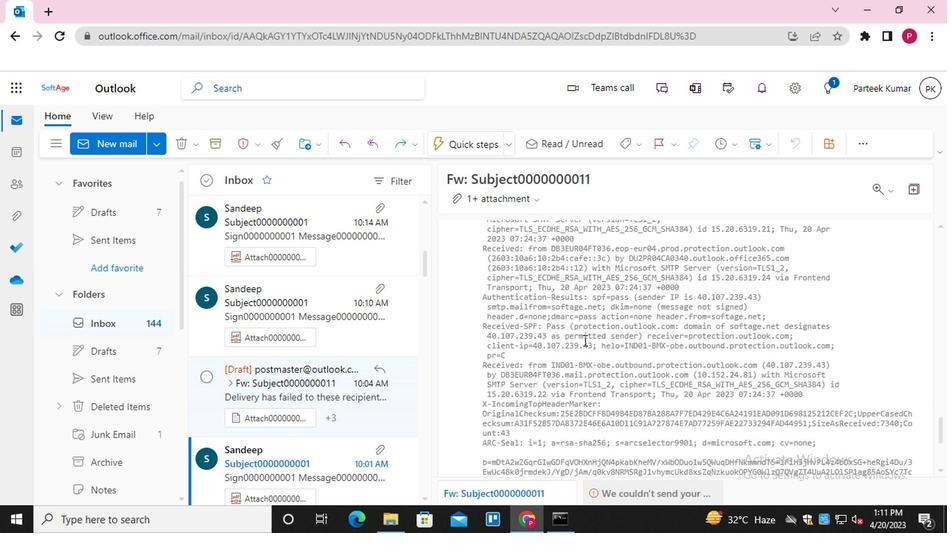 
Action: Mouse scrolled (461, 286) with delta (0, 0)
Screenshot: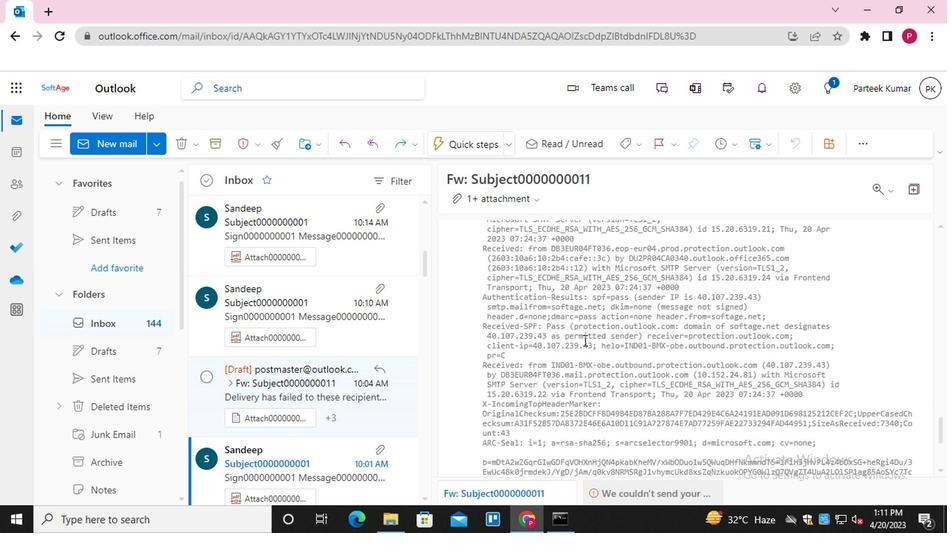
Action: Mouse scrolled (461, 286) with delta (0, 0)
Screenshot: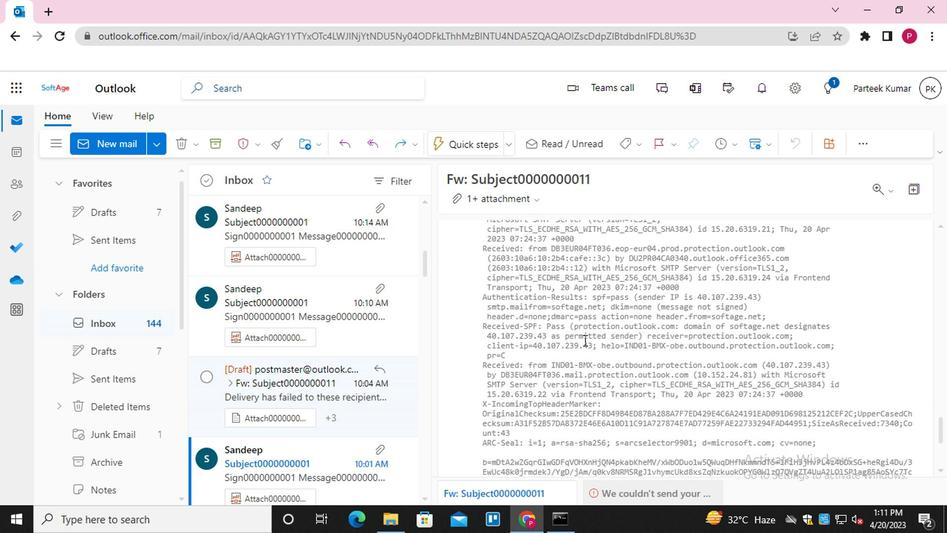 
Action: Mouse scrolled (461, 286) with delta (0, 0)
Screenshot: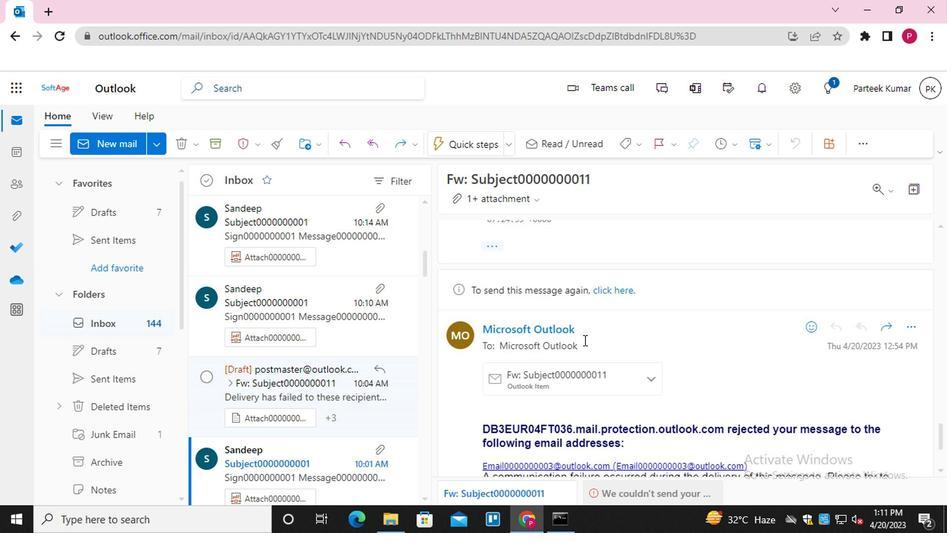 
Action: Mouse scrolled (461, 286) with delta (0, 0)
Screenshot: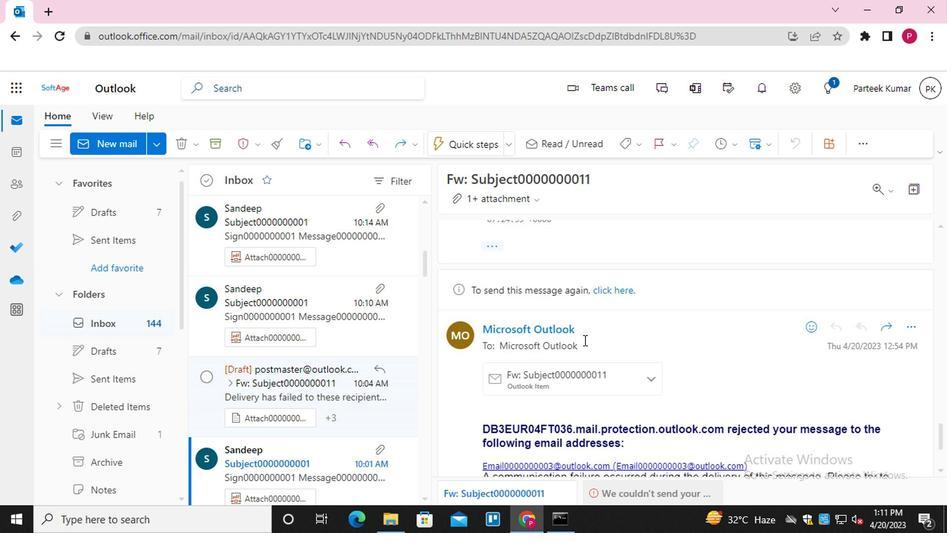 
Action: Mouse scrolled (461, 286) with delta (0, 0)
Screenshot: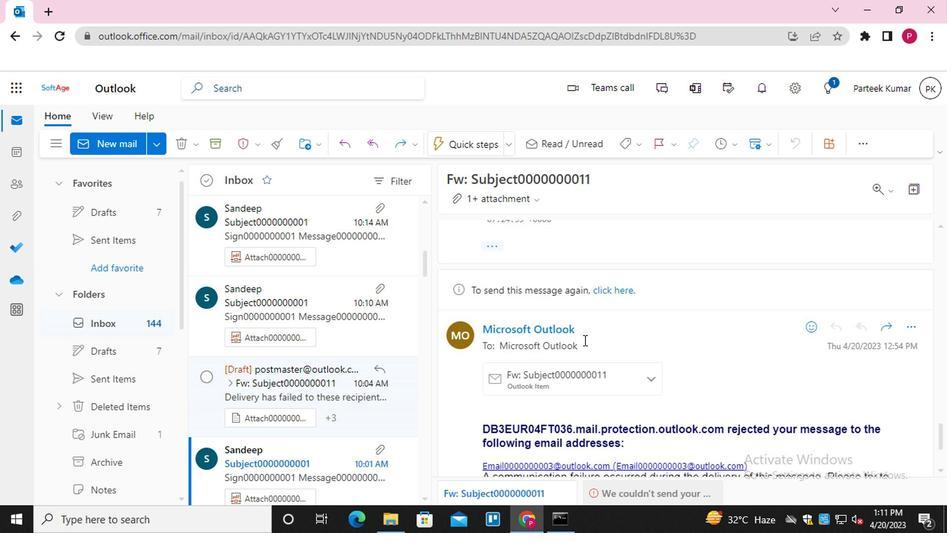 
Action: Mouse scrolled (461, 286) with delta (0, 0)
Screenshot: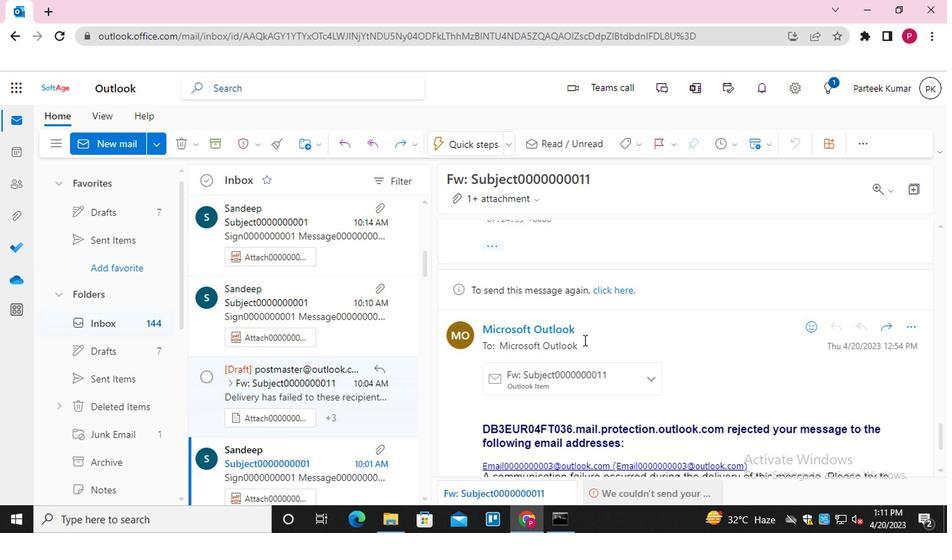 
Action: Mouse scrolled (461, 286) with delta (0, 0)
Screenshot: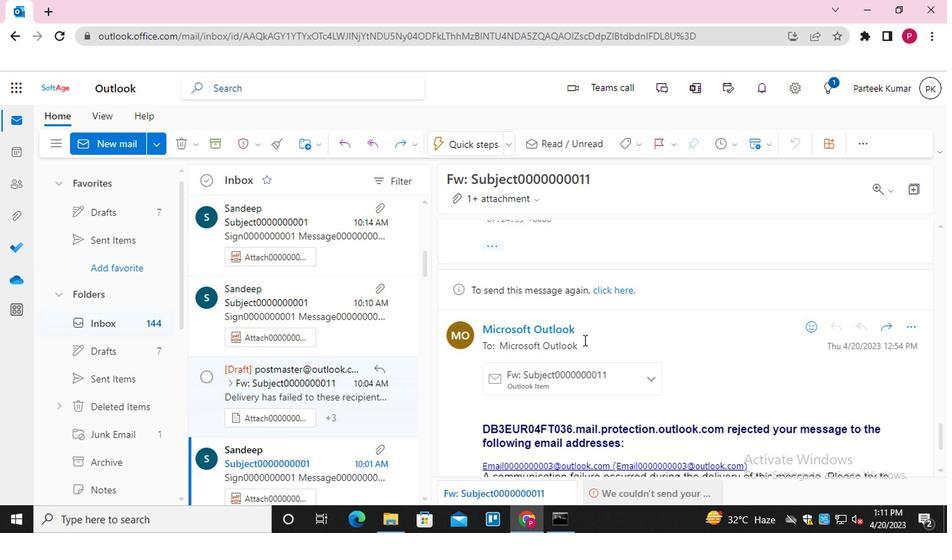 
Action: Mouse scrolled (461, 286) with delta (0, 0)
